 Task: Research Airbnb properties in Srono, Indonesia from 2nd December, 2023 to 10th December, 2023 for 1 adult. Place can be private room with 1  bedroom having 1 bed and 1 bathroom. Property type can be hotel.
Action: Mouse moved to (440, 119)
Screenshot: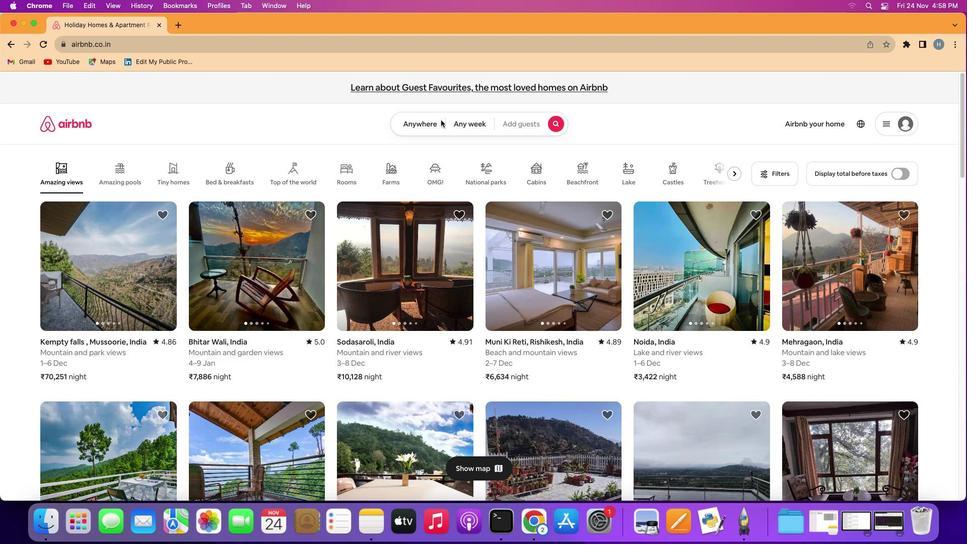 
Action: Mouse pressed left at (440, 119)
Screenshot: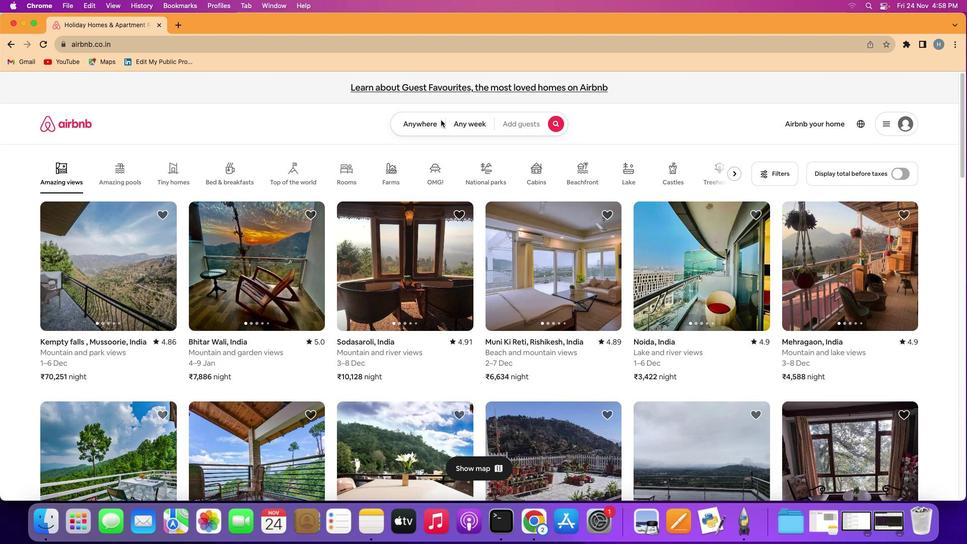 
Action: Mouse moved to (437, 121)
Screenshot: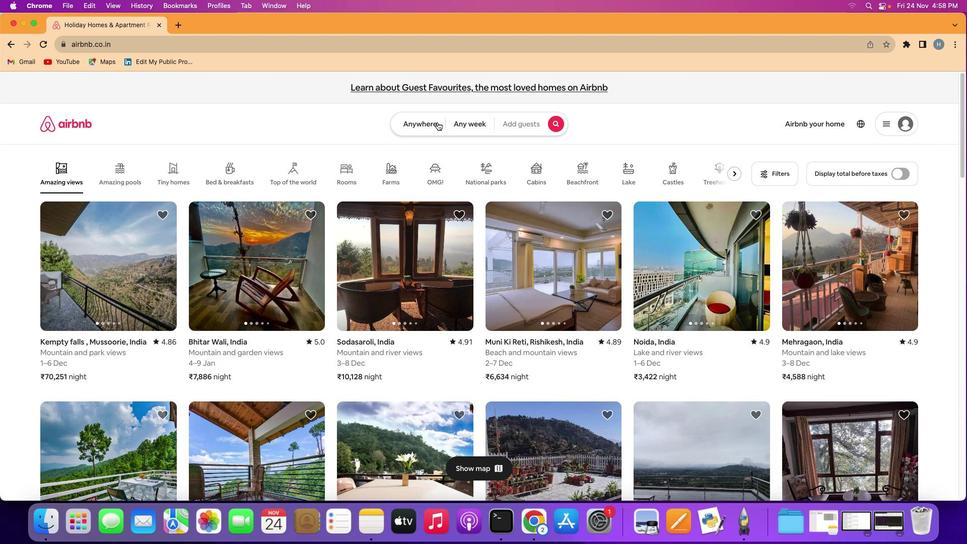 
Action: Mouse pressed left at (437, 121)
Screenshot: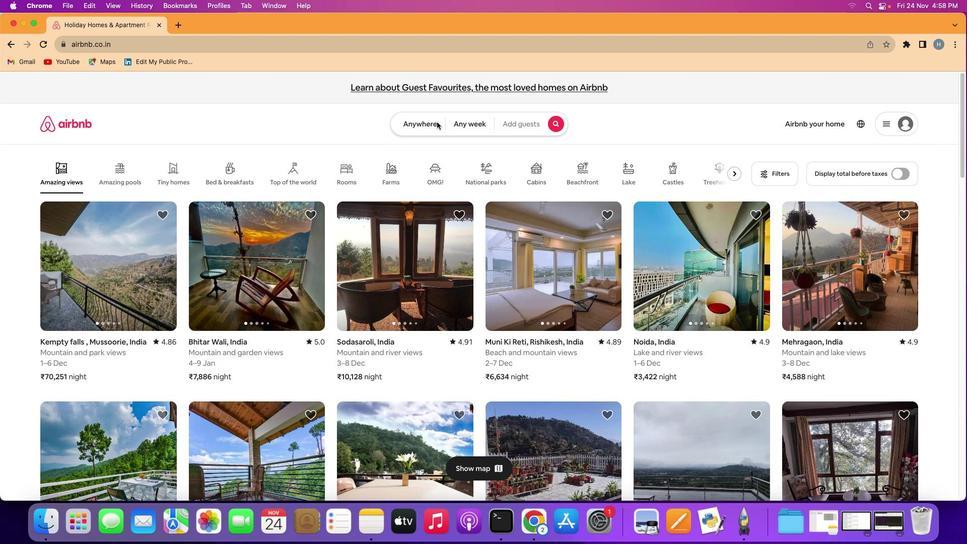 
Action: Mouse moved to (373, 164)
Screenshot: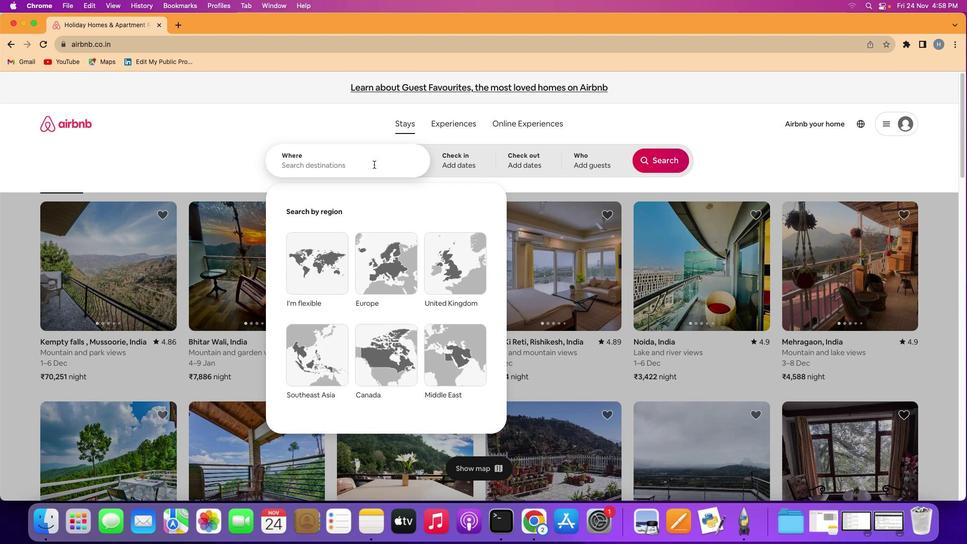 
Action: Mouse pressed left at (373, 164)
Screenshot: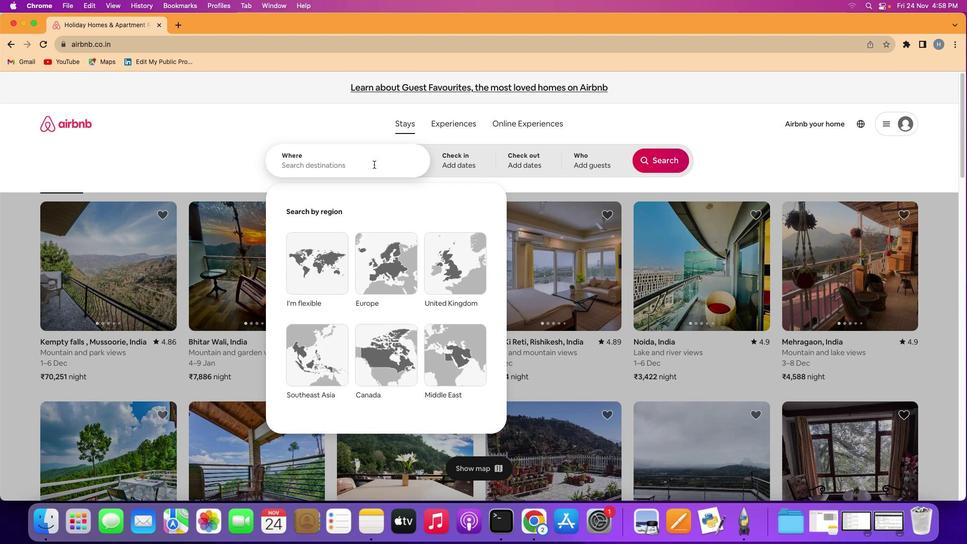 
Action: Mouse moved to (374, 164)
Screenshot: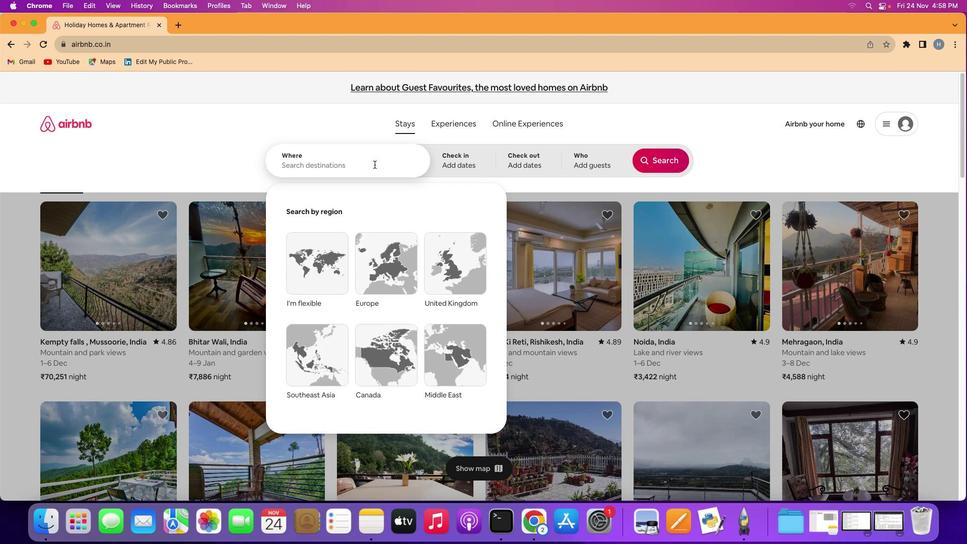 
Action: Key pressed Key.shift'S''r''o''n''o'','Key.spaceKey.shift'I''n''d''o''n''e''s''i''a'
Screenshot: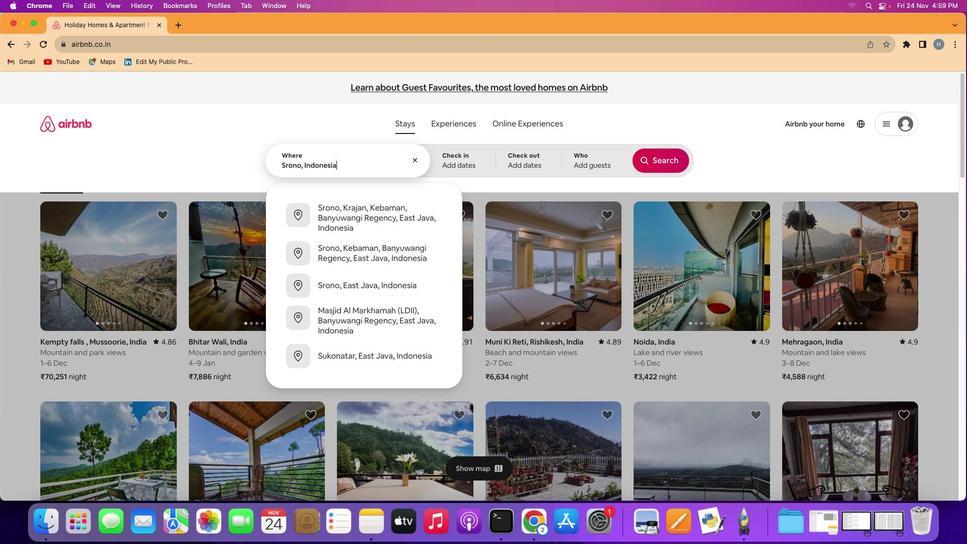 
Action: Mouse moved to (461, 159)
Screenshot: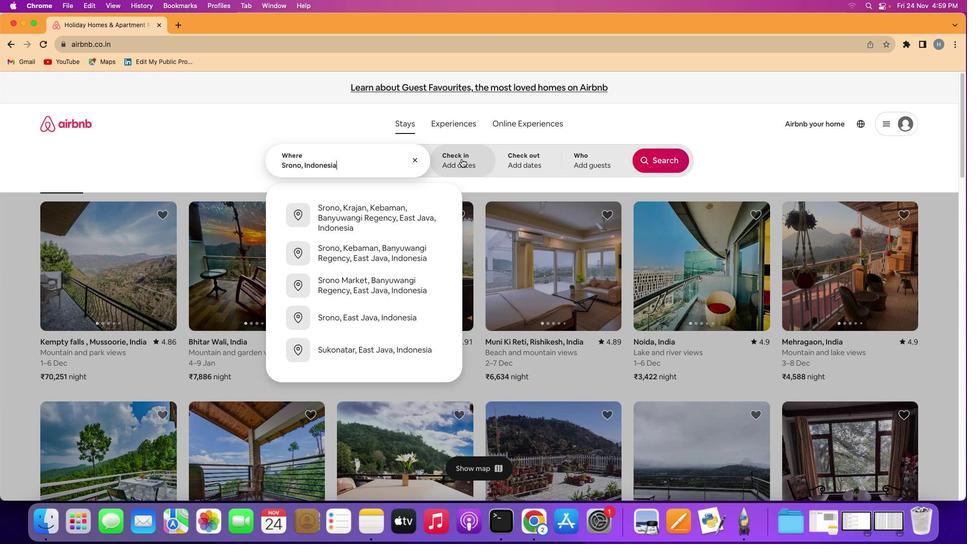 
Action: Mouse pressed left at (461, 159)
Screenshot: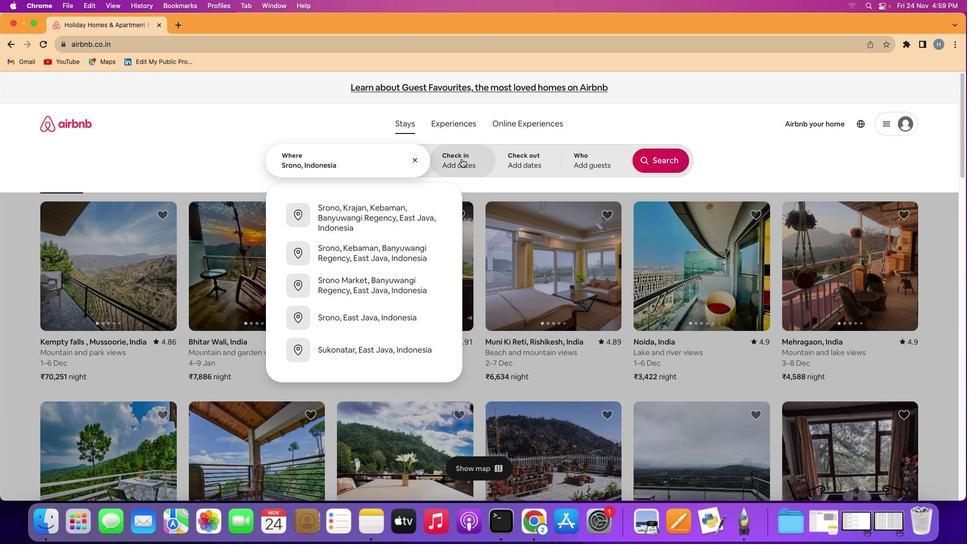 
Action: Mouse moved to (646, 282)
Screenshot: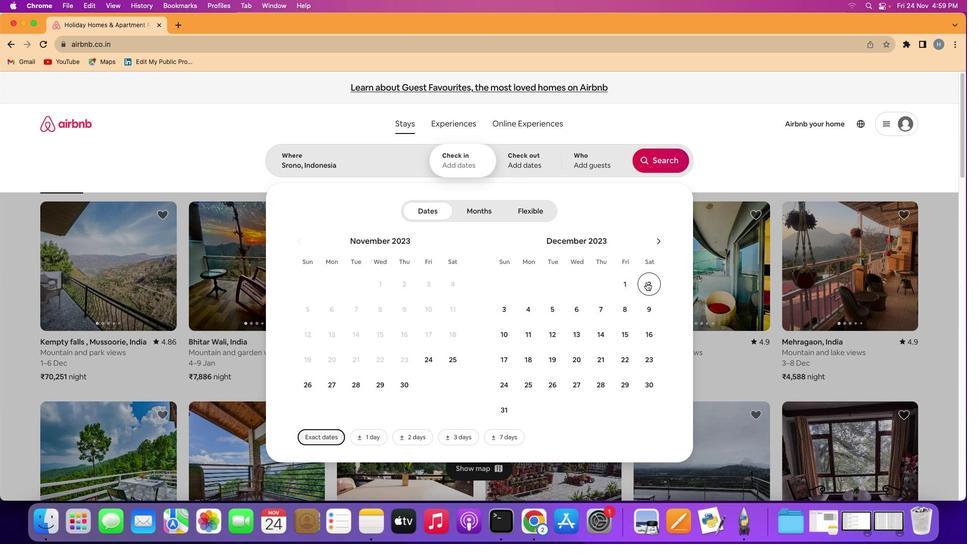 
Action: Mouse pressed left at (646, 282)
Screenshot: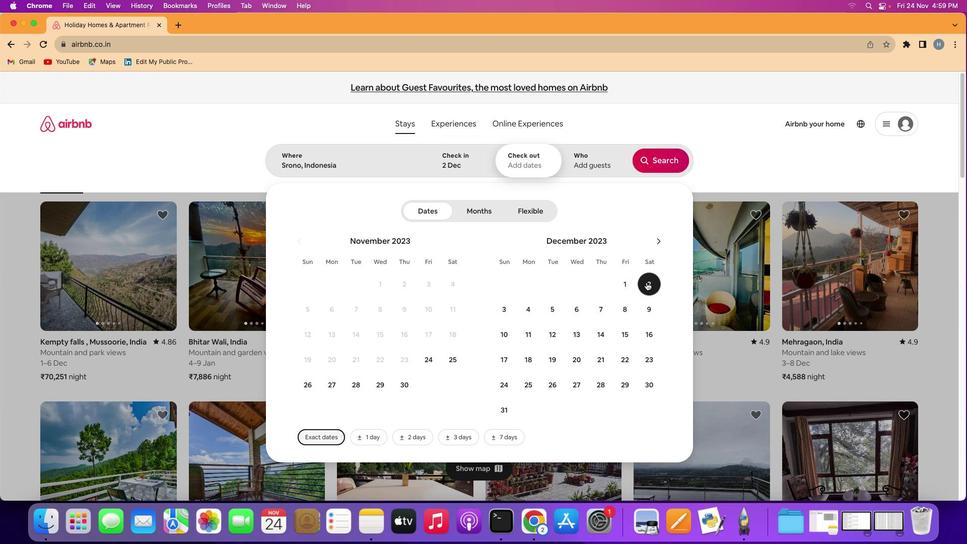 
Action: Mouse moved to (512, 333)
Screenshot: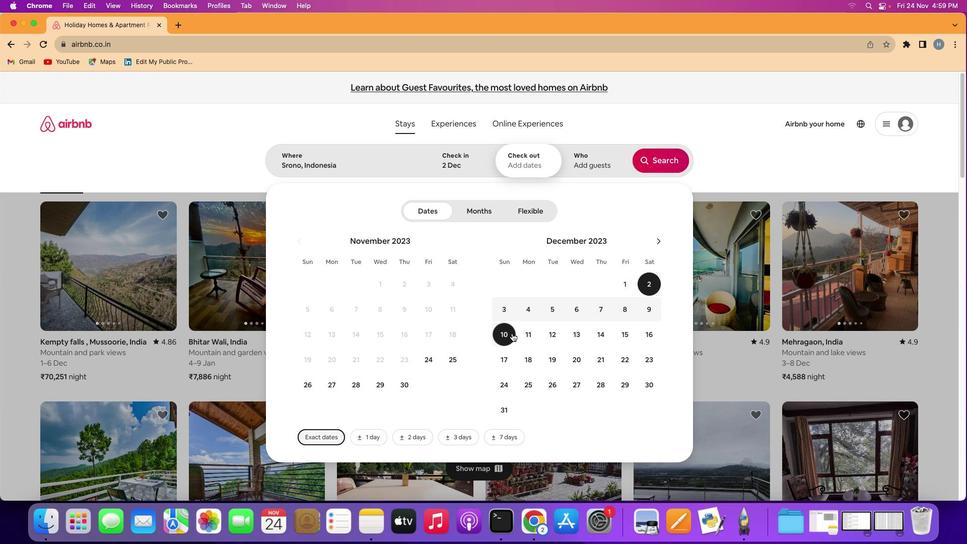 
Action: Mouse pressed left at (512, 333)
Screenshot: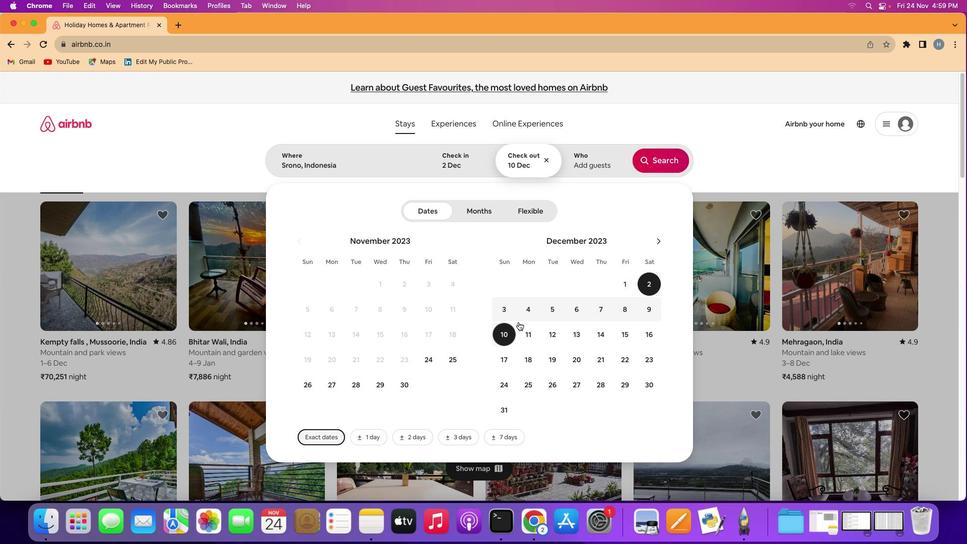 
Action: Mouse moved to (601, 167)
Screenshot: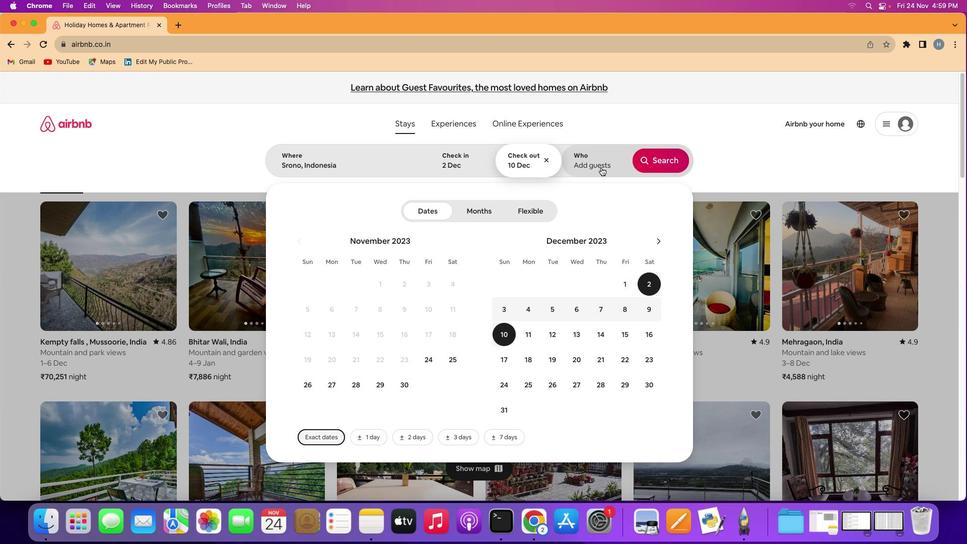 
Action: Mouse pressed left at (601, 167)
Screenshot: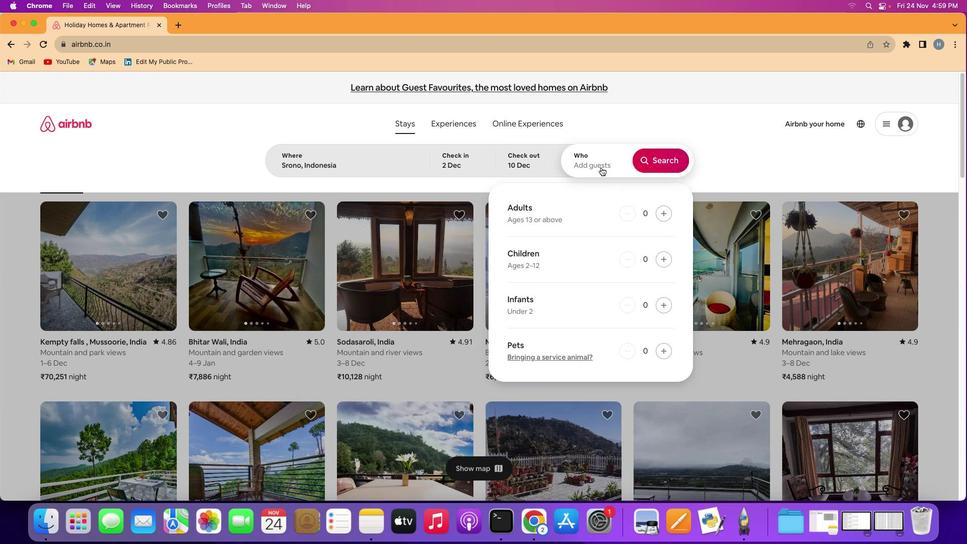 
Action: Mouse moved to (663, 210)
Screenshot: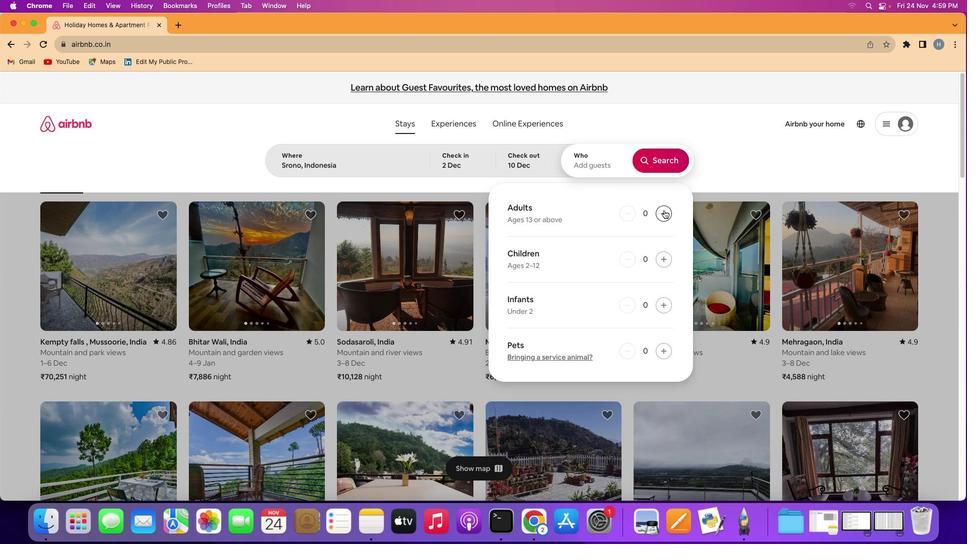 
Action: Mouse pressed left at (663, 210)
Screenshot: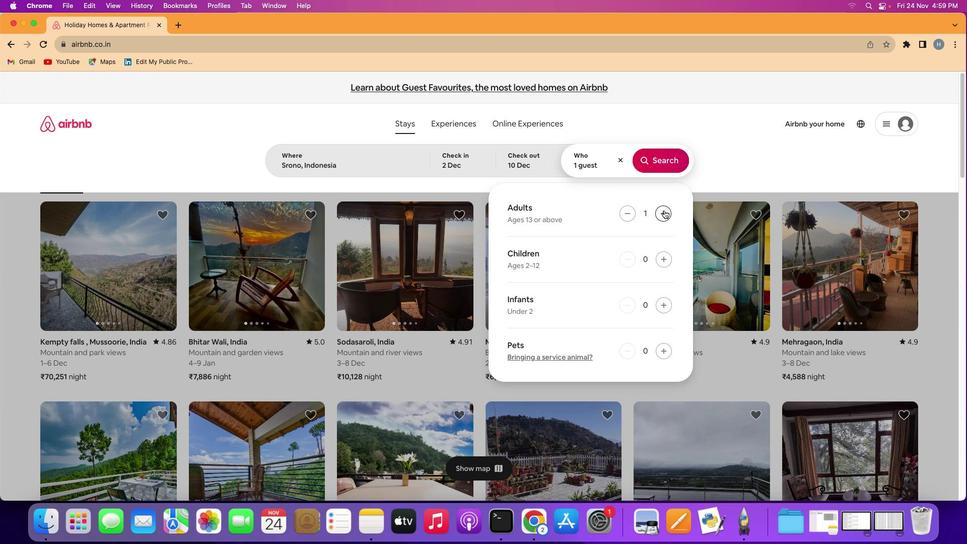 
Action: Mouse moved to (674, 159)
Screenshot: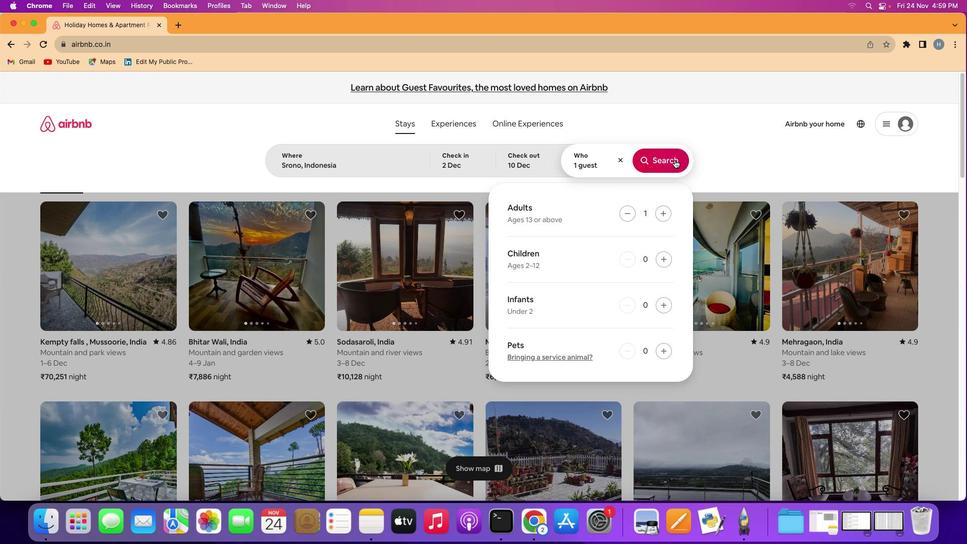 
Action: Mouse pressed left at (674, 159)
Screenshot: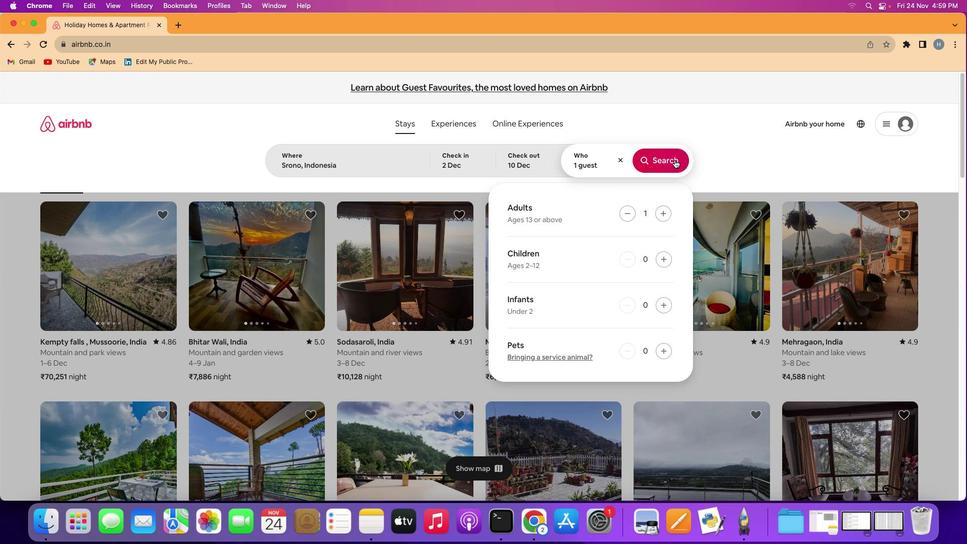 
Action: Mouse moved to (818, 130)
Screenshot: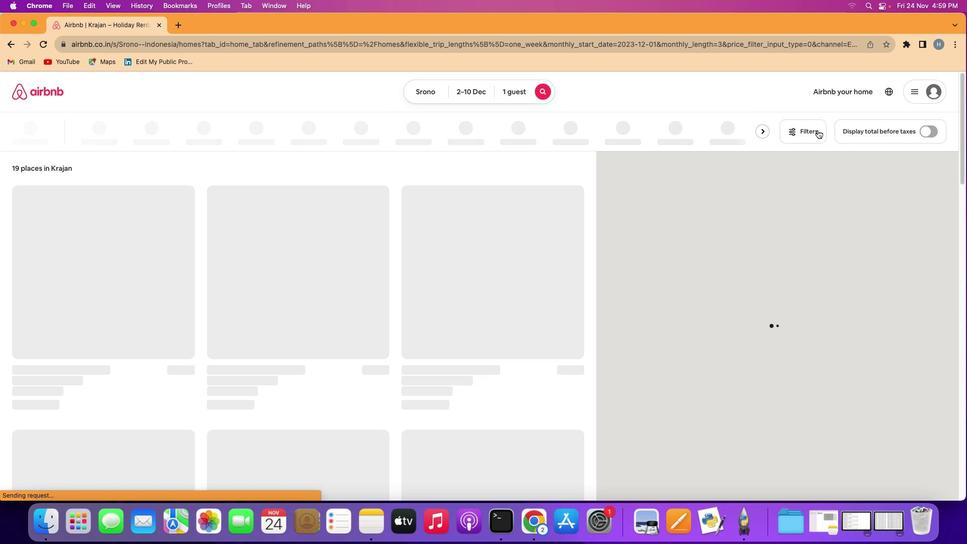 
Action: Mouse pressed left at (818, 130)
Screenshot: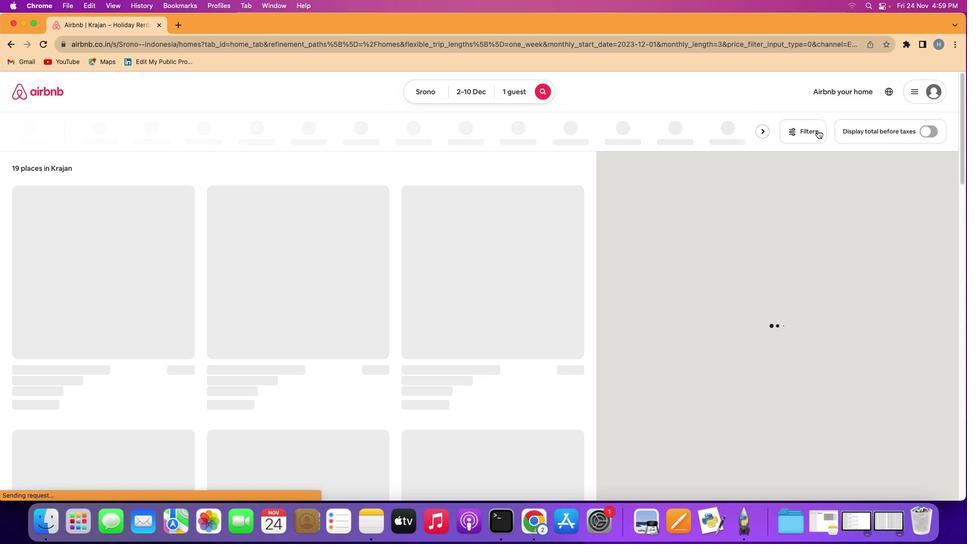 
Action: Mouse moved to (545, 269)
Screenshot: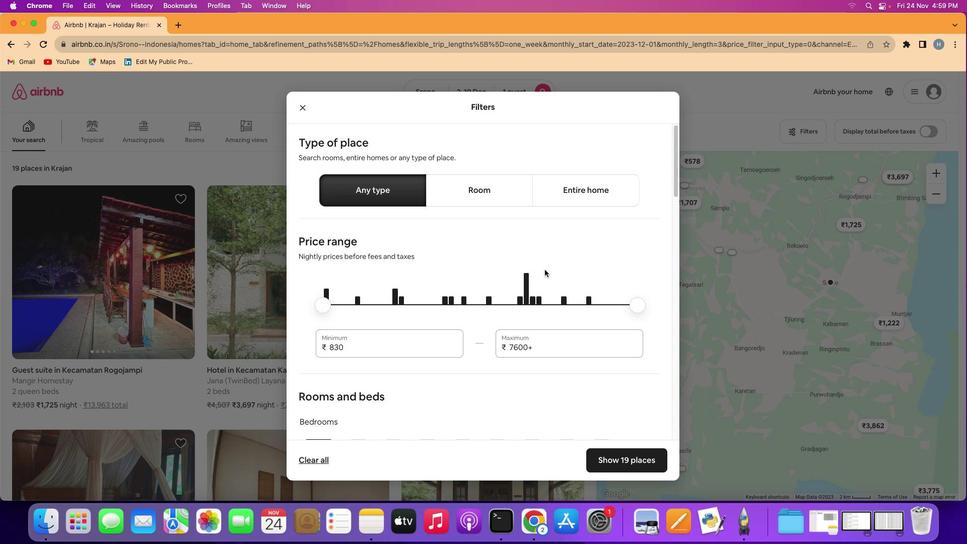 
Action: Mouse scrolled (545, 269) with delta (0, 0)
Screenshot: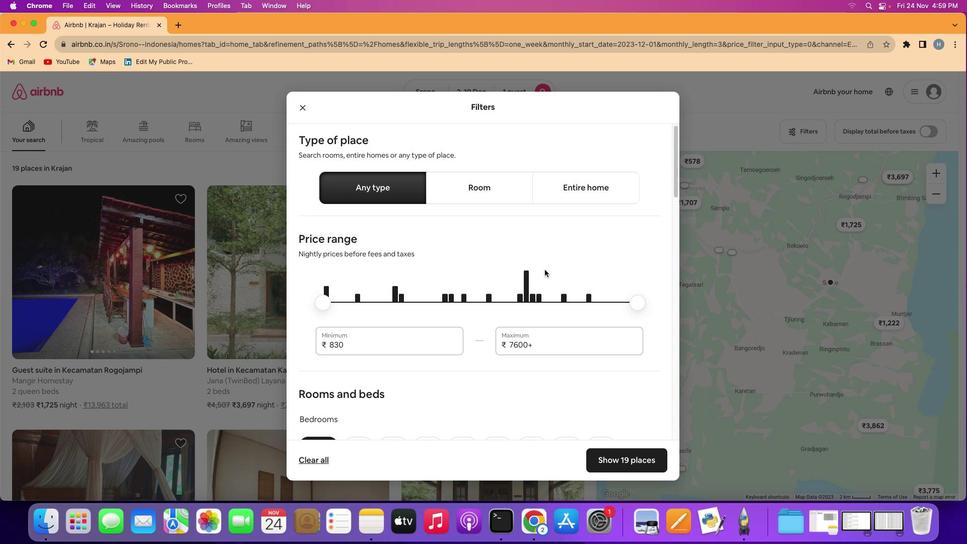 
Action: Mouse scrolled (545, 269) with delta (0, 0)
Screenshot: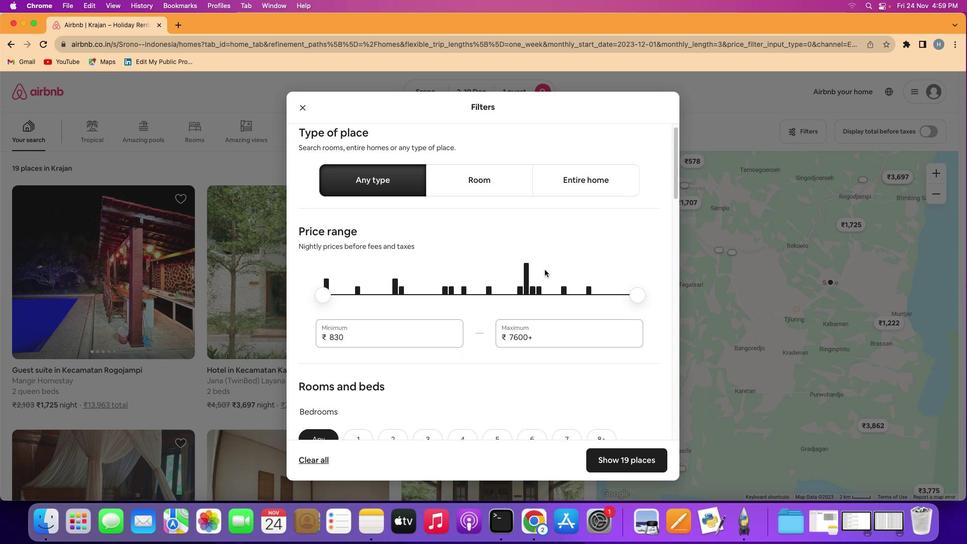 
Action: Mouse scrolled (545, 269) with delta (0, 0)
Screenshot: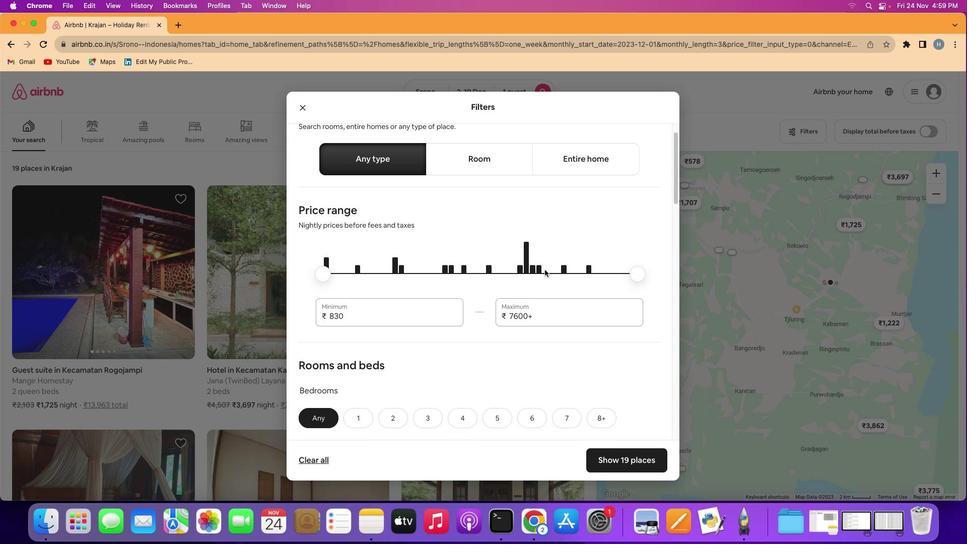 
Action: Mouse scrolled (545, 269) with delta (0, 0)
Screenshot: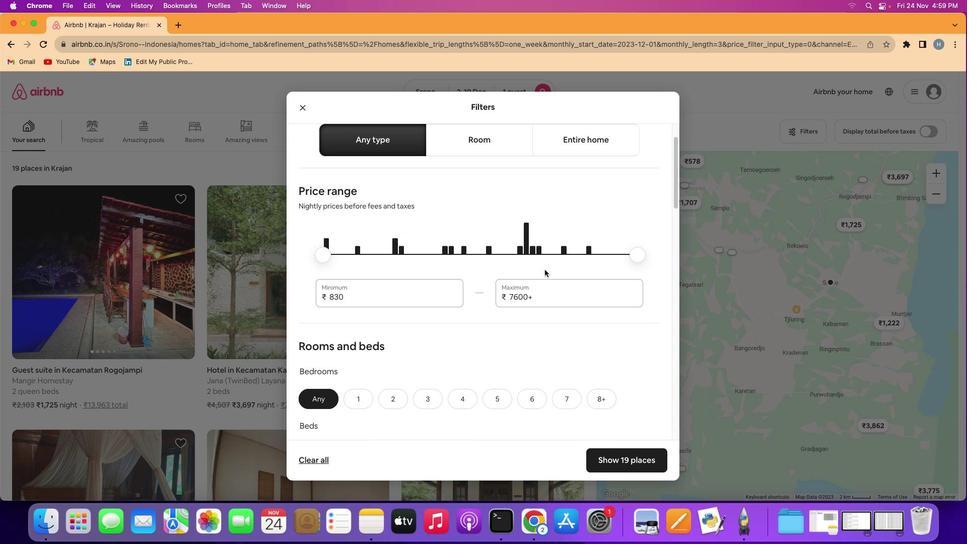 
Action: Mouse scrolled (545, 269) with delta (0, 0)
Screenshot: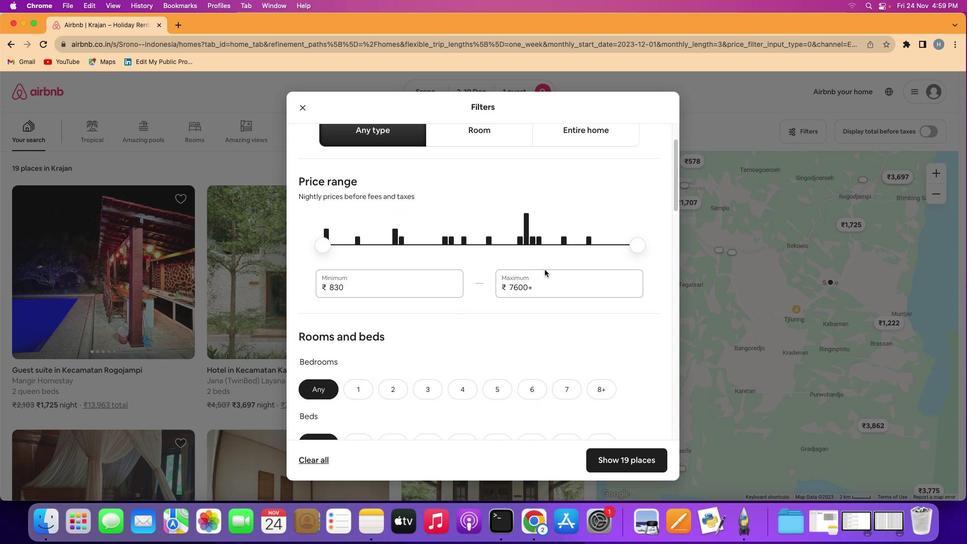 
Action: Mouse scrolled (545, 269) with delta (0, 0)
Screenshot: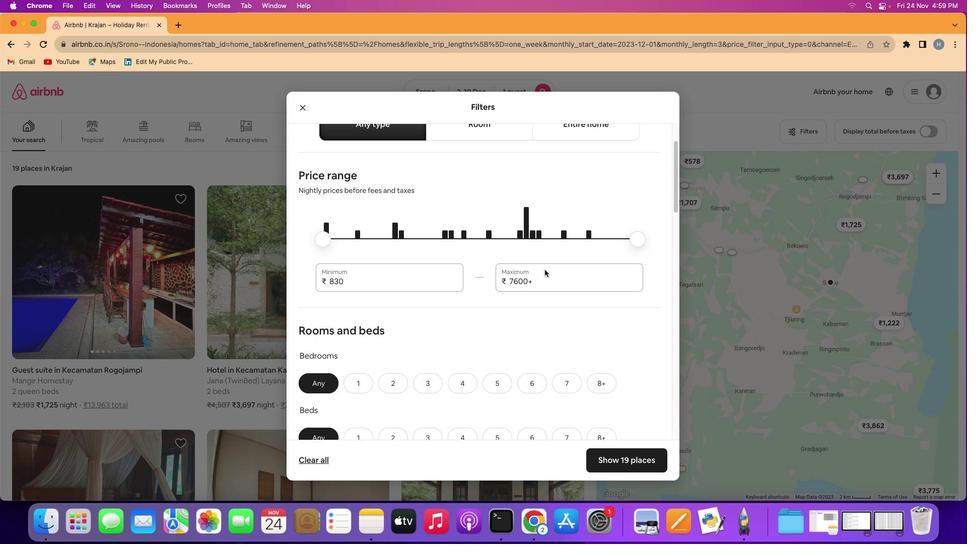 
Action: Mouse scrolled (545, 269) with delta (0, 0)
Screenshot: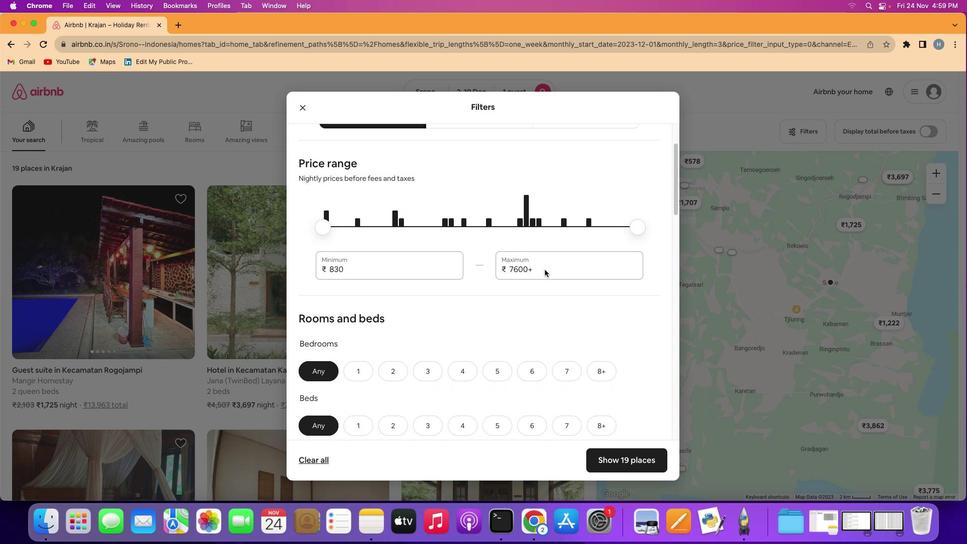 
Action: Mouse scrolled (545, 269) with delta (0, 0)
Screenshot: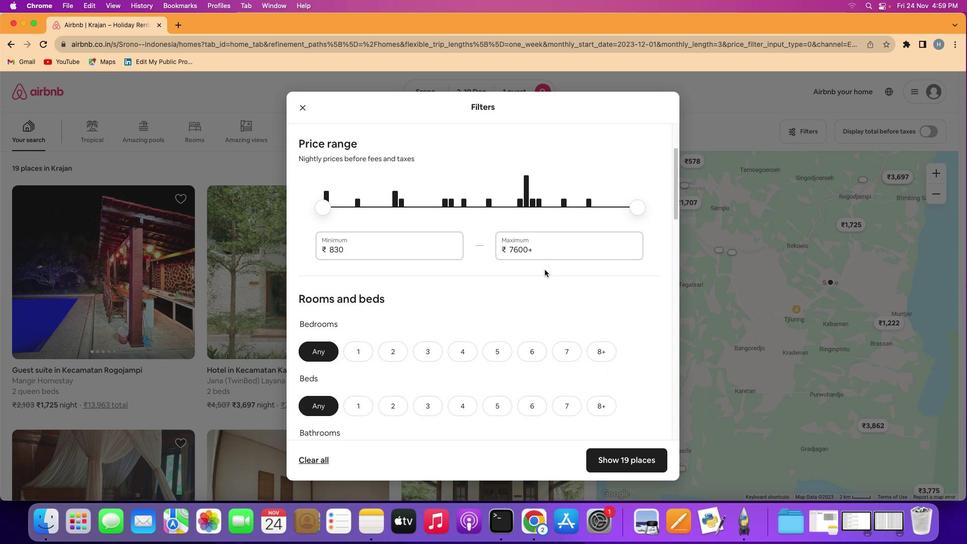 
Action: Mouse scrolled (545, 269) with delta (0, 0)
Screenshot: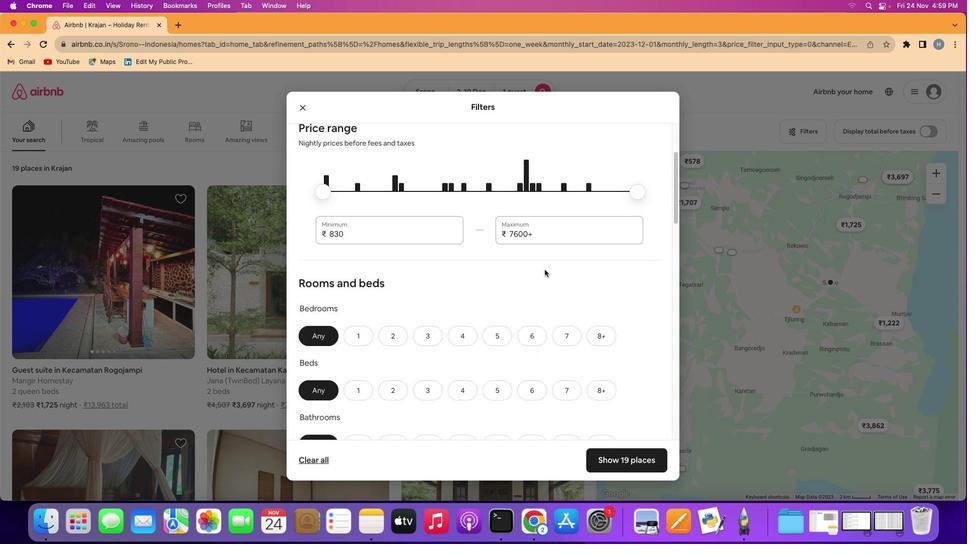
Action: Mouse scrolled (545, 269) with delta (0, -1)
Screenshot: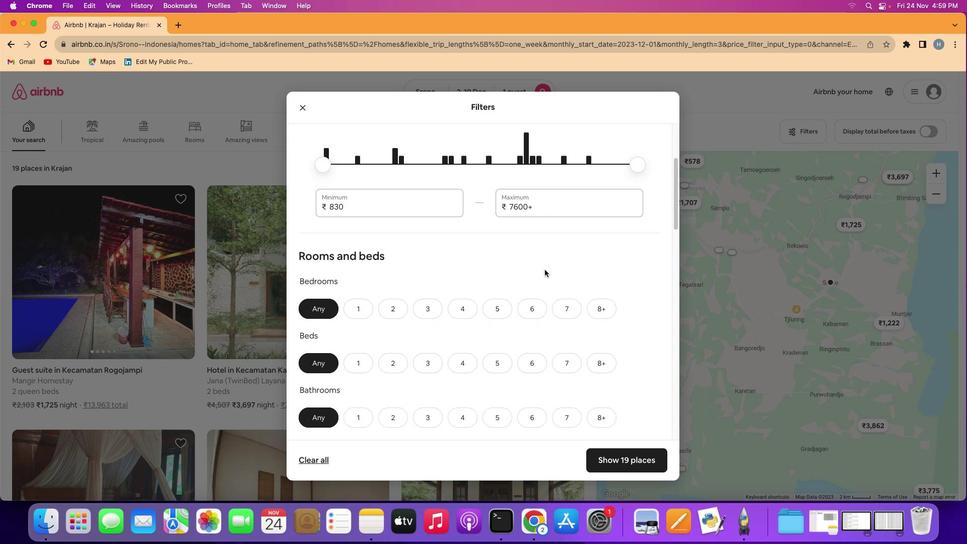 
Action: Mouse moved to (489, 299)
Screenshot: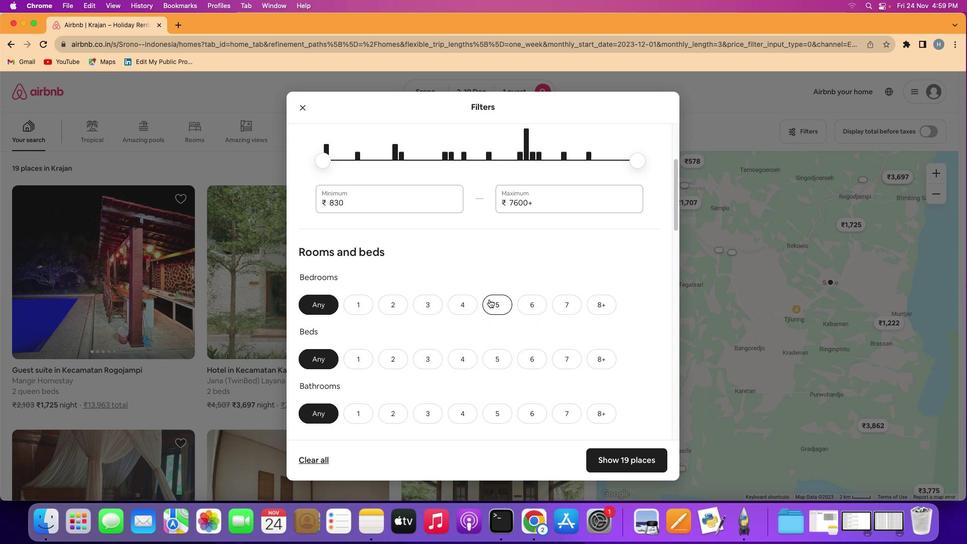 
Action: Mouse scrolled (489, 299) with delta (0, 0)
Screenshot: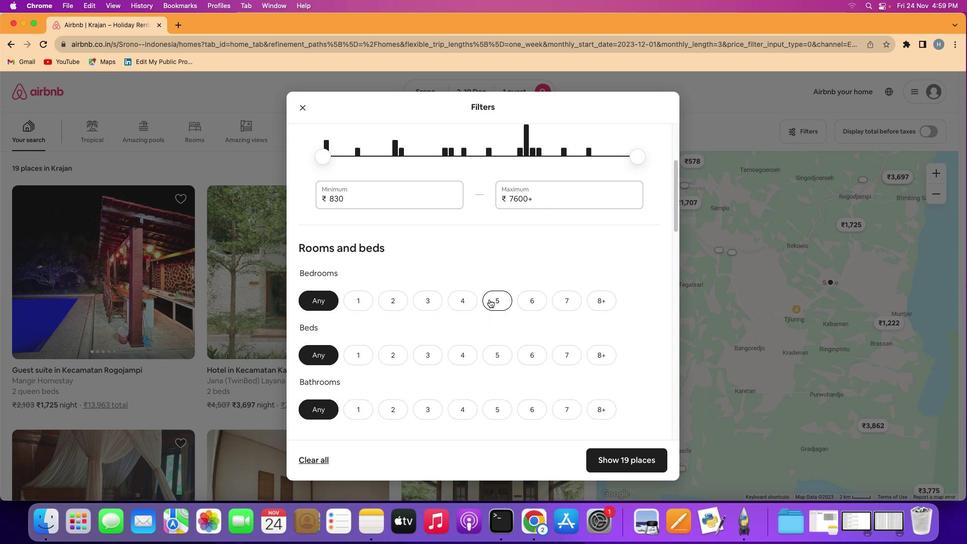 
Action: Mouse scrolled (489, 299) with delta (0, 0)
Screenshot: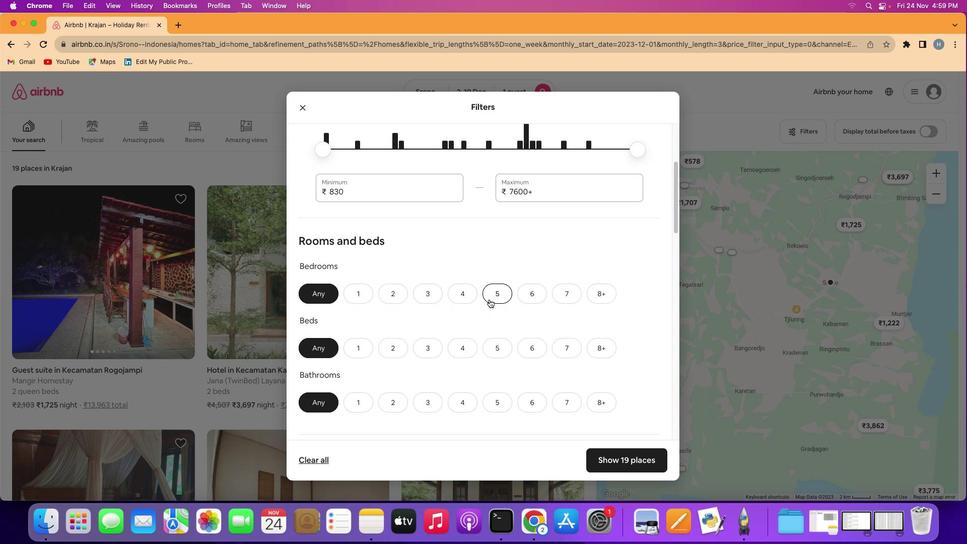 
Action: Mouse scrolled (489, 299) with delta (0, 0)
Screenshot: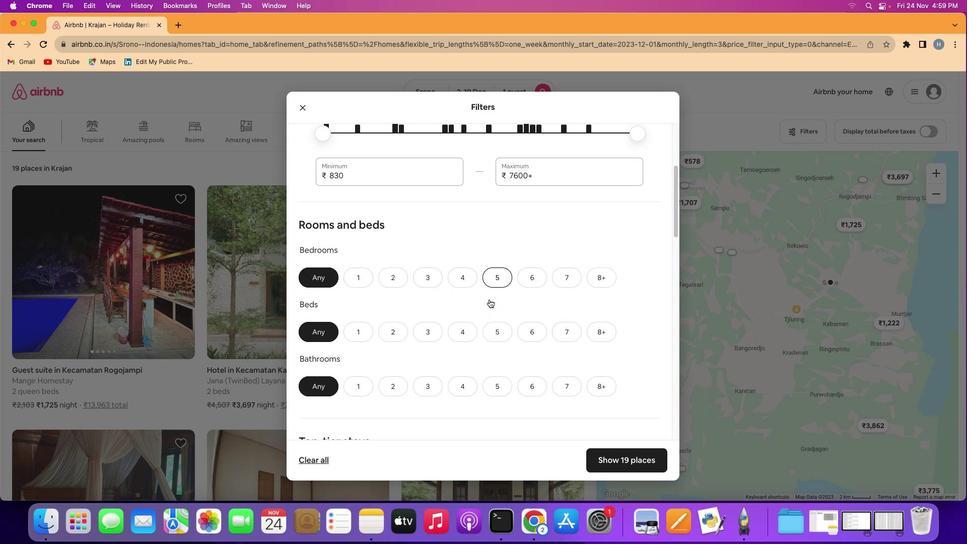 
Action: Mouse scrolled (489, 299) with delta (0, 0)
Screenshot: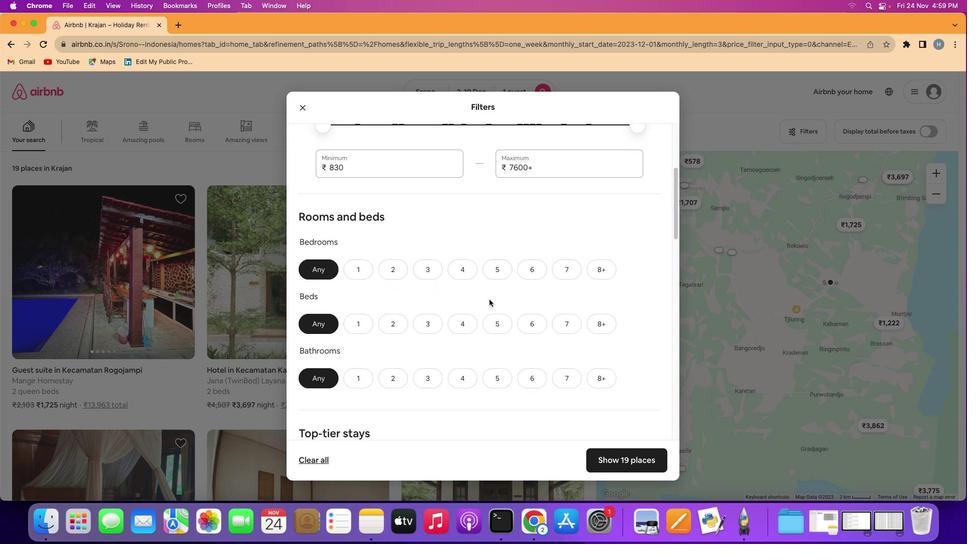 
Action: Mouse scrolled (489, 299) with delta (0, 0)
Screenshot: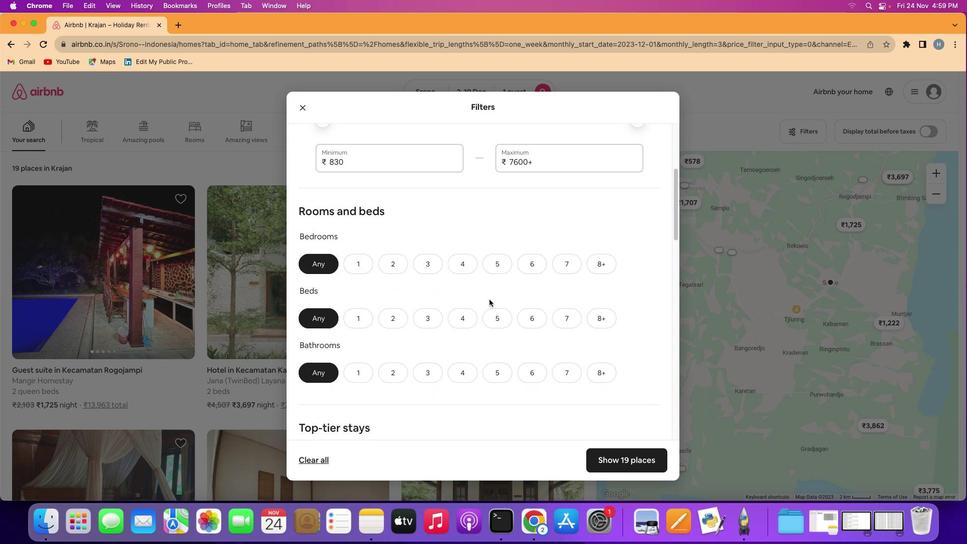 
Action: Mouse scrolled (489, 299) with delta (0, 0)
Screenshot: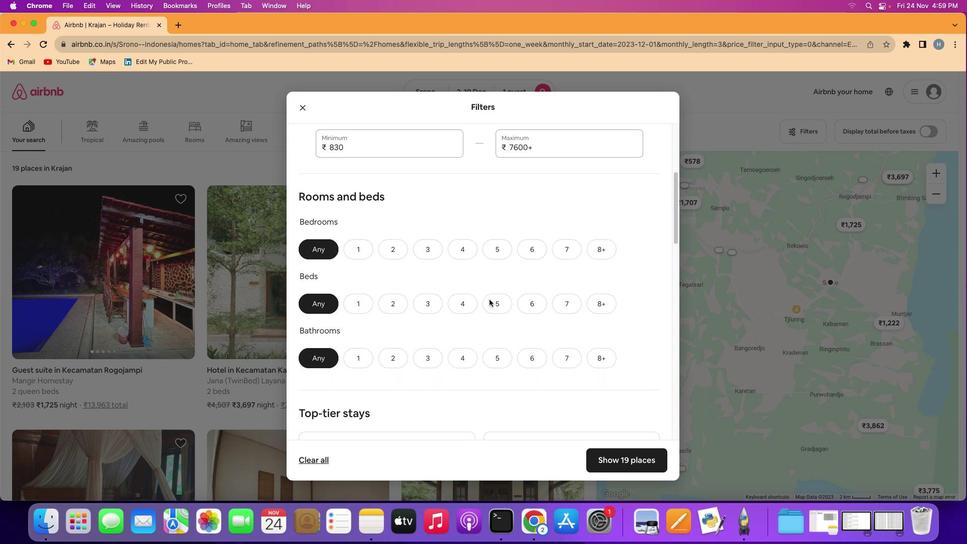 
Action: Mouse moved to (356, 243)
Screenshot: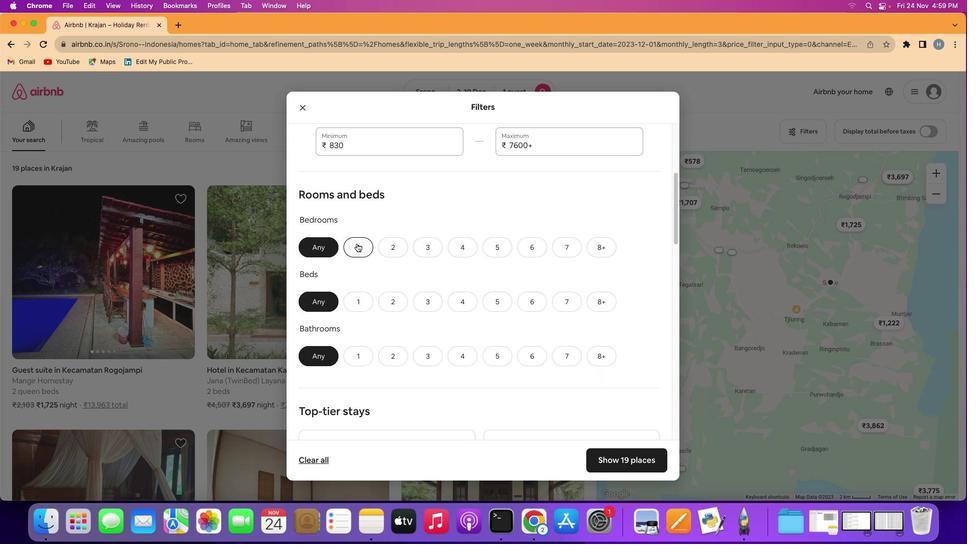 
Action: Mouse pressed left at (356, 243)
Screenshot: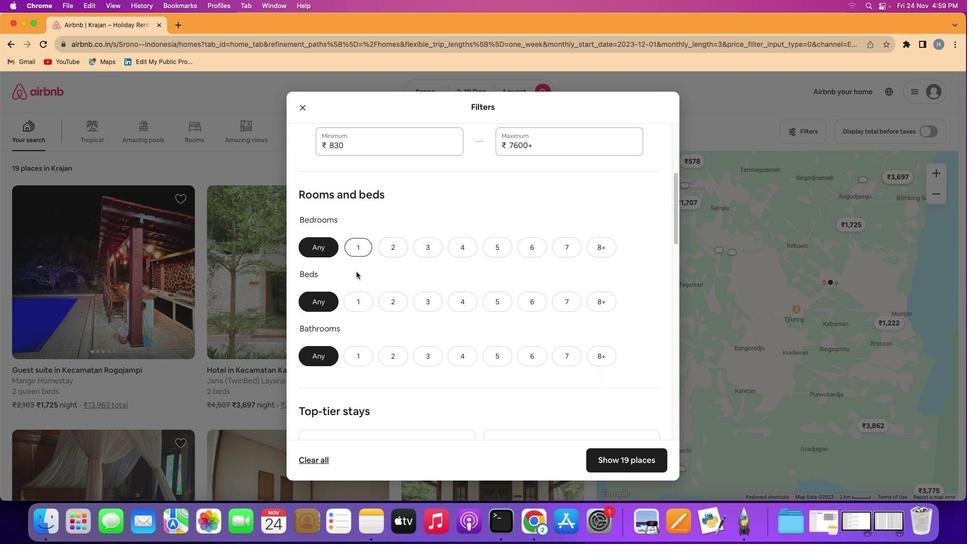 
Action: Mouse moved to (361, 307)
Screenshot: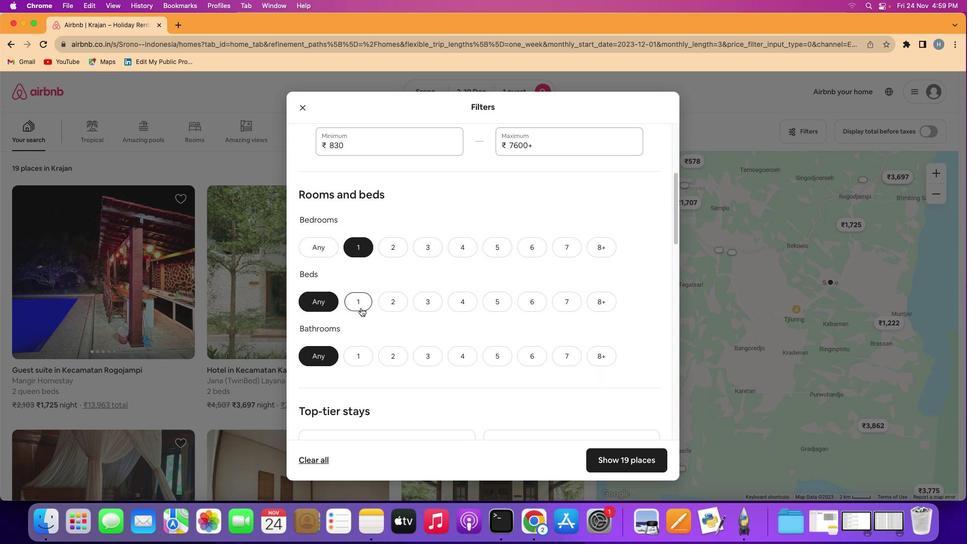 
Action: Mouse pressed left at (361, 307)
Screenshot: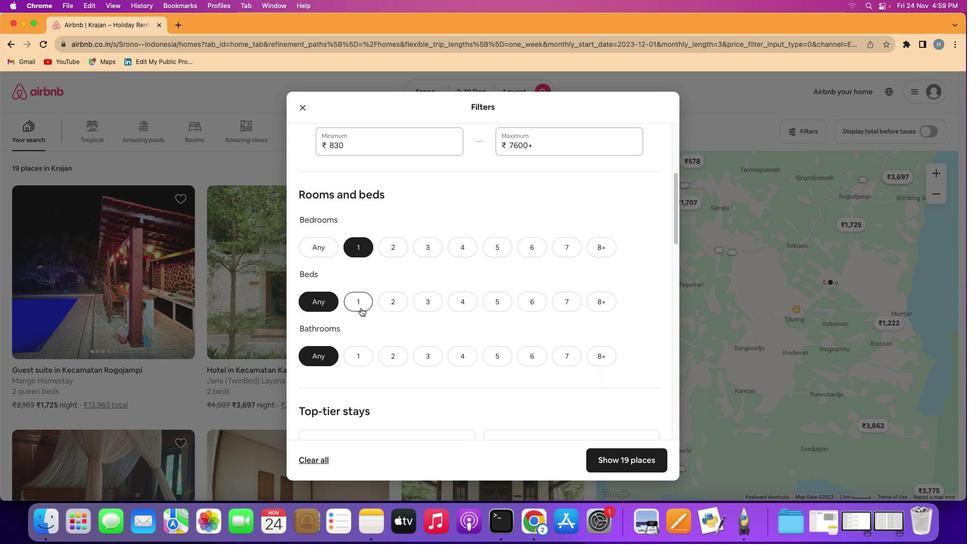 
Action: Mouse moved to (364, 357)
Screenshot: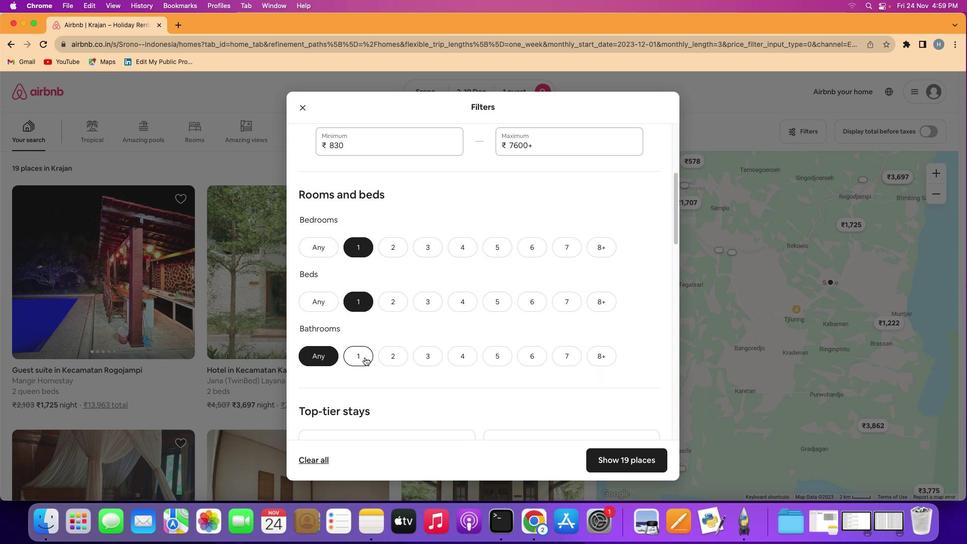 
Action: Mouse pressed left at (364, 357)
Screenshot: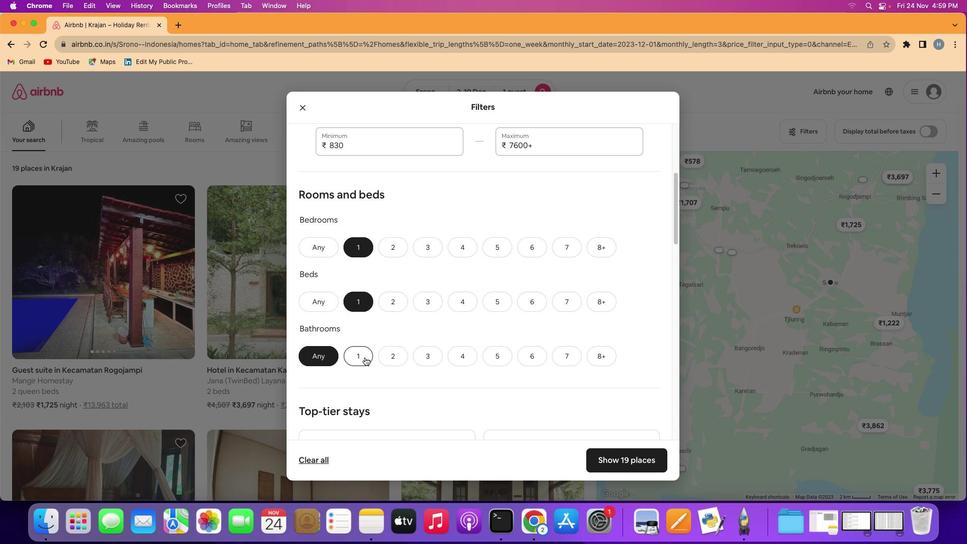 
Action: Mouse moved to (477, 355)
Screenshot: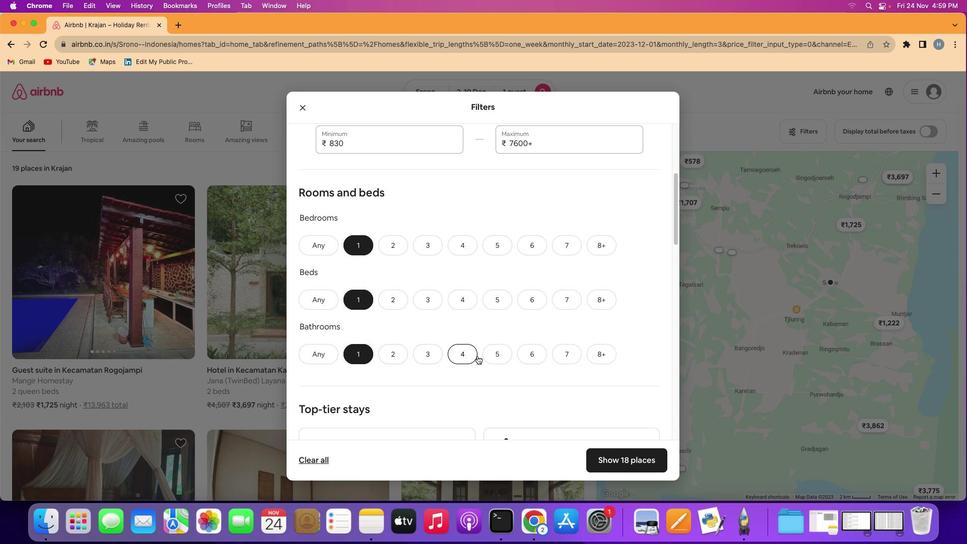 
Action: Mouse scrolled (477, 355) with delta (0, 0)
Screenshot: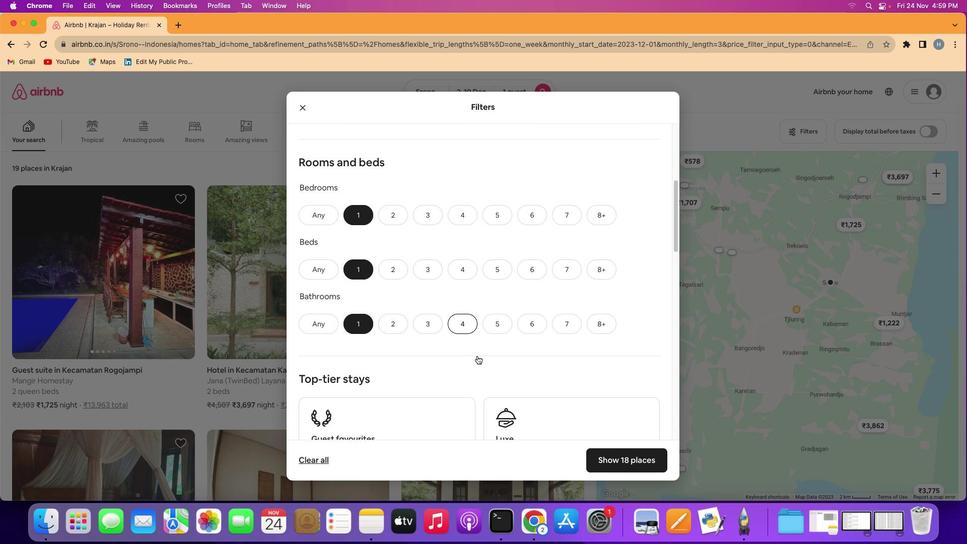 
Action: Mouse scrolled (477, 355) with delta (0, 0)
Screenshot: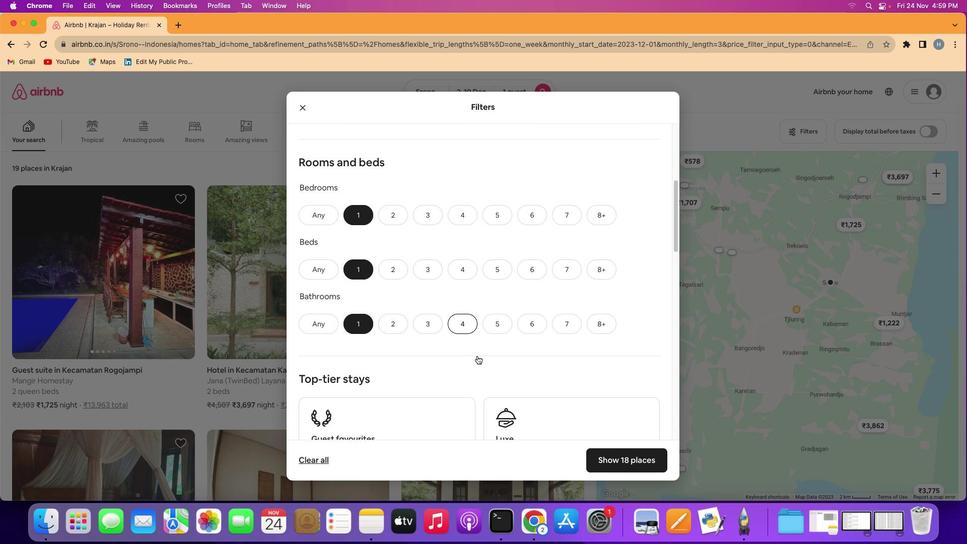 
Action: Mouse scrolled (477, 355) with delta (0, -1)
Screenshot: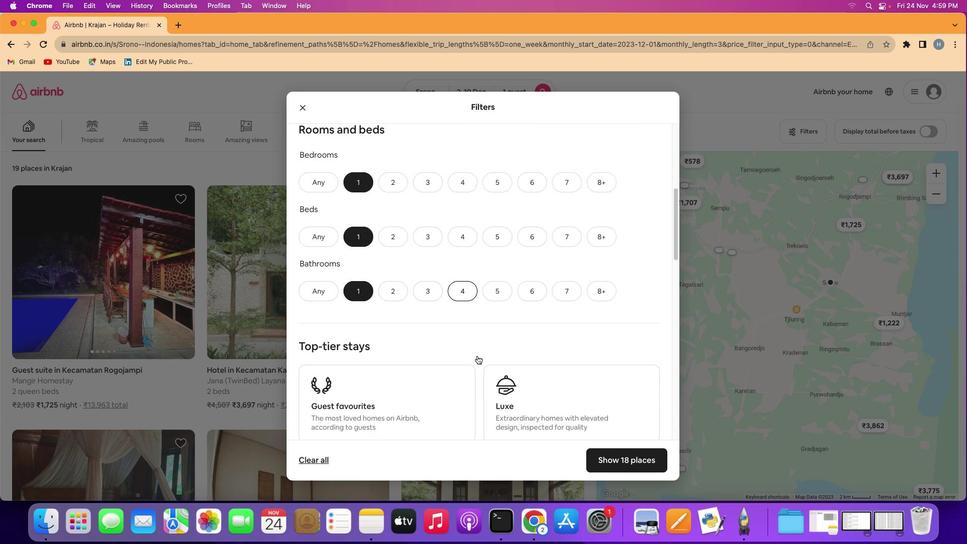 
Action: Mouse scrolled (477, 355) with delta (0, 0)
Screenshot: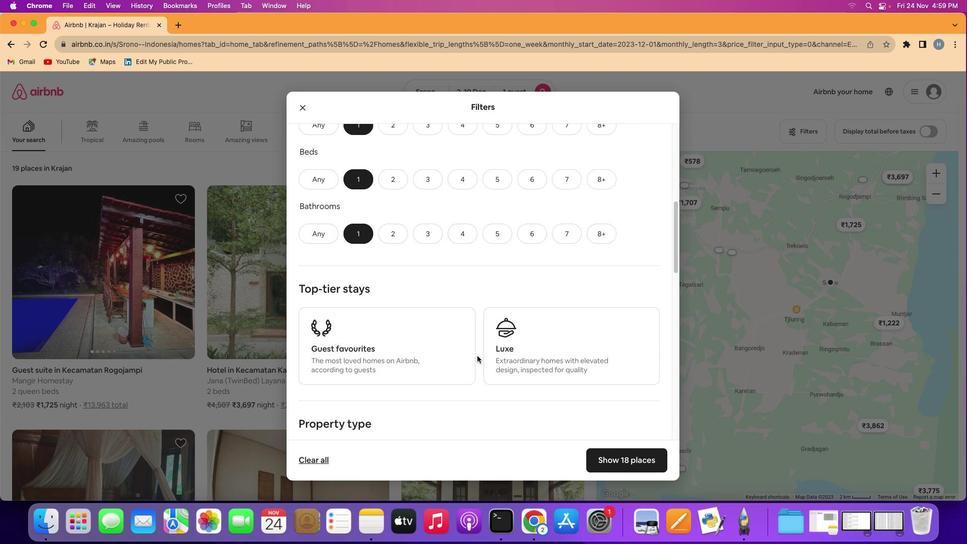 
Action: Mouse scrolled (477, 355) with delta (0, 0)
Screenshot: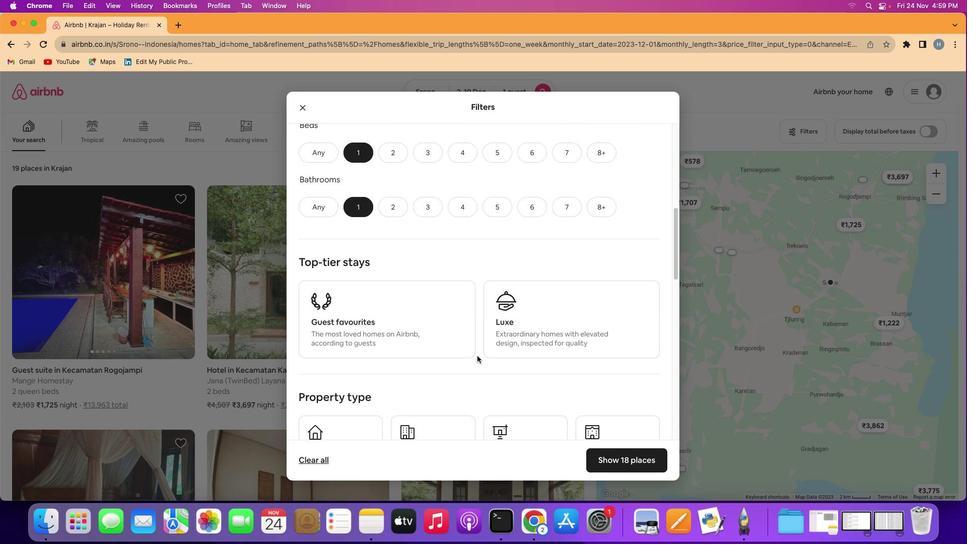 
Action: Mouse scrolled (477, 355) with delta (0, -1)
Screenshot: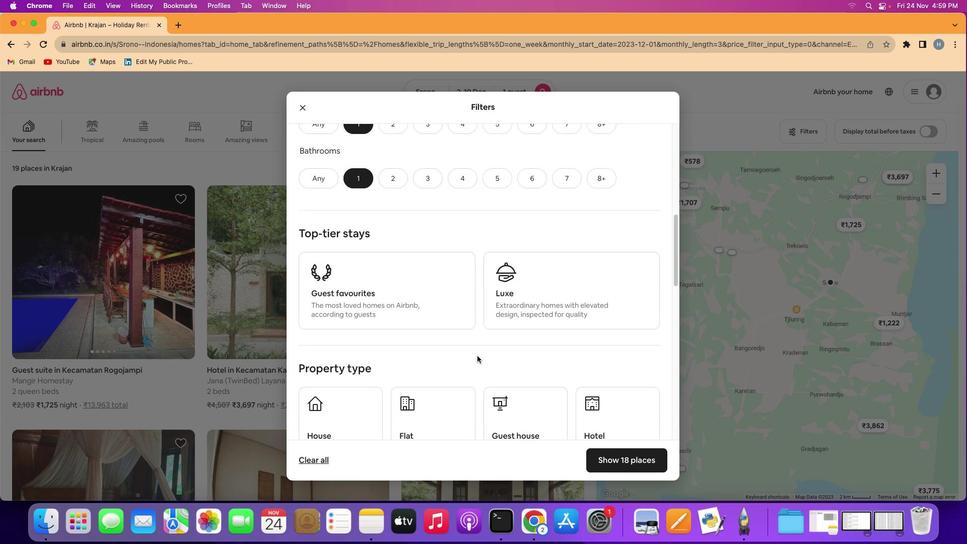 
Action: Mouse scrolled (477, 355) with delta (0, -1)
Screenshot: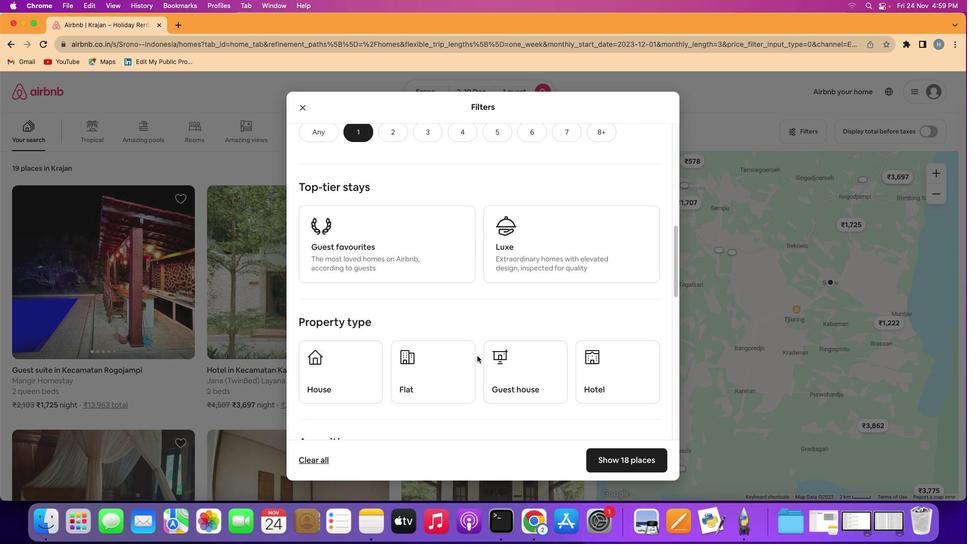 
Action: Mouse scrolled (477, 355) with delta (0, 0)
Screenshot: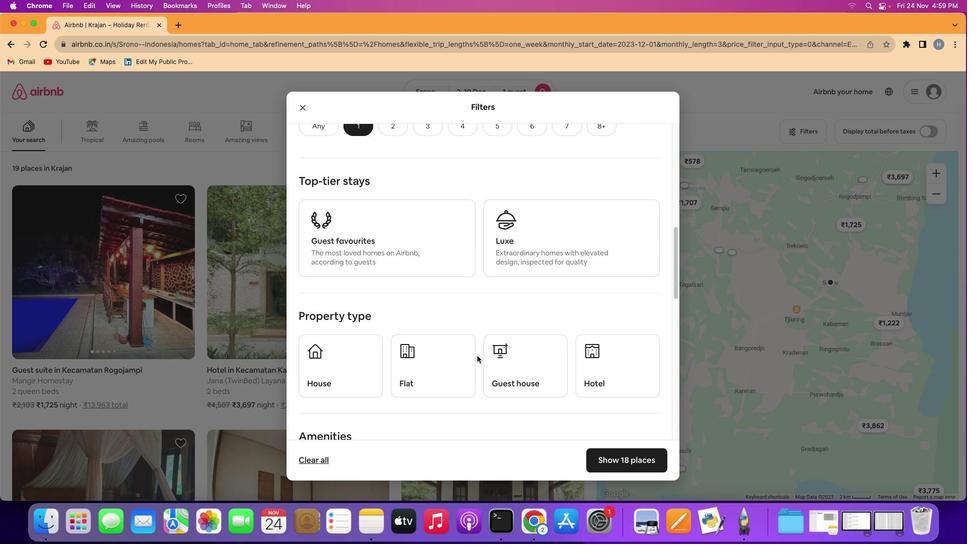 
Action: Mouse scrolled (477, 355) with delta (0, 0)
Screenshot: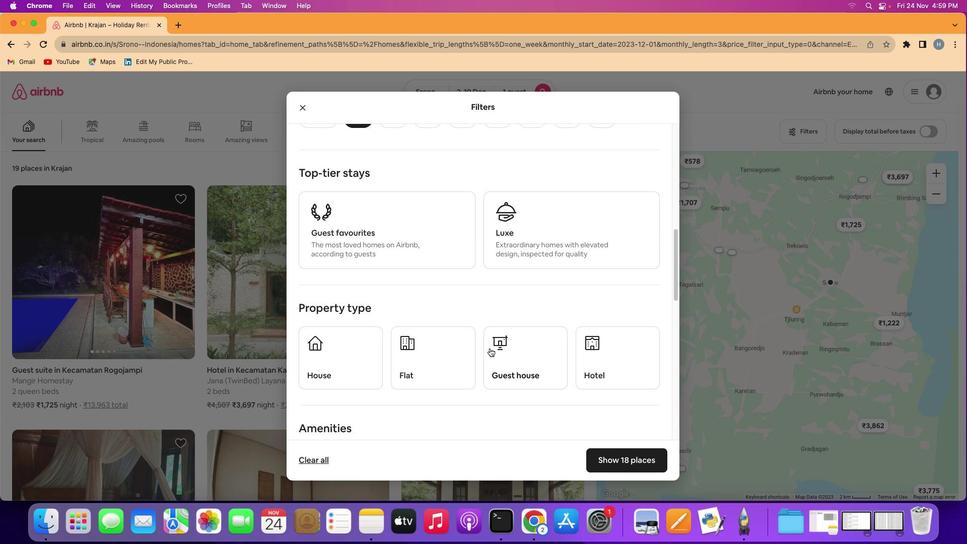 
Action: Mouse moved to (609, 350)
Screenshot: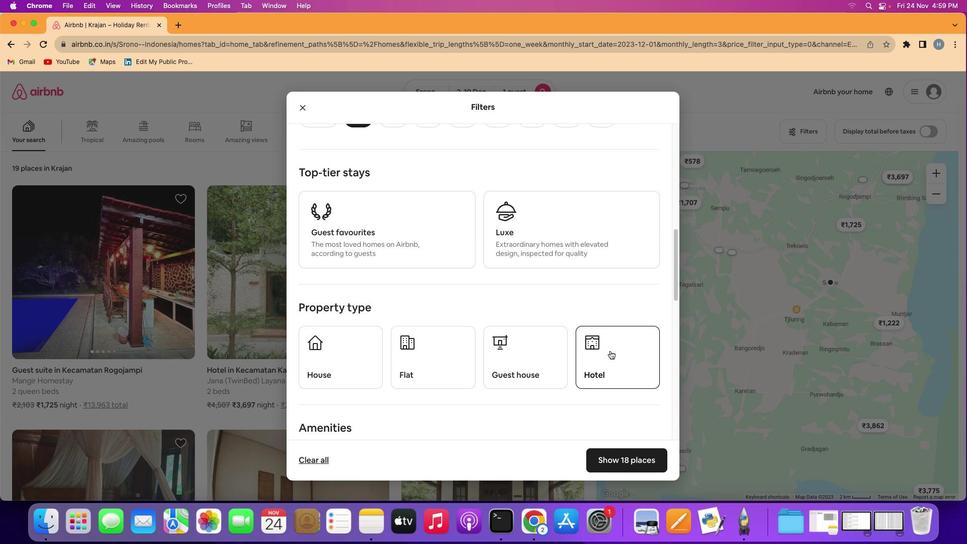 
Action: Mouse pressed left at (609, 350)
Screenshot: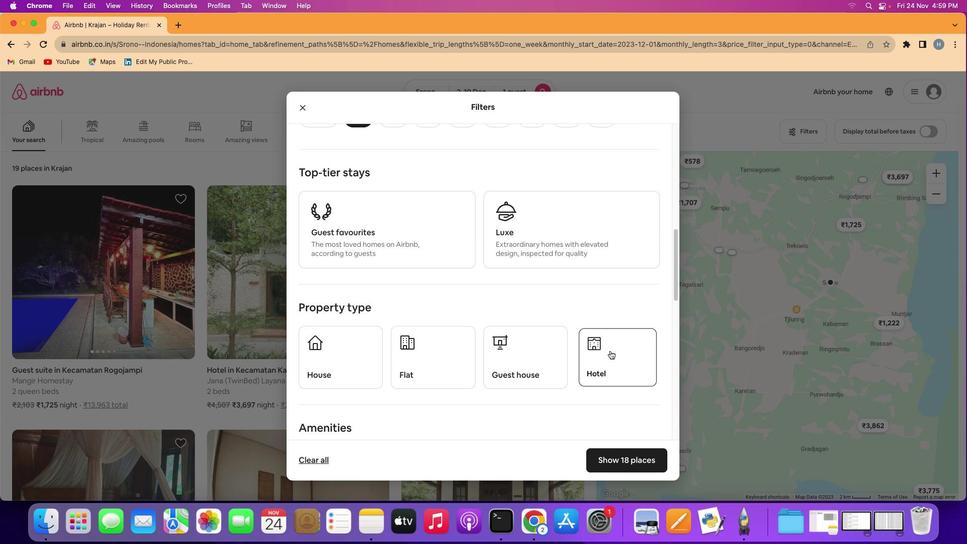 
Action: Mouse moved to (601, 413)
Screenshot: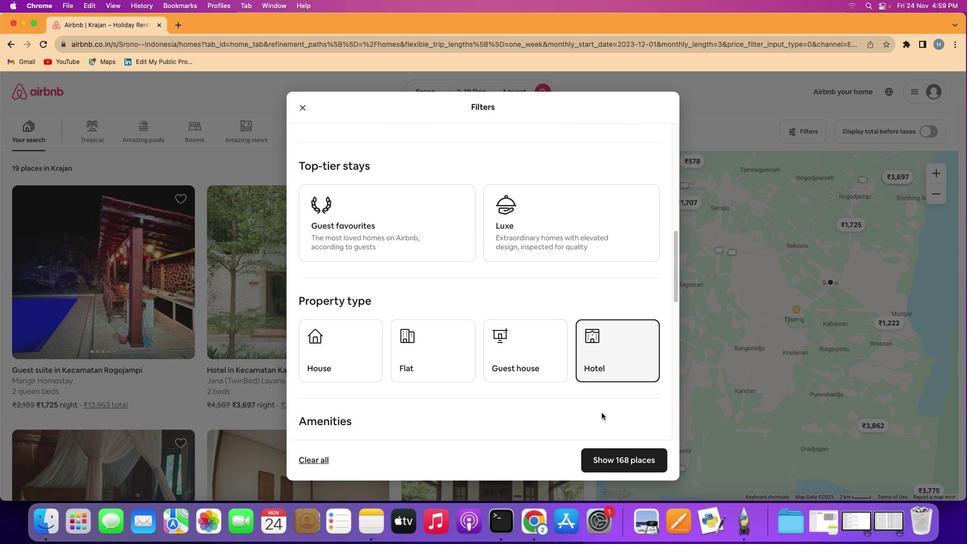 
Action: Mouse scrolled (601, 413) with delta (0, 0)
Screenshot: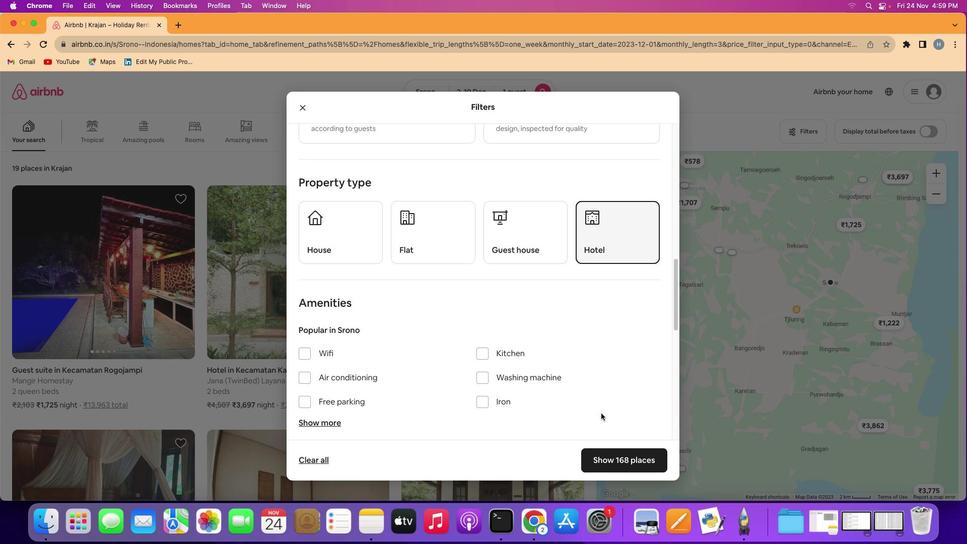
Action: Mouse scrolled (601, 413) with delta (0, 0)
Screenshot: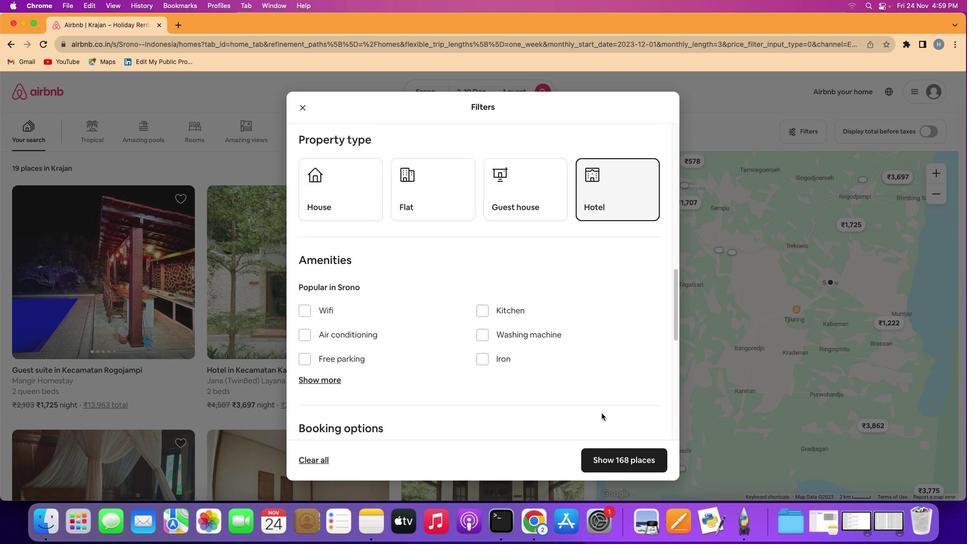 
Action: Mouse scrolled (601, 413) with delta (0, -1)
Screenshot: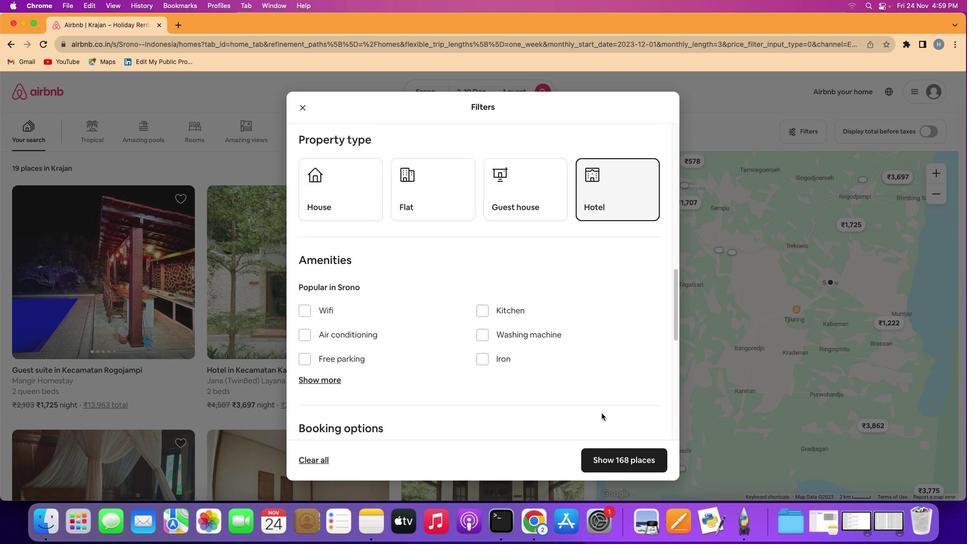 
Action: Mouse scrolled (601, 413) with delta (0, -2)
Screenshot: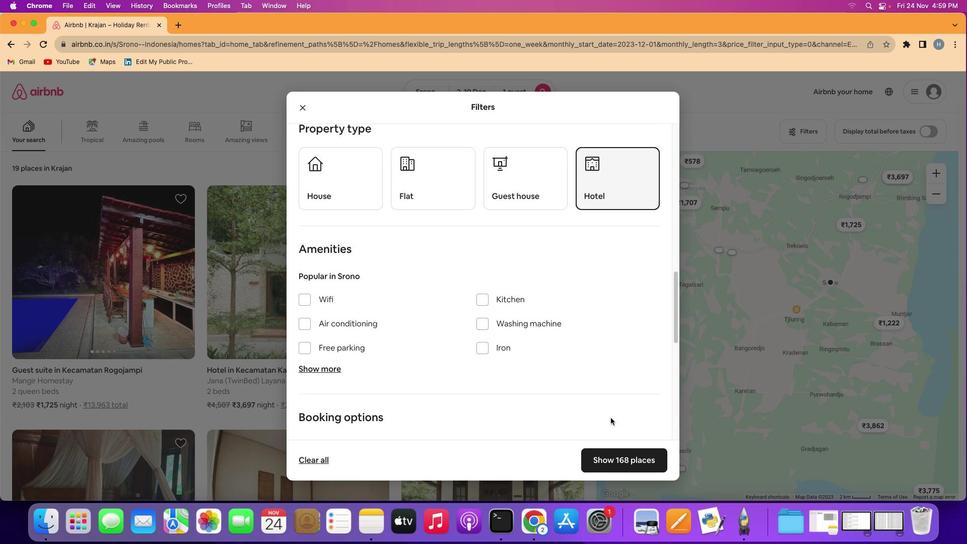 
Action: Mouse moved to (628, 436)
Screenshot: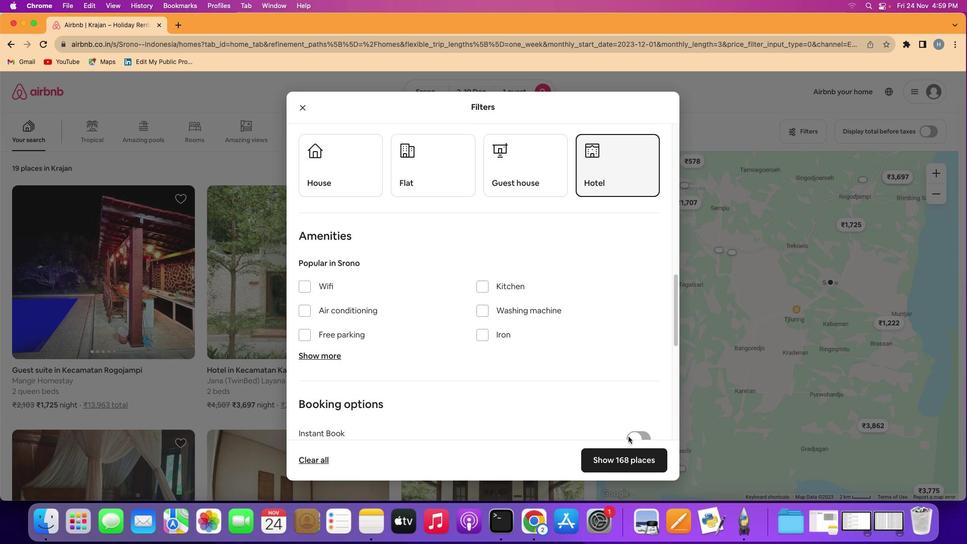 
Action: Mouse scrolled (628, 436) with delta (0, 0)
Screenshot: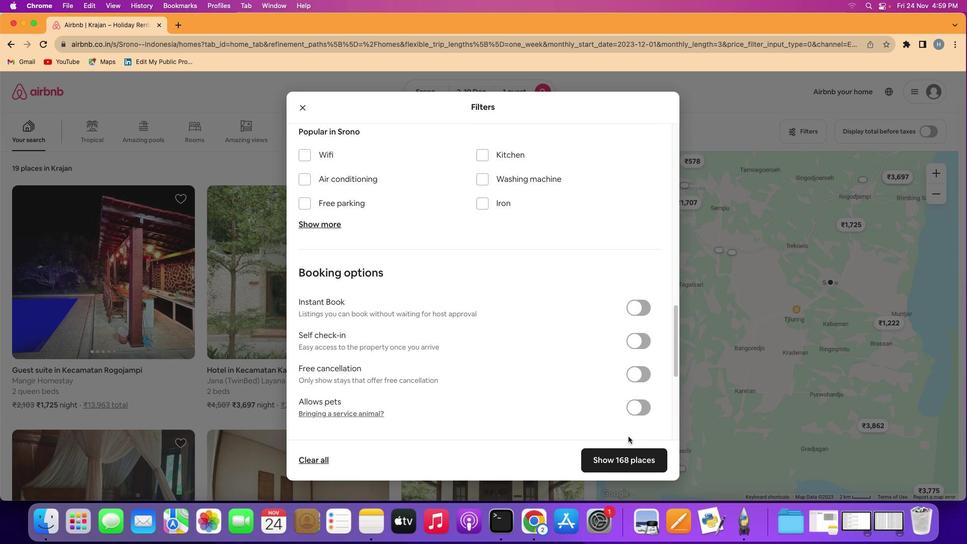 
Action: Mouse scrolled (628, 436) with delta (0, 0)
Screenshot: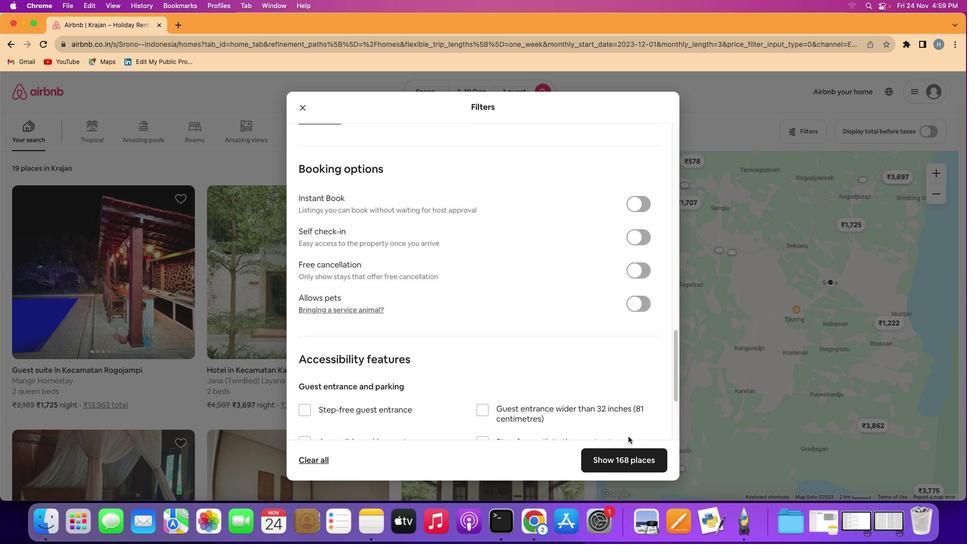 
Action: Mouse scrolled (628, 436) with delta (0, -1)
Screenshot: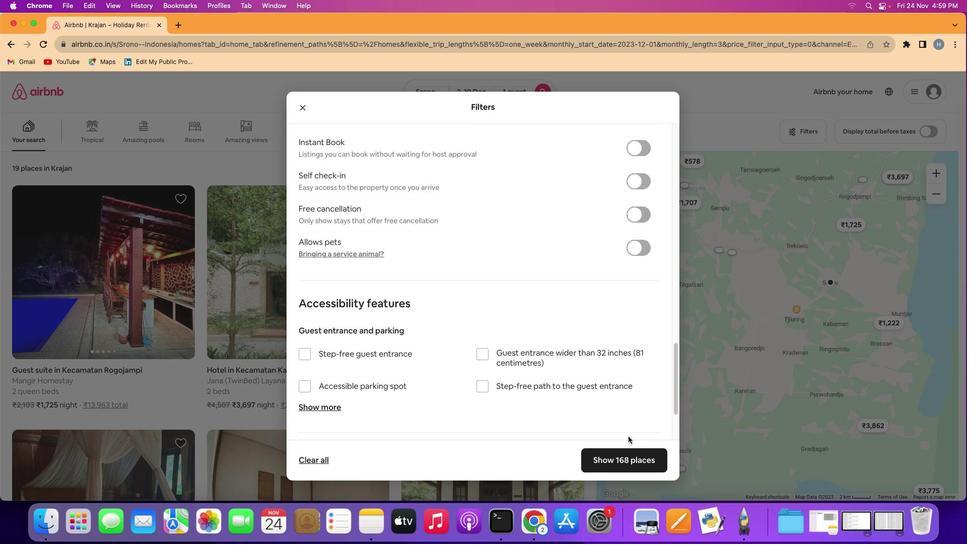 
Action: Mouse scrolled (628, 436) with delta (0, -2)
Screenshot: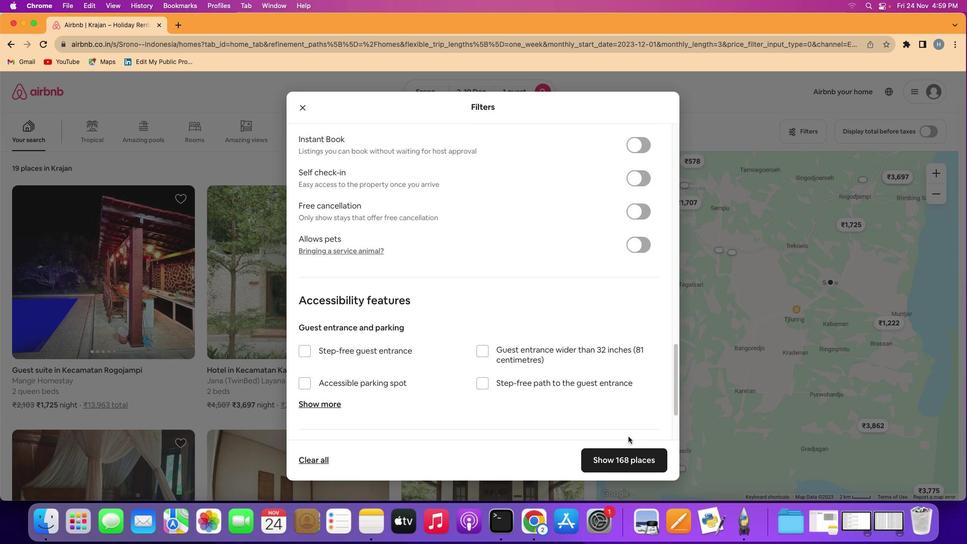 
Action: Mouse scrolled (628, 436) with delta (0, -2)
Screenshot: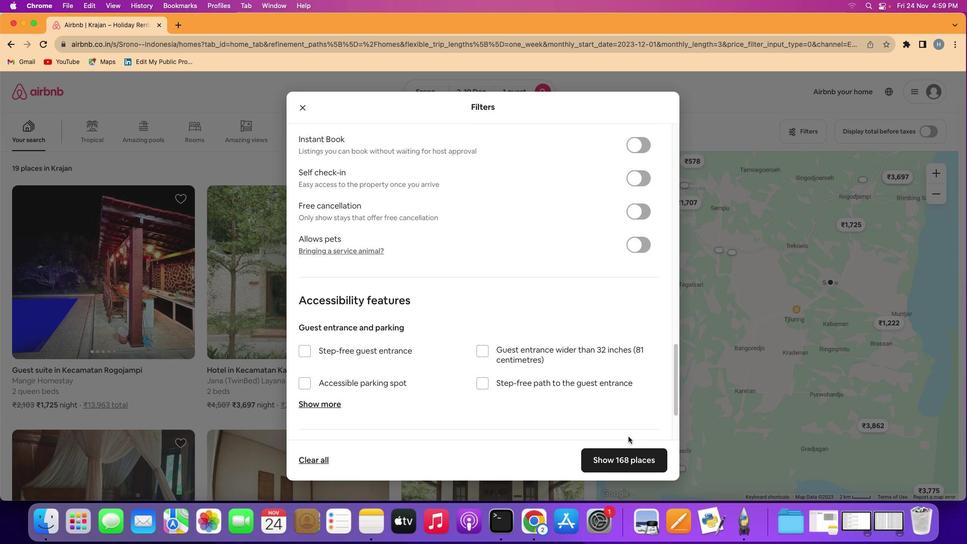 
Action: Mouse scrolled (628, 436) with delta (0, 0)
Screenshot: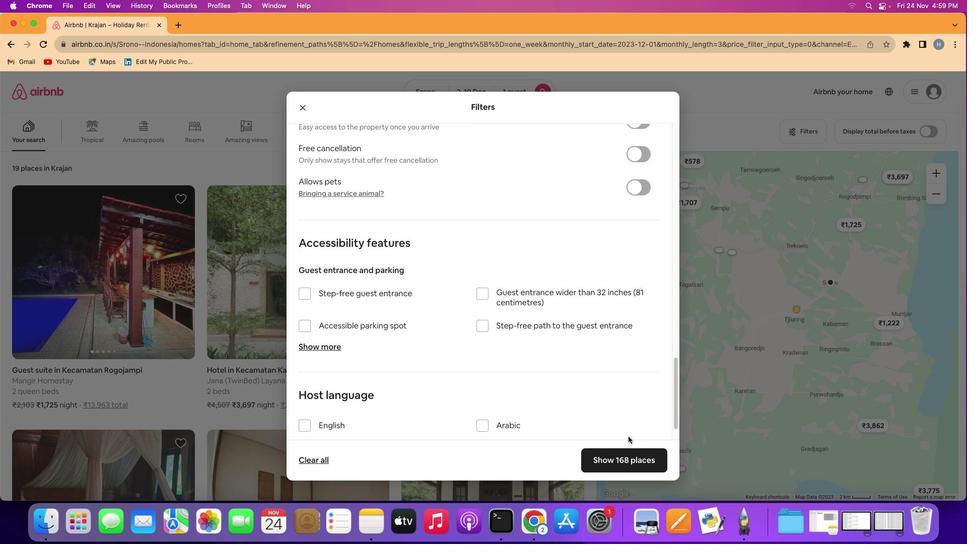 
Action: Mouse scrolled (628, 436) with delta (0, -2)
Screenshot: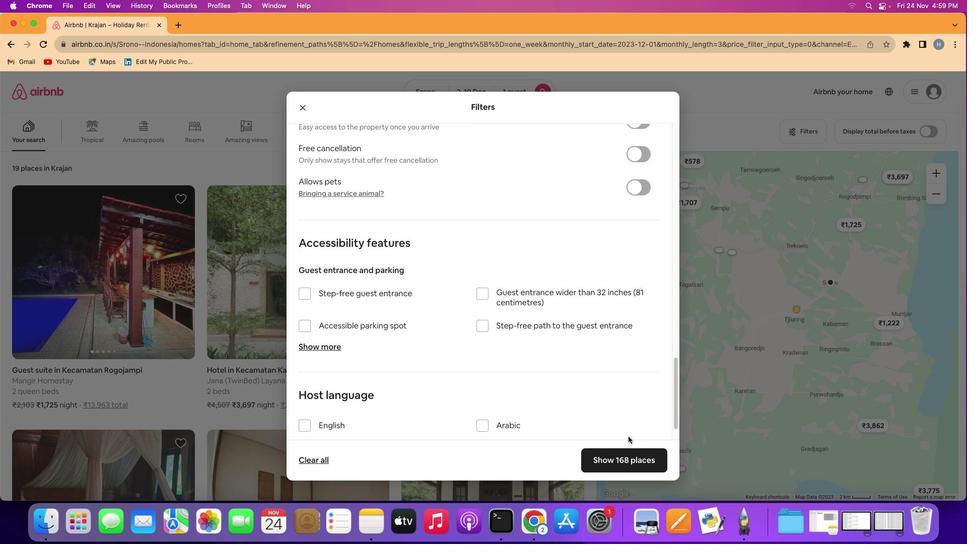 
Action: Mouse scrolled (628, 436) with delta (0, 1)
Screenshot: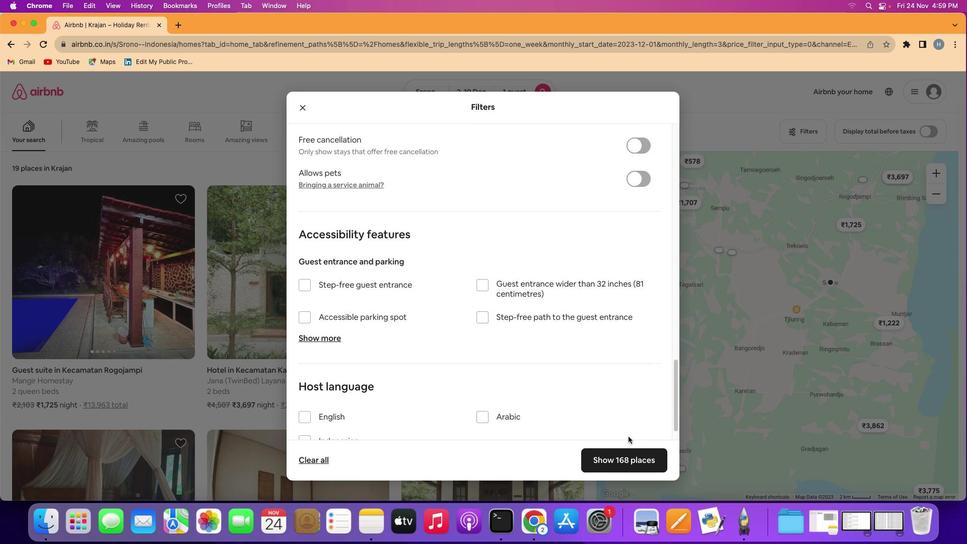 
Action: Mouse scrolled (628, 436) with delta (0, -1)
Screenshot: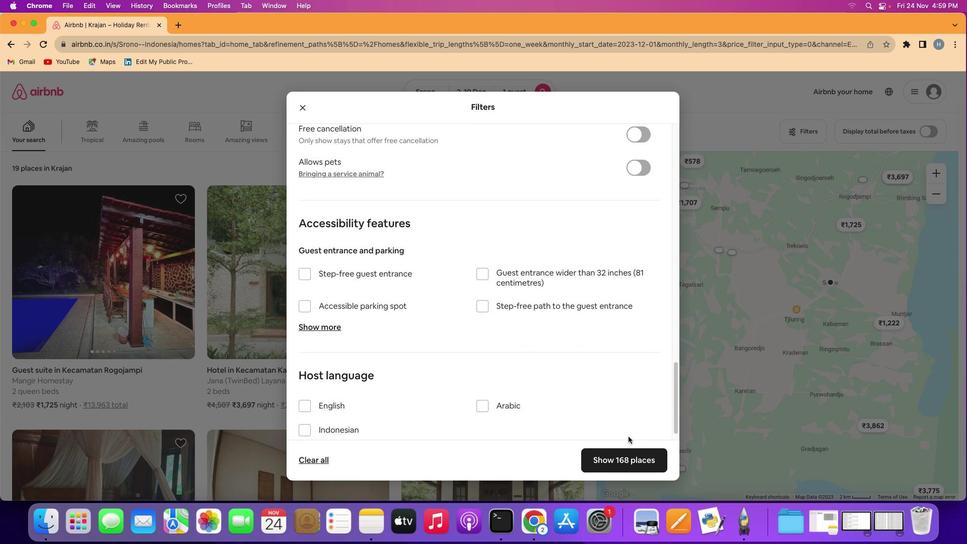 
Action: Mouse scrolled (628, 436) with delta (0, 0)
Screenshot: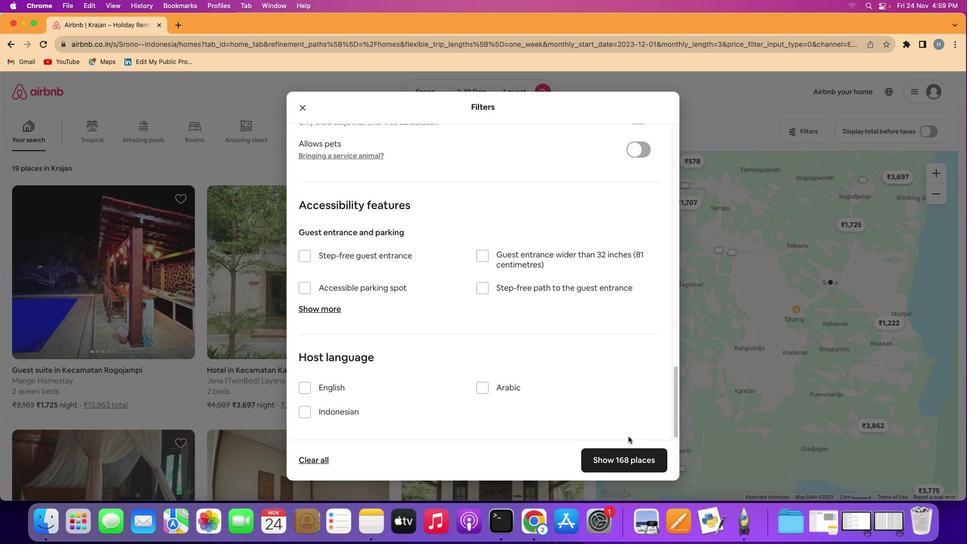 
Action: Mouse scrolled (628, 436) with delta (0, 0)
Screenshot: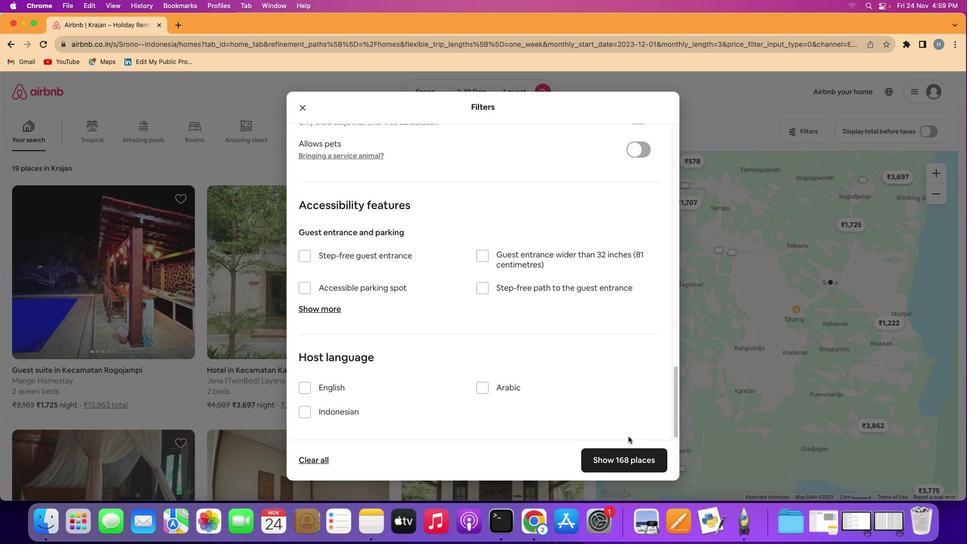 
Action: Mouse scrolled (628, 436) with delta (0, -1)
Screenshot: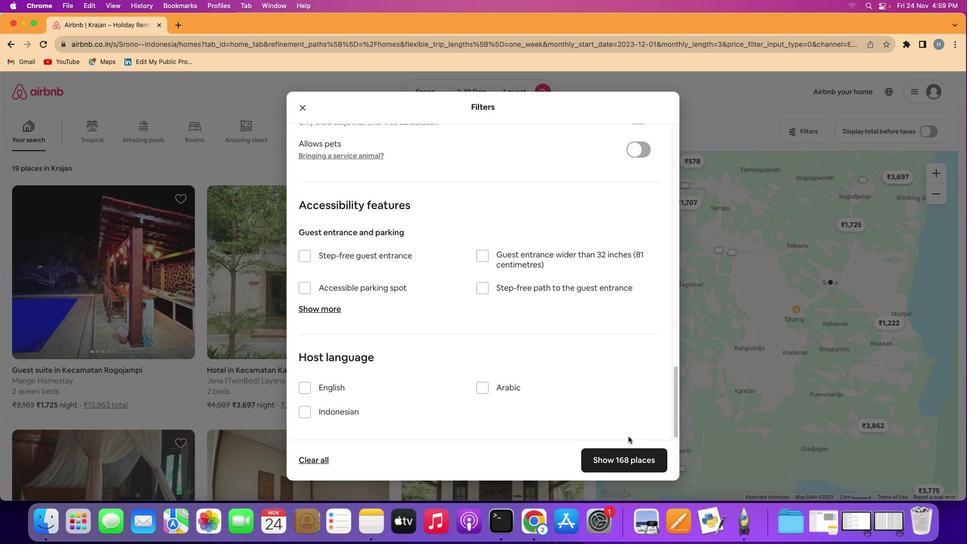 
Action: Mouse scrolled (628, 436) with delta (0, -2)
Screenshot: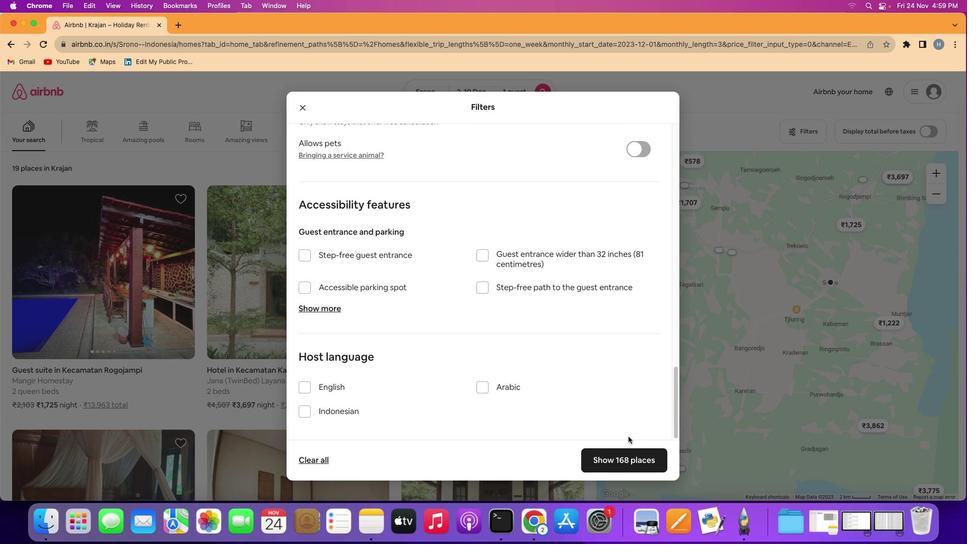 
Action: Mouse scrolled (628, 436) with delta (0, -2)
Screenshot: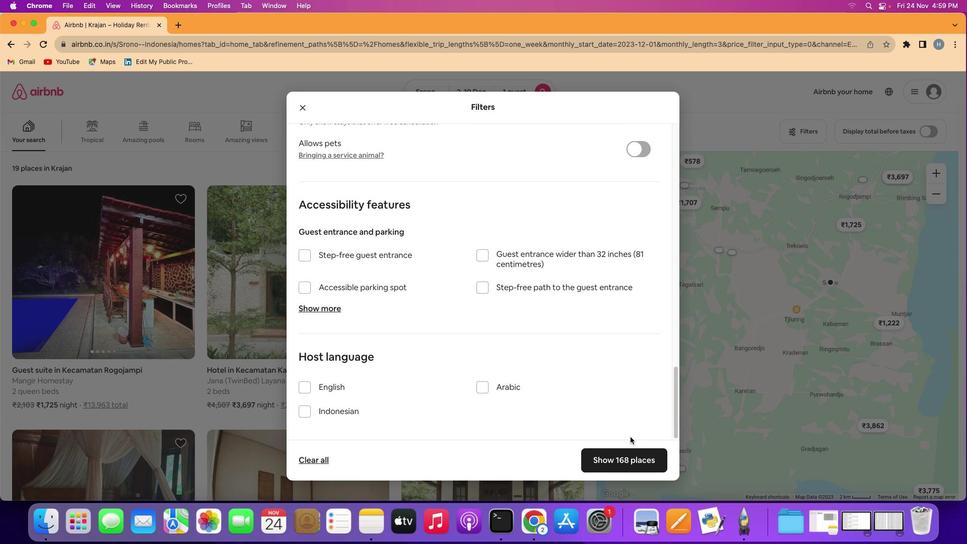 
Action: Mouse moved to (643, 460)
Screenshot: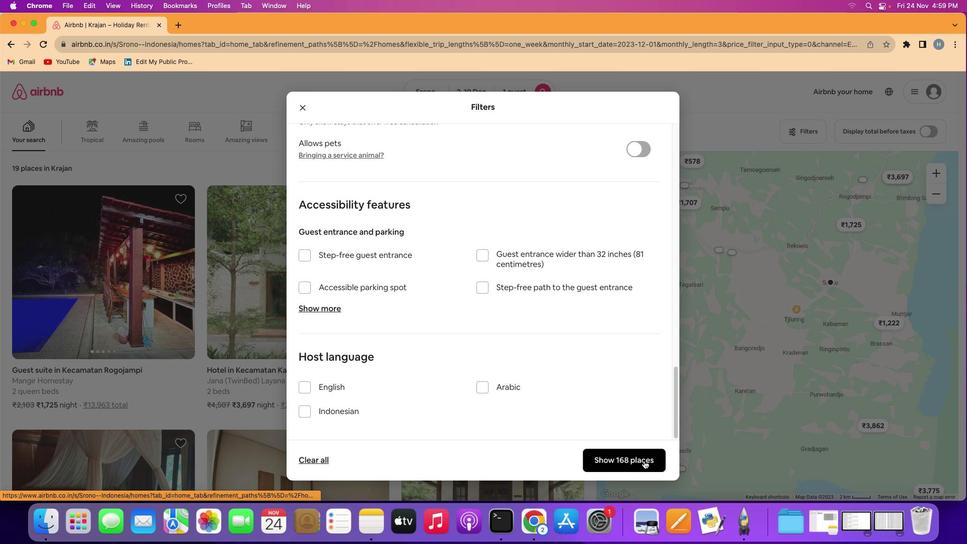
Action: Mouse pressed left at (643, 460)
Screenshot: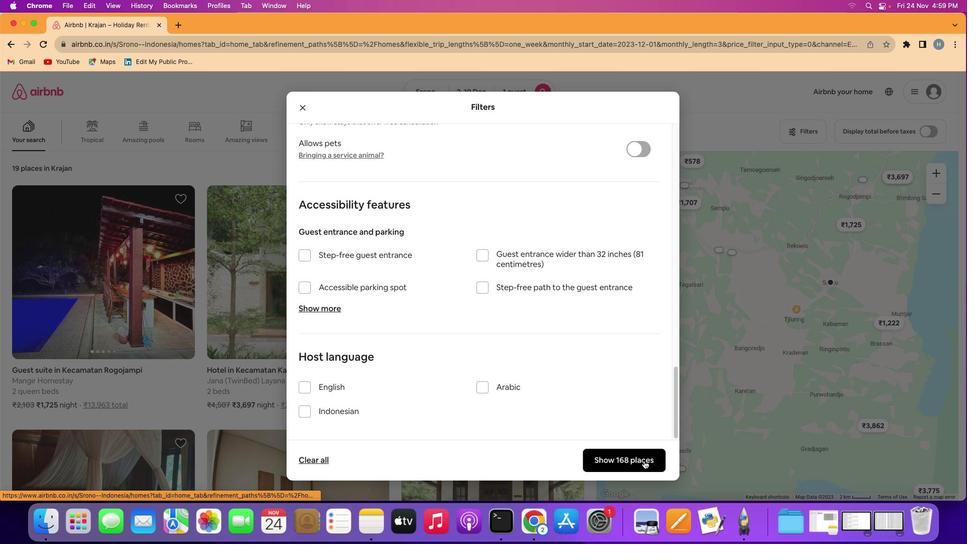 
Action: Mouse moved to (251, 313)
Screenshot: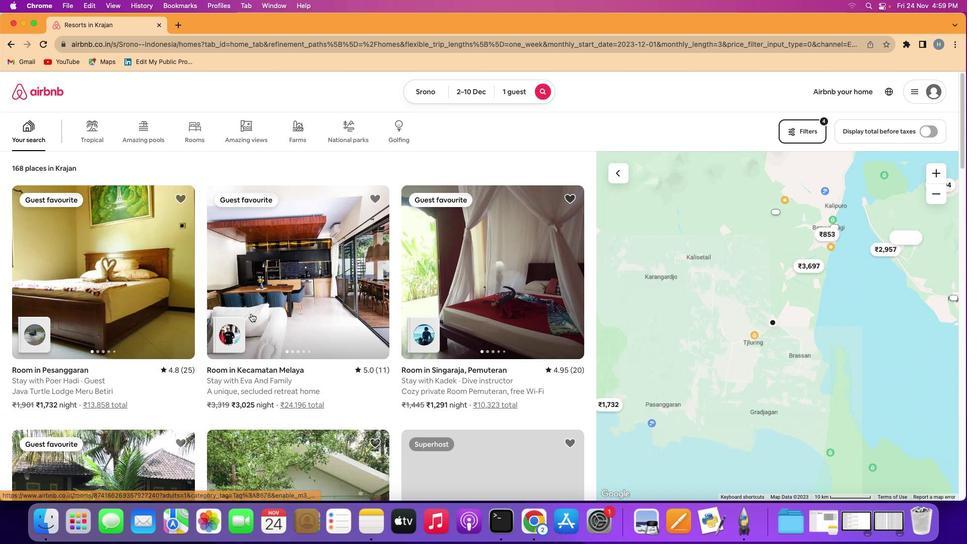 
Action: Mouse scrolled (251, 313) with delta (0, 0)
Screenshot: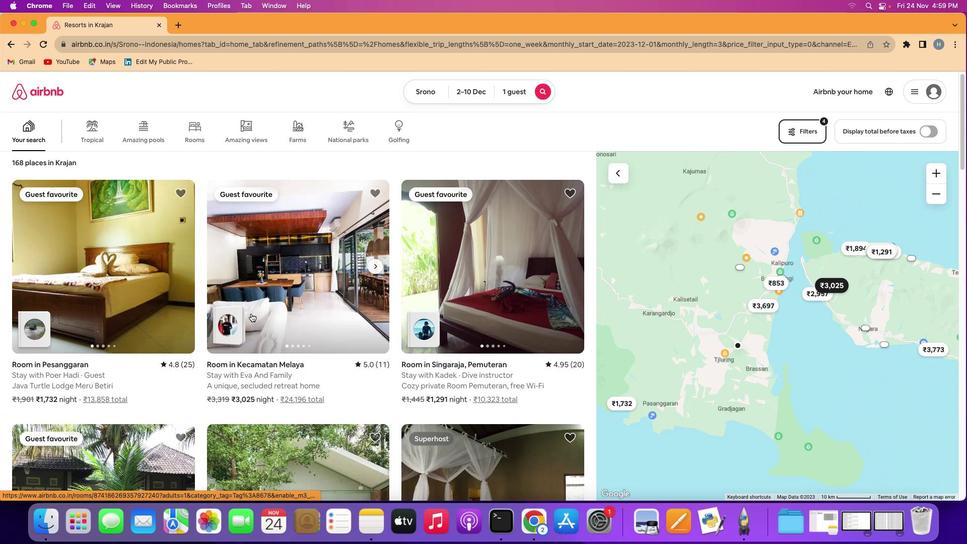 
Action: Mouse scrolled (251, 313) with delta (0, 0)
Screenshot: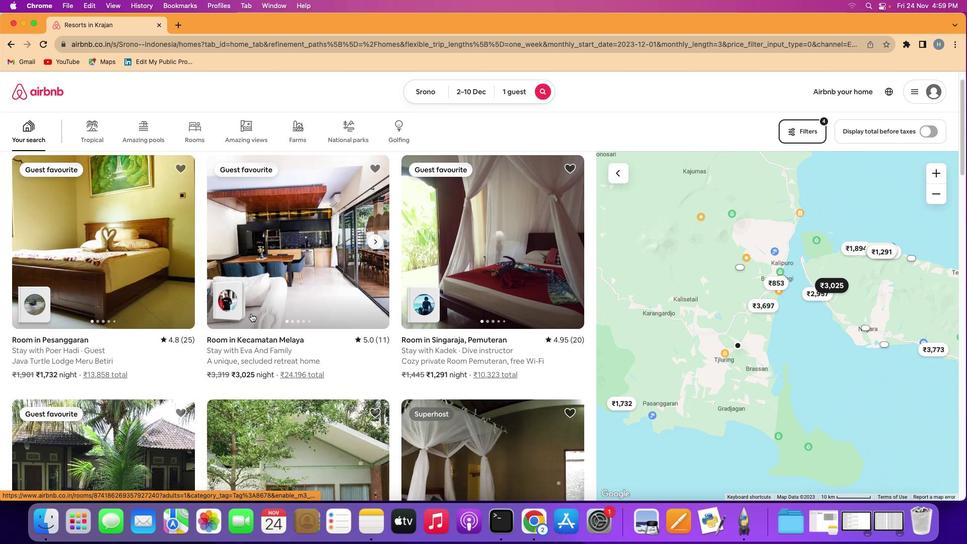 
Action: Mouse scrolled (251, 313) with delta (0, 0)
Screenshot: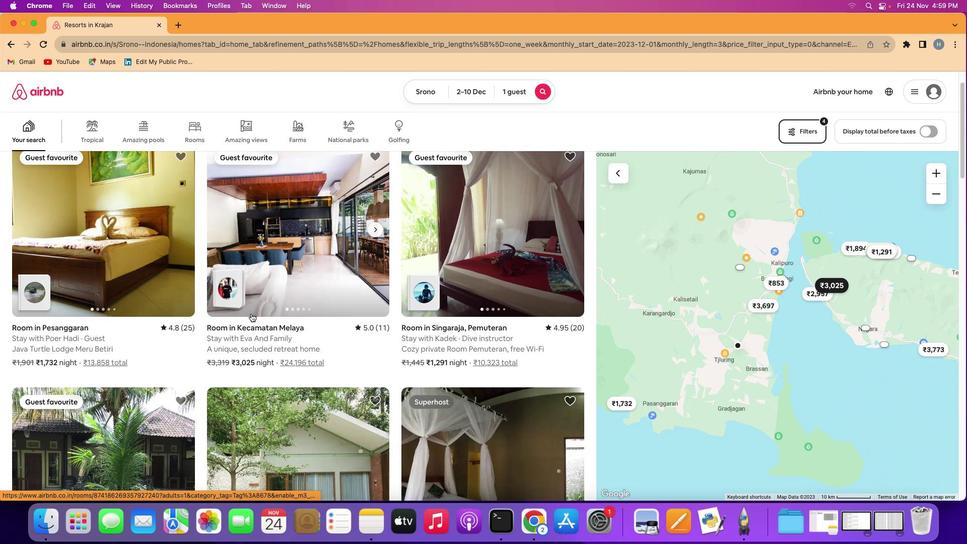 
Action: Mouse scrolled (251, 313) with delta (0, 0)
Screenshot: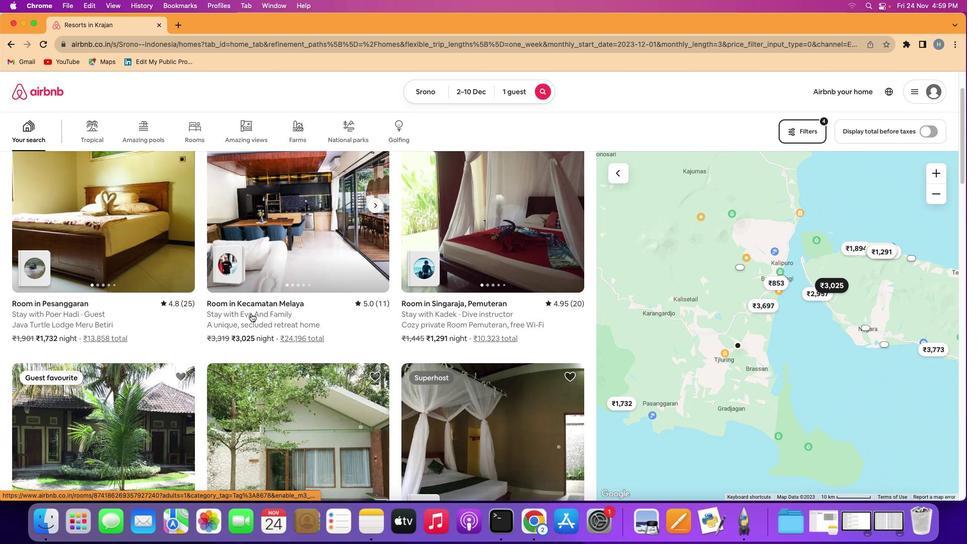 
Action: Mouse moved to (138, 245)
Screenshot: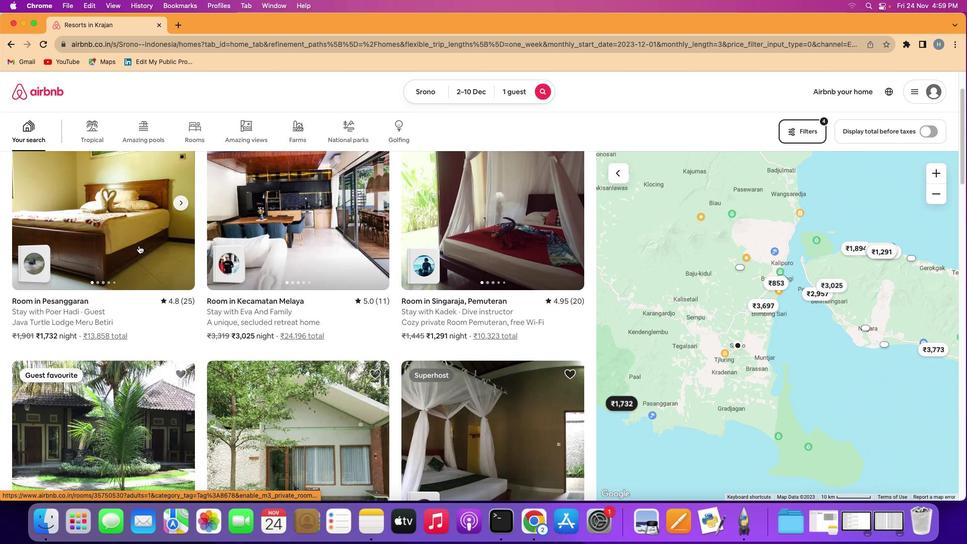 
Action: Mouse pressed left at (138, 245)
Screenshot: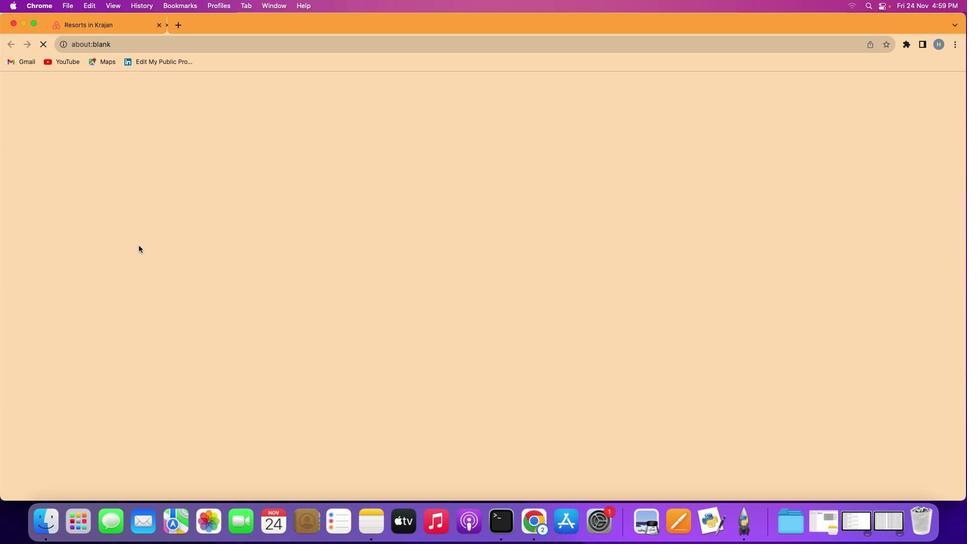 
Action: Mouse moved to (691, 355)
Screenshot: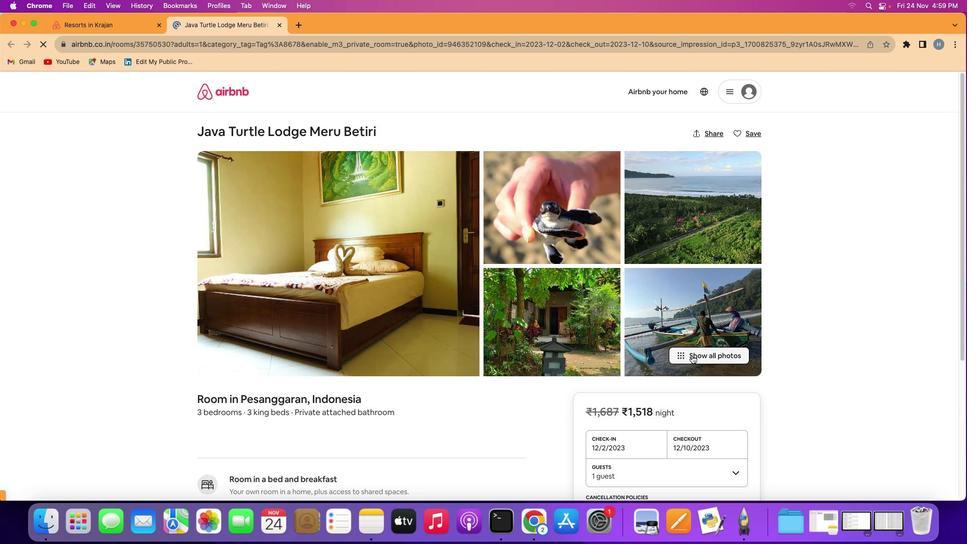 
Action: Mouse pressed left at (691, 355)
Screenshot: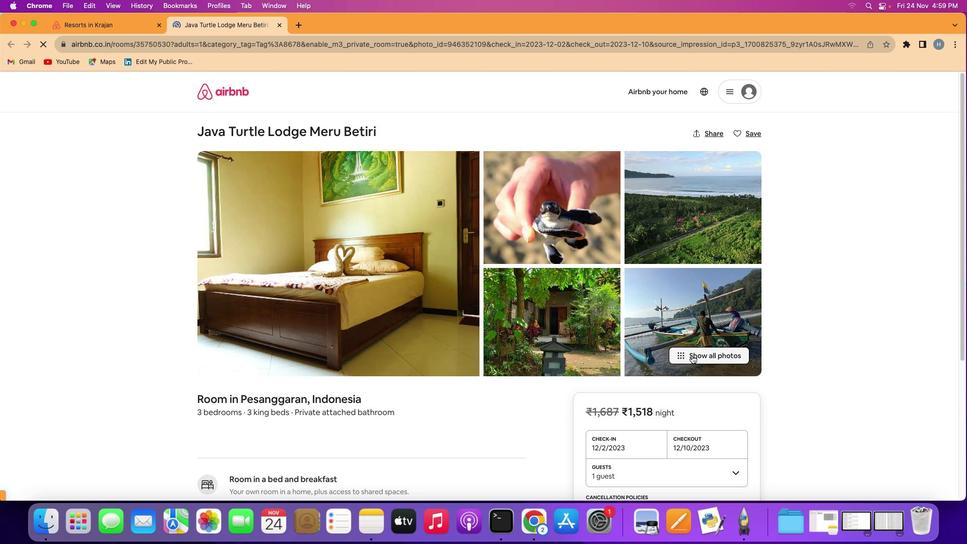 
Action: Mouse moved to (514, 417)
Screenshot: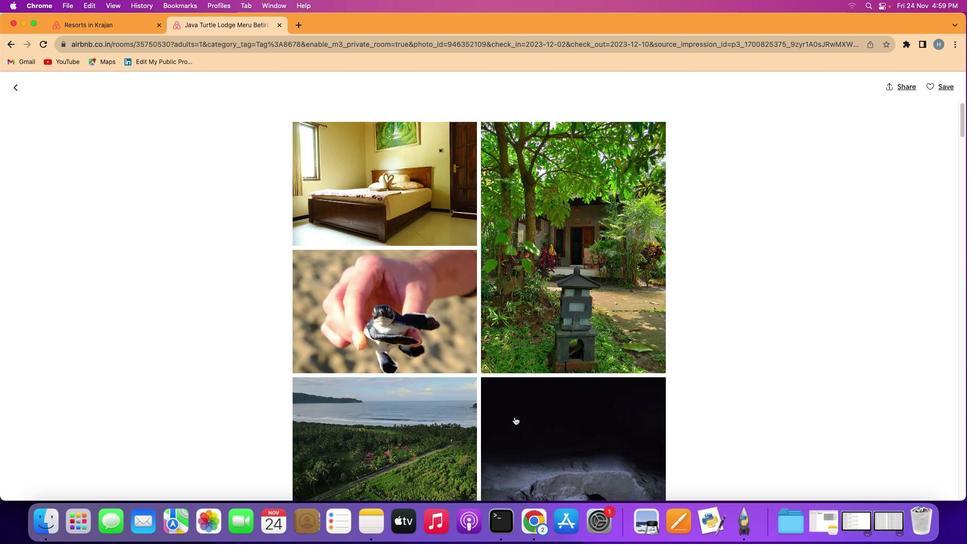 
Action: Mouse scrolled (514, 417) with delta (0, 0)
Screenshot: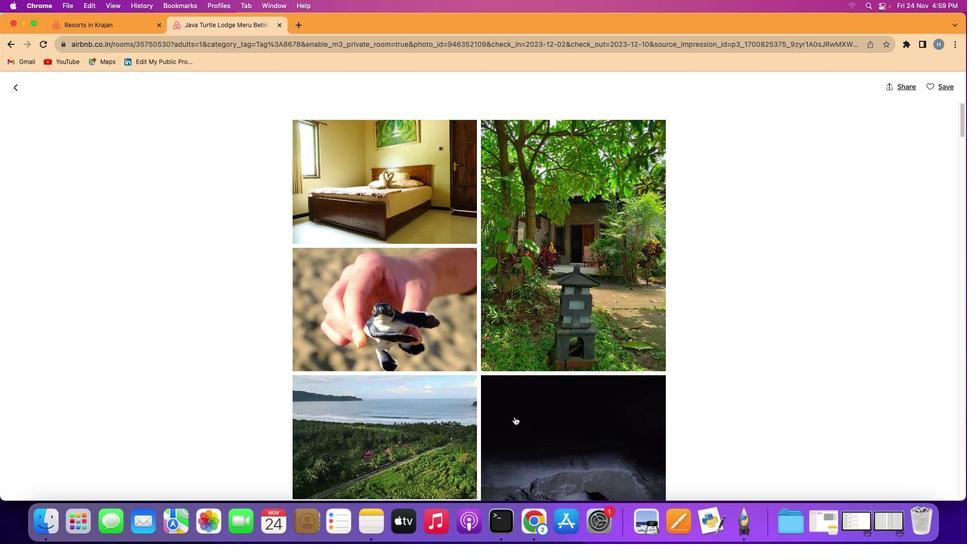 
Action: Mouse scrolled (514, 417) with delta (0, 0)
Screenshot: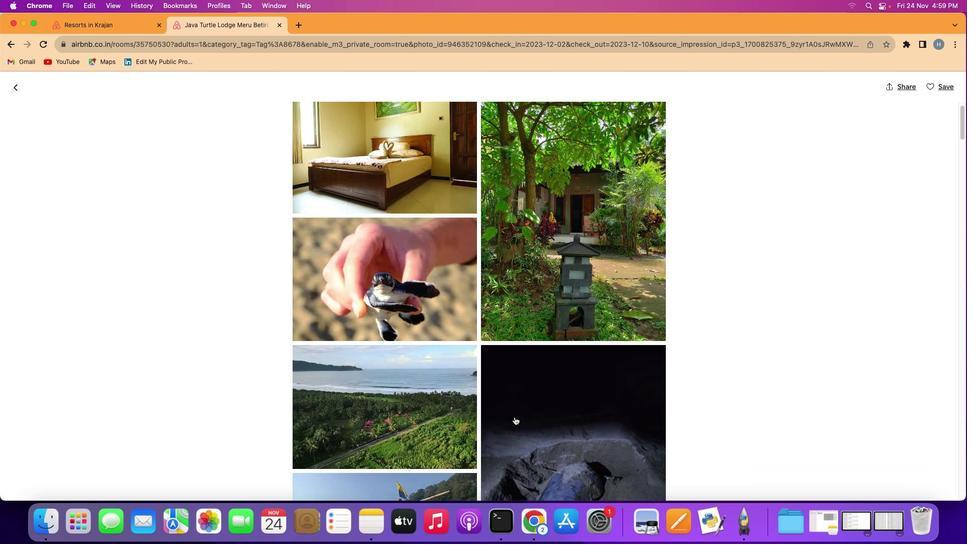 
Action: Mouse scrolled (514, 417) with delta (0, -1)
Screenshot: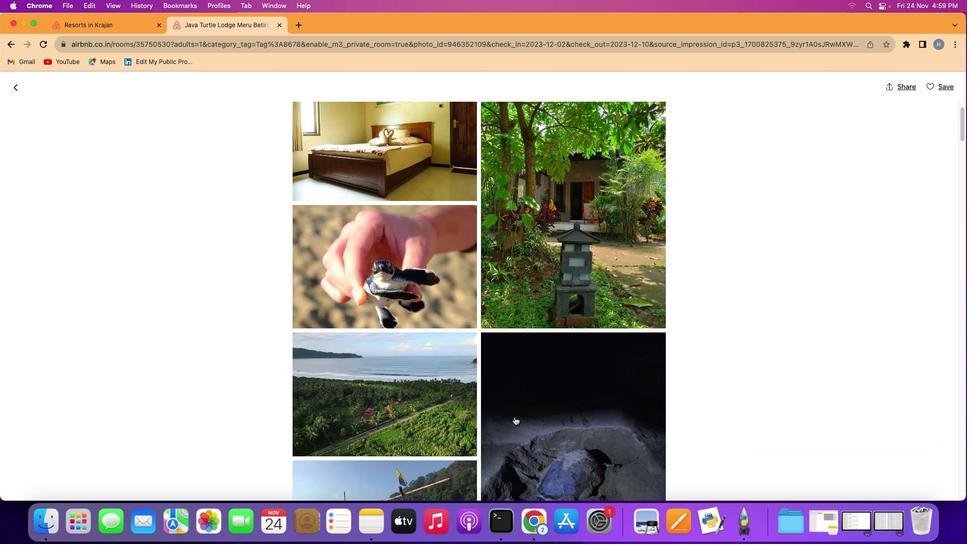 
Action: Mouse scrolled (514, 417) with delta (0, -1)
Screenshot: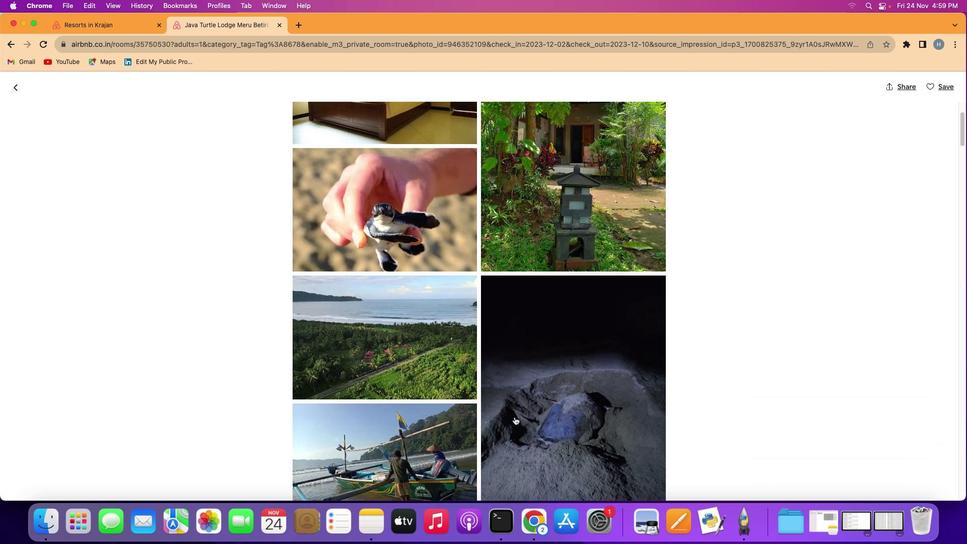 
Action: Mouse scrolled (514, 417) with delta (0, -1)
Screenshot: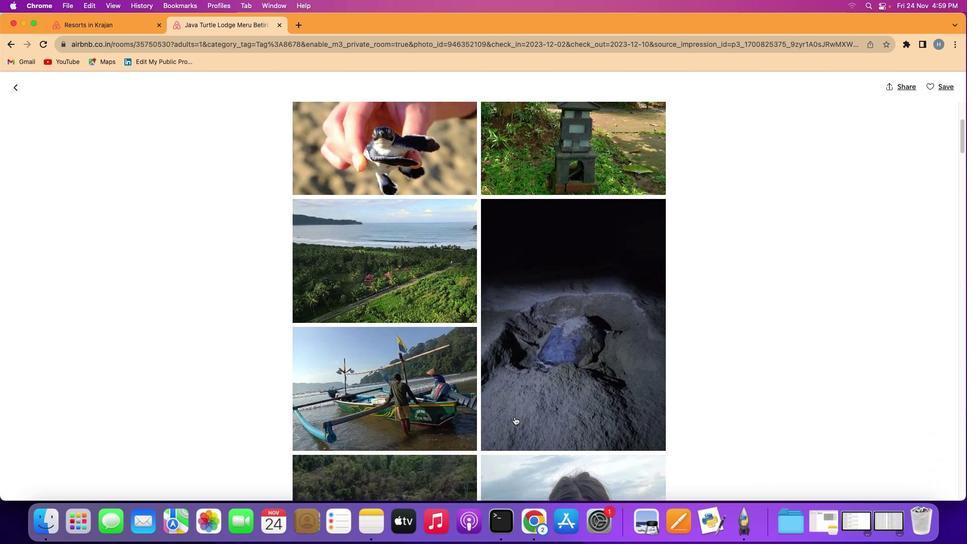 
Action: Mouse scrolled (514, 417) with delta (0, 0)
Screenshot: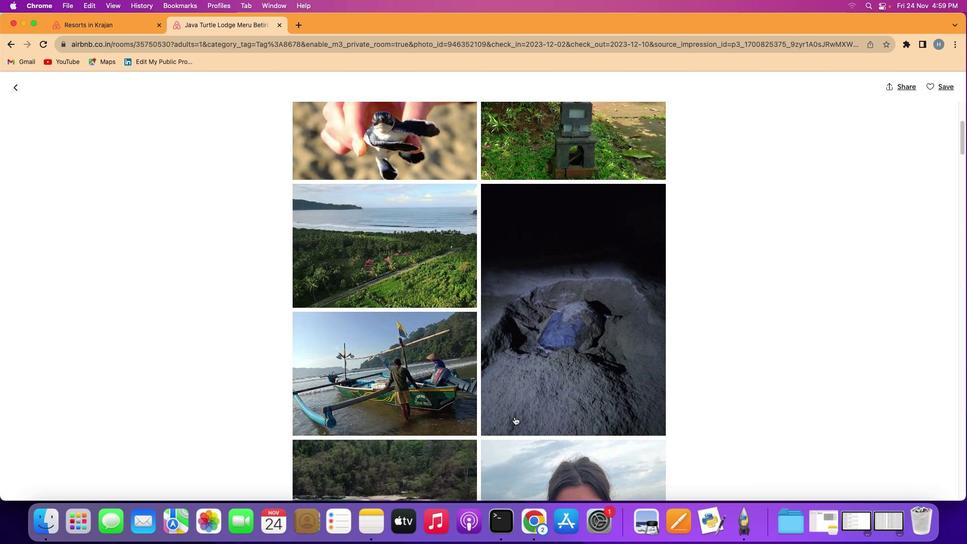 
Action: Mouse scrolled (514, 417) with delta (0, 0)
Screenshot: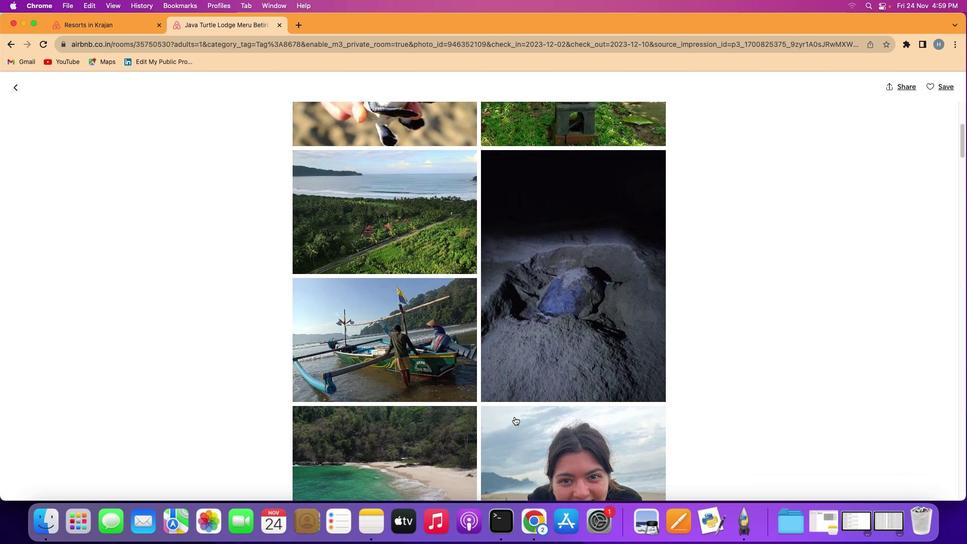 
Action: Mouse scrolled (514, 417) with delta (0, -1)
Screenshot: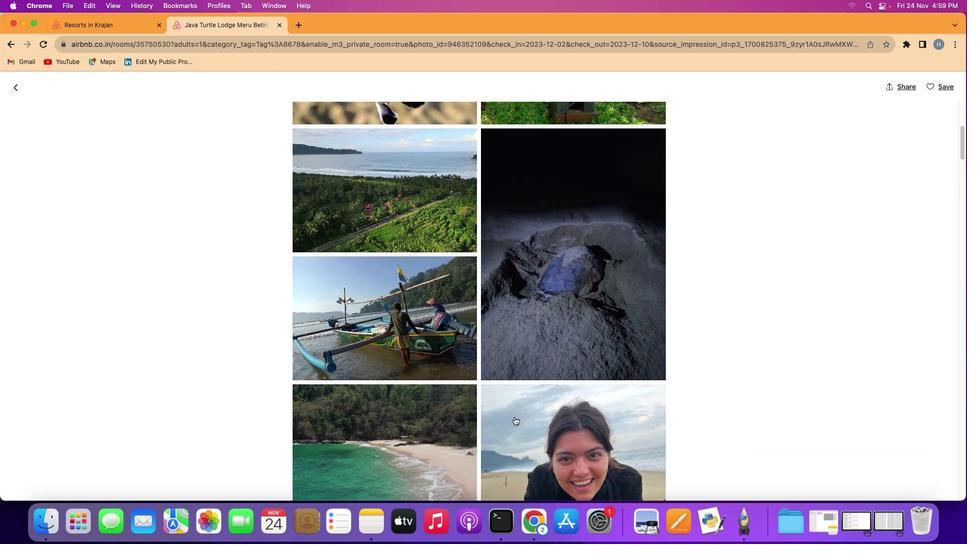 
Action: Mouse scrolled (514, 417) with delta (0, -1)
Screenshot: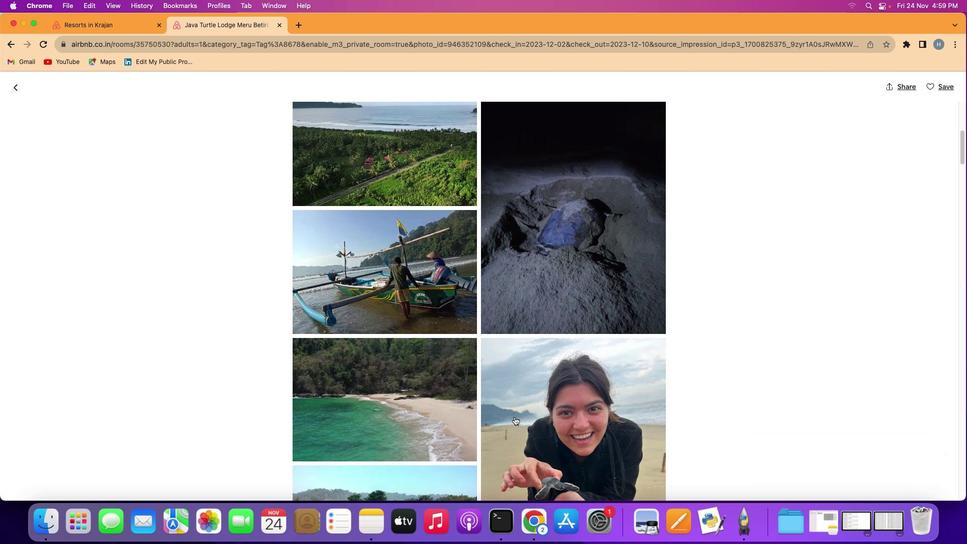 
Action: Mouse scrolled (514, 417) with delta (0, 0)
Screenshot: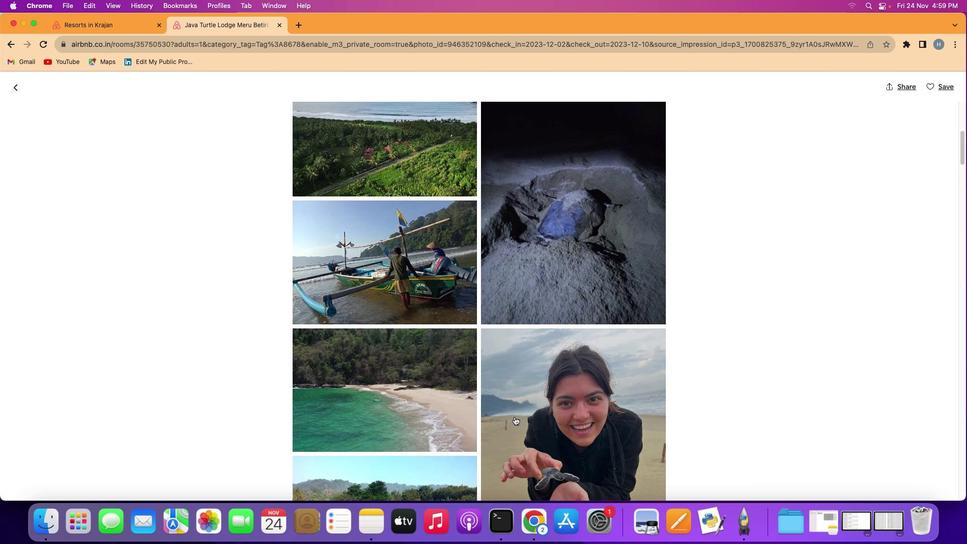 
Action: Mouse scrolled (514, 417) with delta (0, 0)
Screenshot: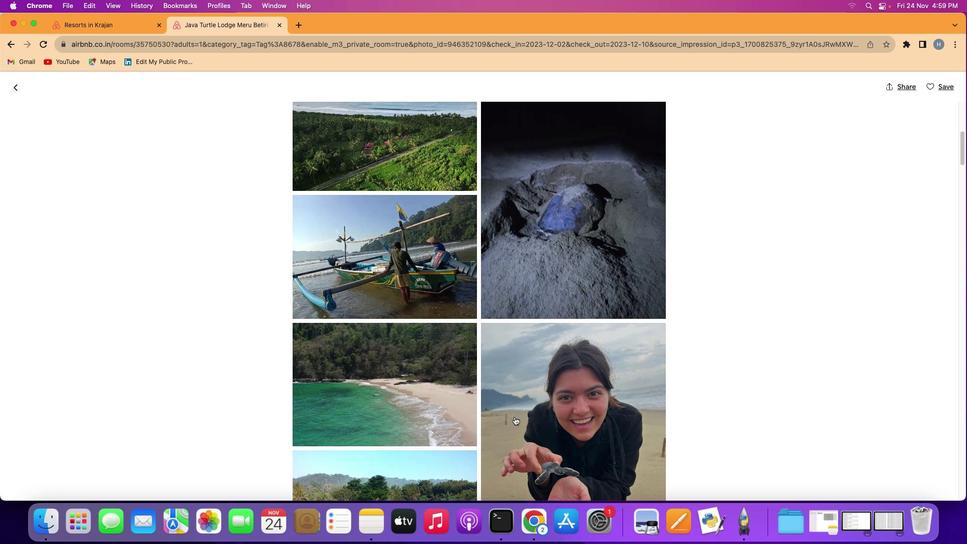 
Action: Mouse scrolled (514, 417) with delta (0, -1)
Screenshot: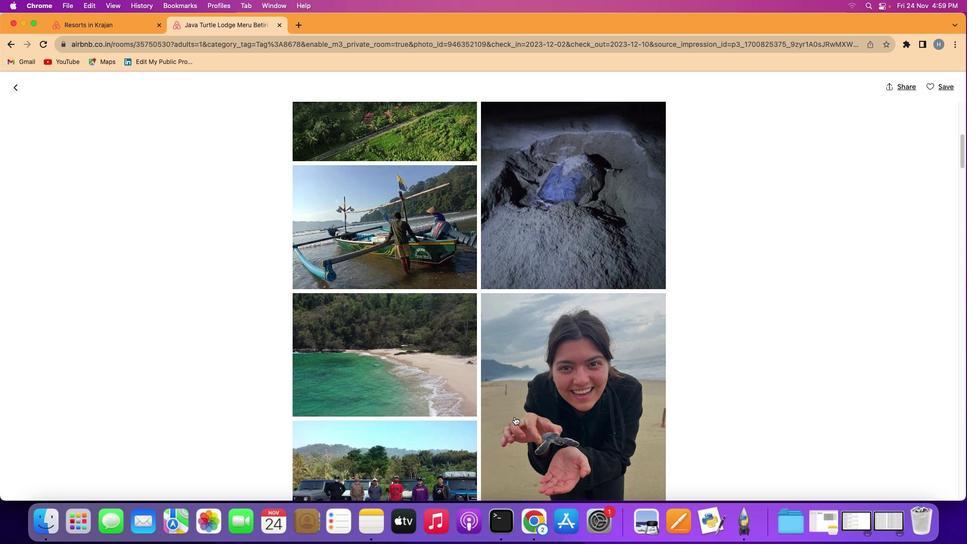 
Action: Mouse scrolled (514, 417) with delta (0, 0)
Screenshot: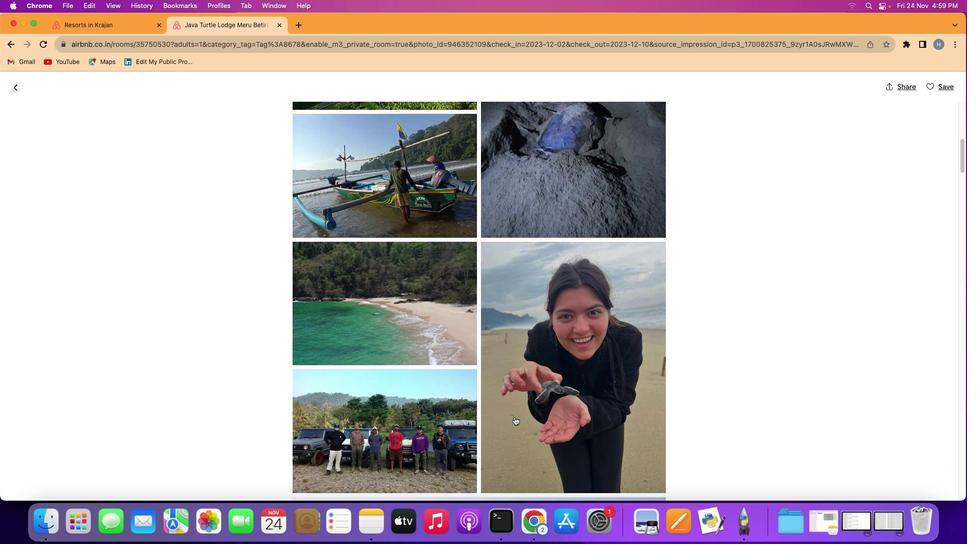 
Action: Mouse scrolled (514, 417) with delta (0, 0)
Screenshot: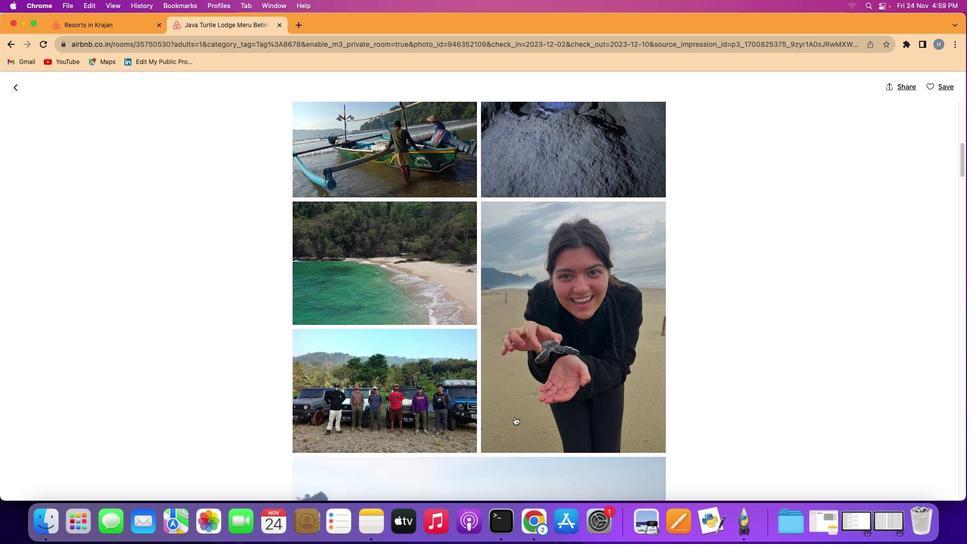 
Action: Mouse scrolled (514, 417) with delta (0, -1)
Screenshot: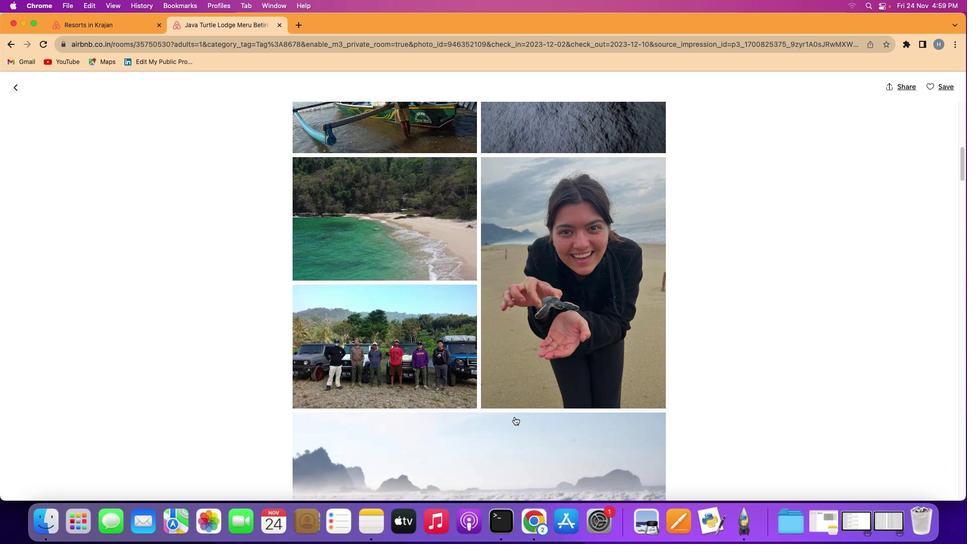 
Action: Mouse scrolled (514, 417) with delta (0, -2)
Screenshot: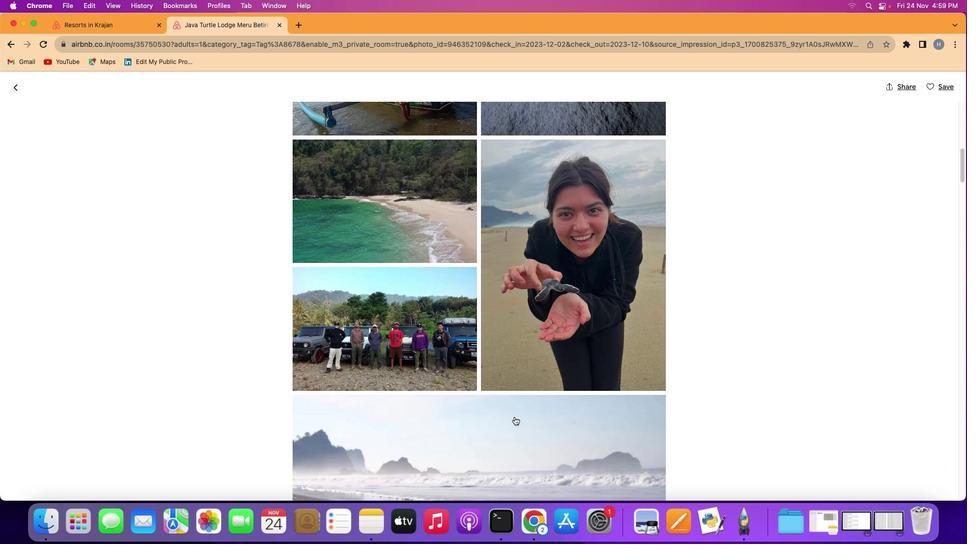
Action: Mouse scrolled (514, 417) with delta (0, -1)
Screenshot: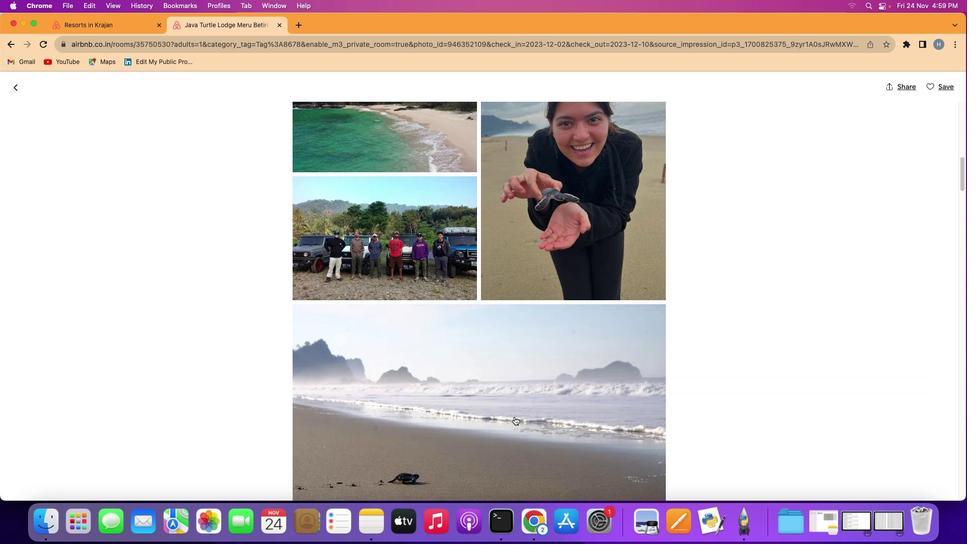 
Action: Mouse scrolled (514, 417) with delta (0, 0)
Screenshot: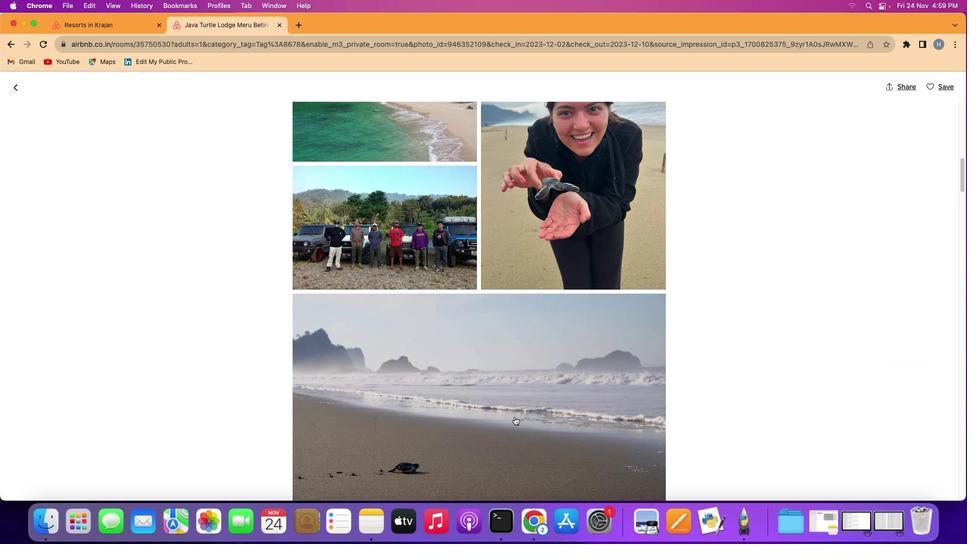 
Action: Mouse scrolled (514, 417) with delta (0, 0)
Screenshot: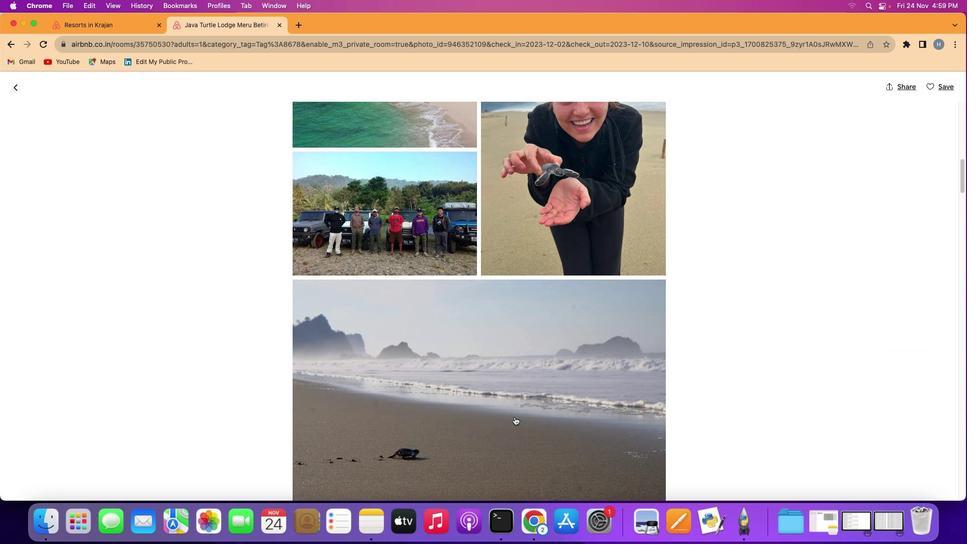 
Action: Mouse scrolled (514, 417) with delta (0, -1)
Screenshot: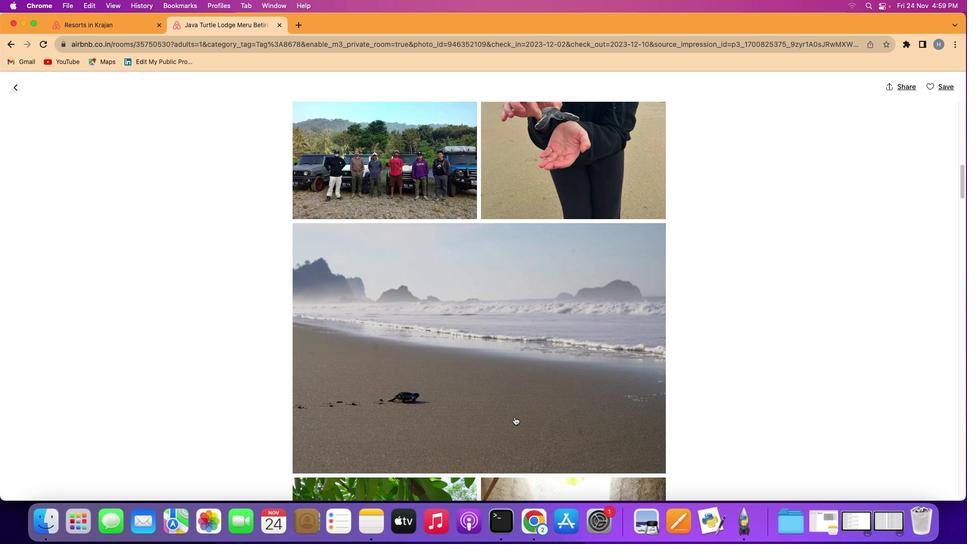 
Action: Mouse scrolled (514, 417) with delta (0, -1)
Screenshot: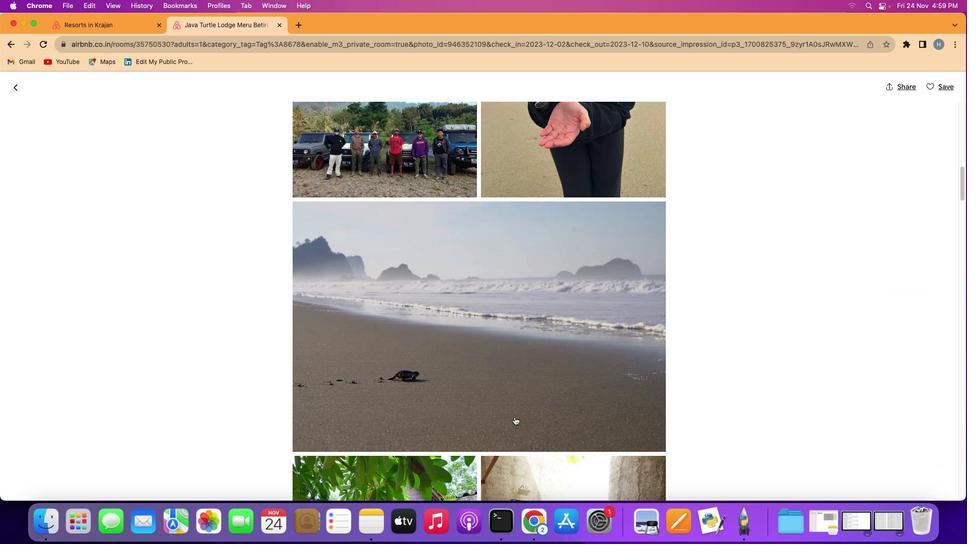 
Action: Mouse scrolled (514, 417) with delta (0, 0)
Screenshot: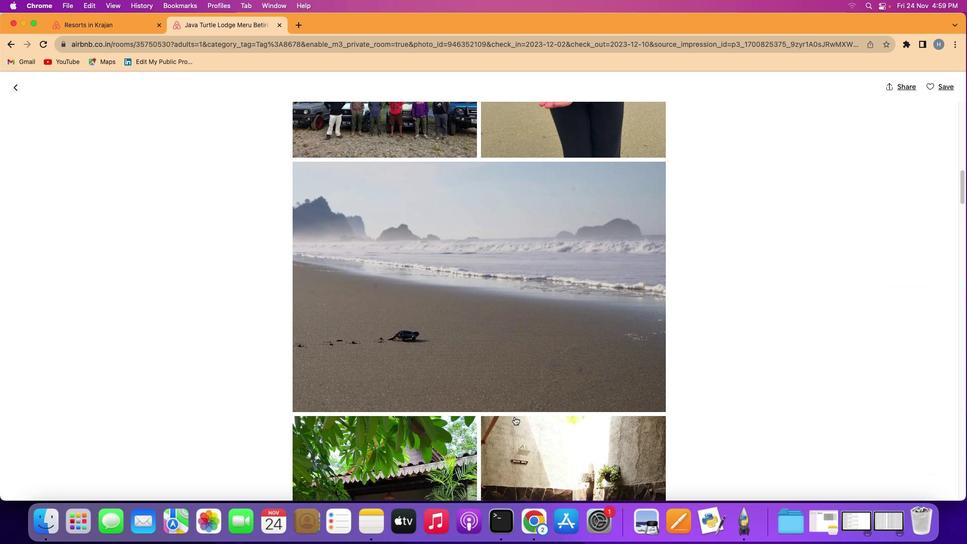 
Action: Mouse scrolled (514, 417) with delta (0, 0)
Screenshot: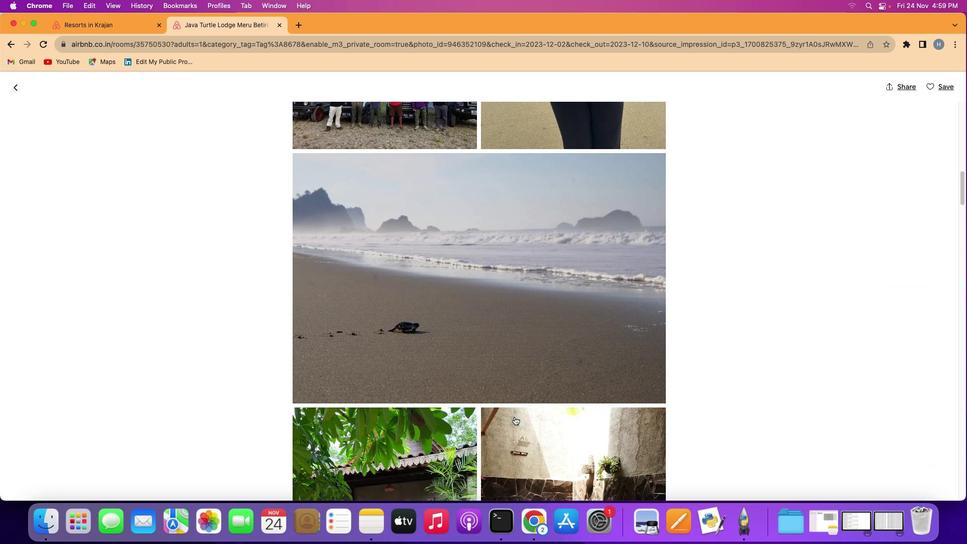 
Action: Mouse scrolled (514, 417) with delta (0, -1)
Screenshot: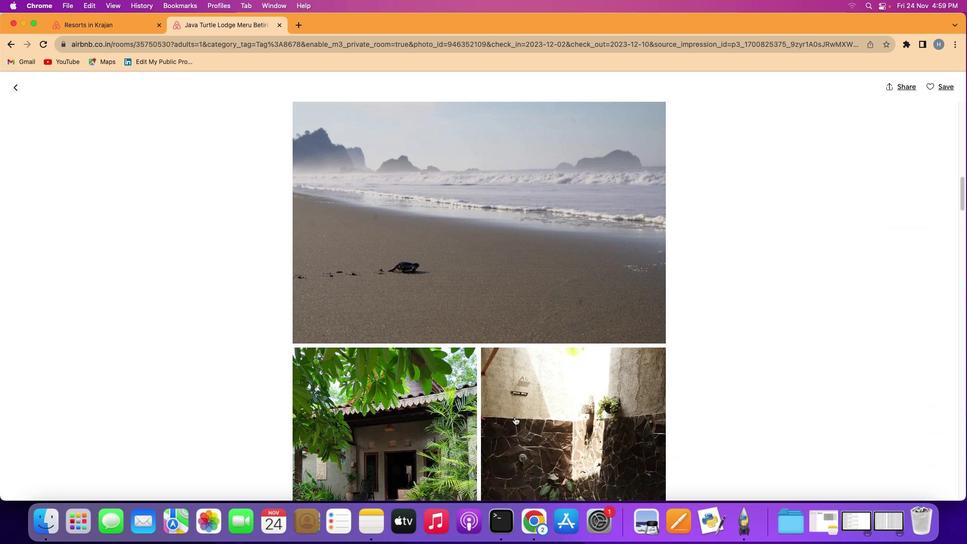 
Action: Mouse scrolled (514, 417) with delta (0, -1)
Screenshot: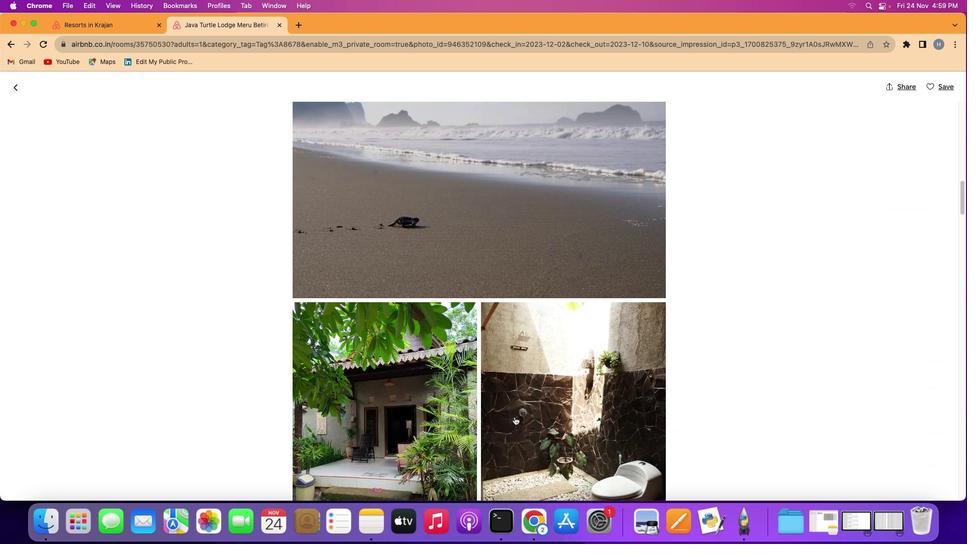 
Action: Mouse scrolled (514, 417) with delta (0, 0)
Screenshot: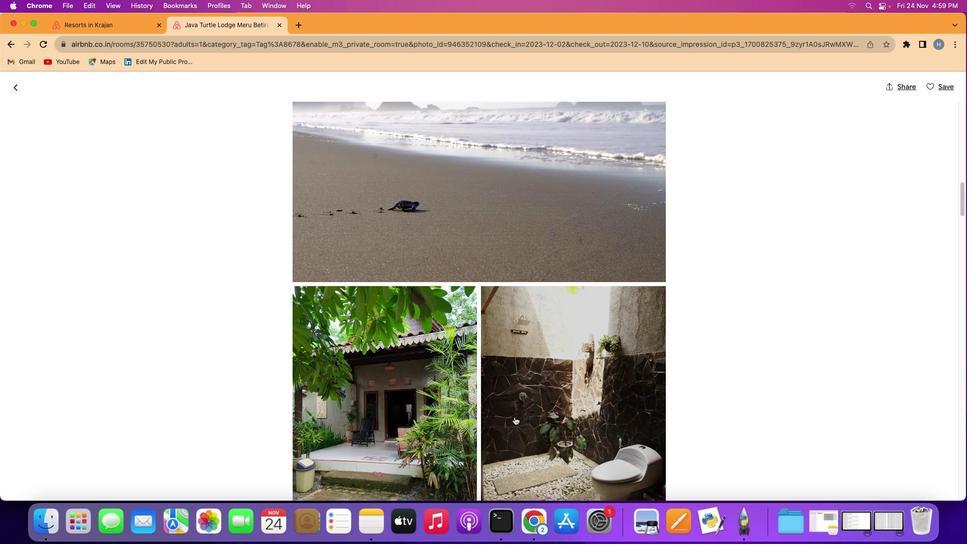 
Action: Mouse scrolled (514, 417) with delta (0, 0)
Screenshot: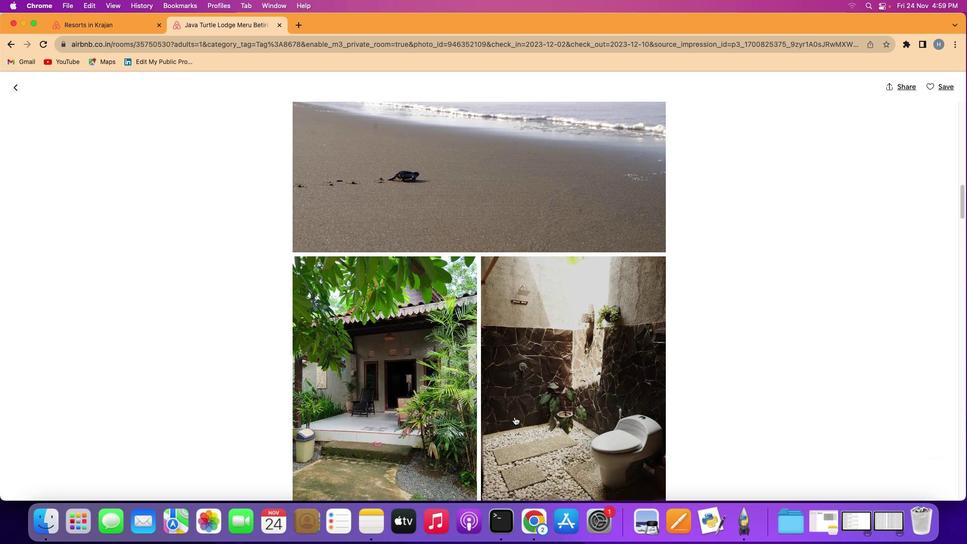 
Action: Mouse scrolled (514, 417) with delta (0, -1)
Screenshot: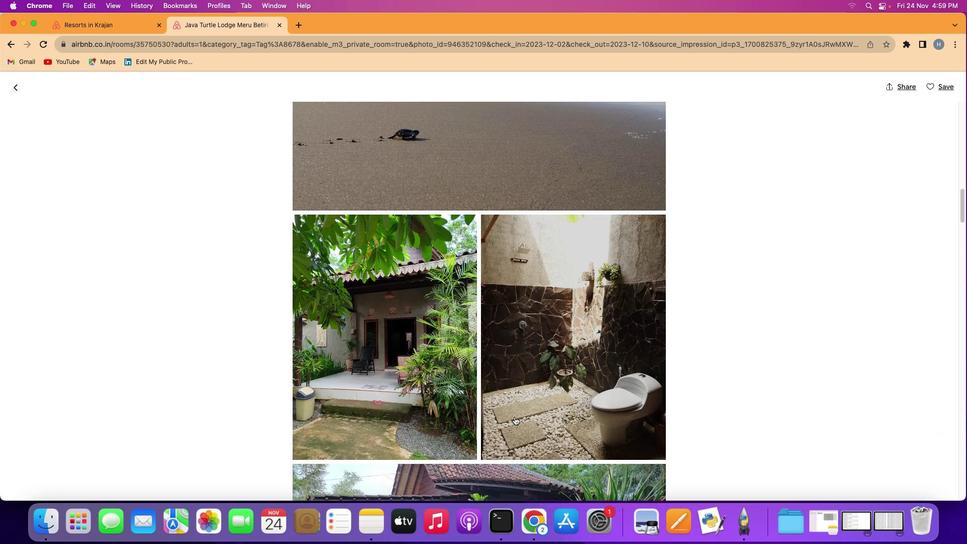 
Action: Mouse scrolled (514, 417) with delta (0, -1)
Screenshot: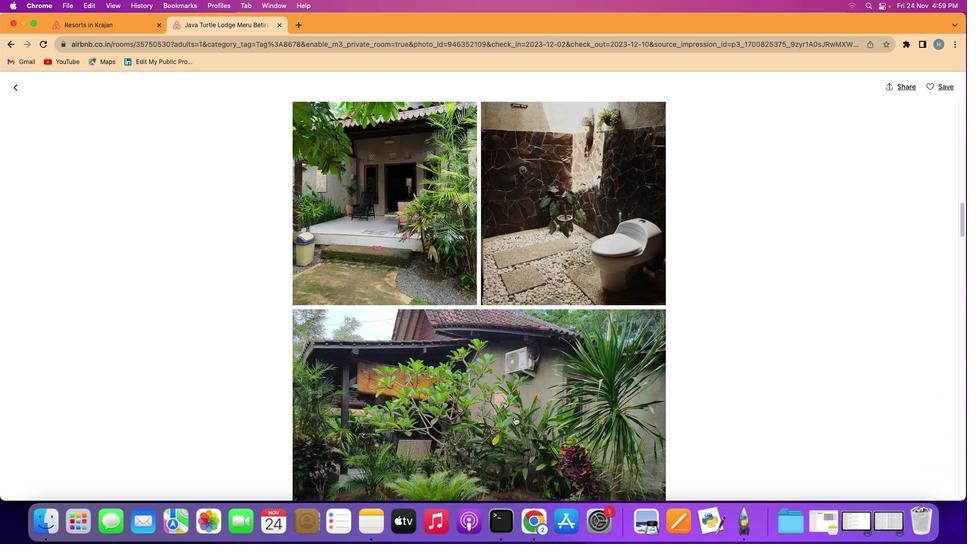 
Action: Mouse scrolled (514, 417) with delta (0, -2)
Screenshot: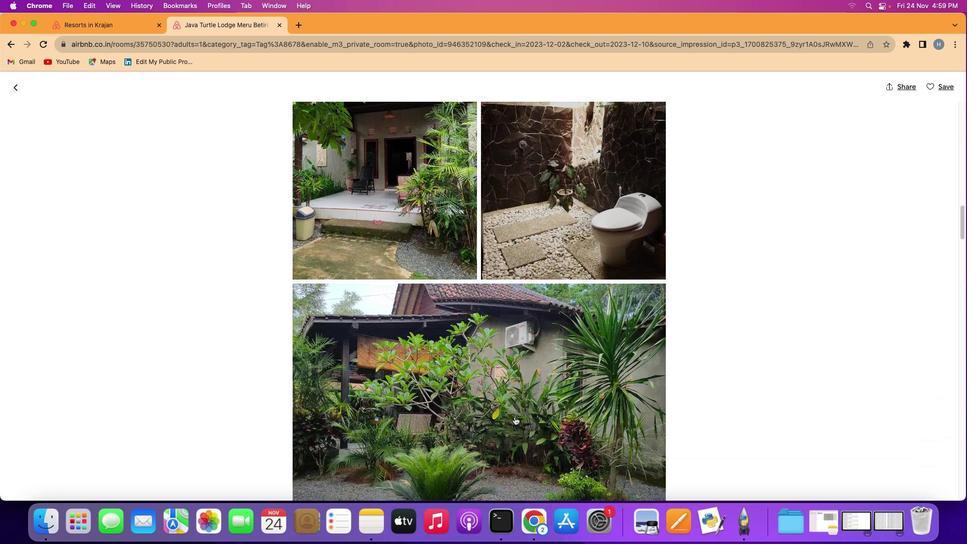 
Action: Mouse scrolled (514, 417) with delta (0, 0)
Screenshot: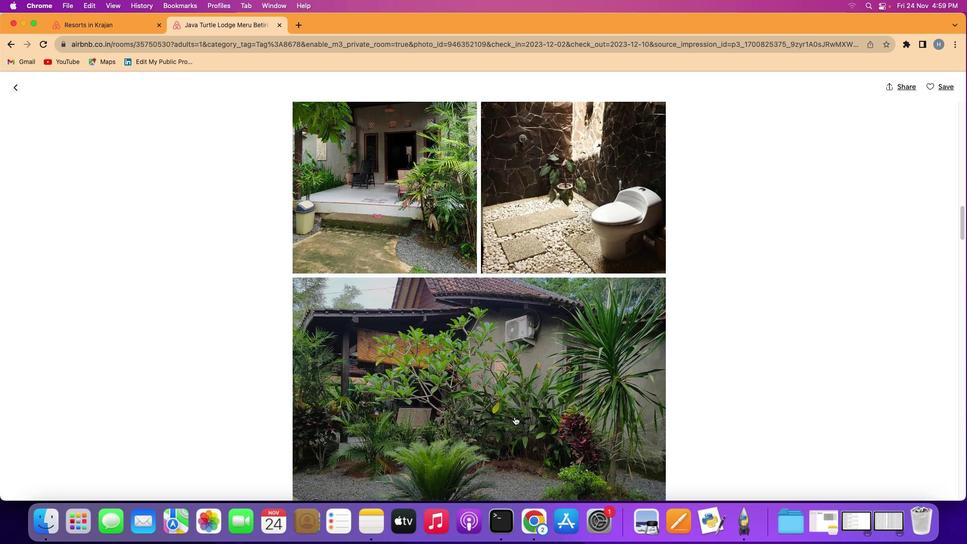 
Action: Mouse scrolled (514, 417) with delta (0, 0)
Screenshot: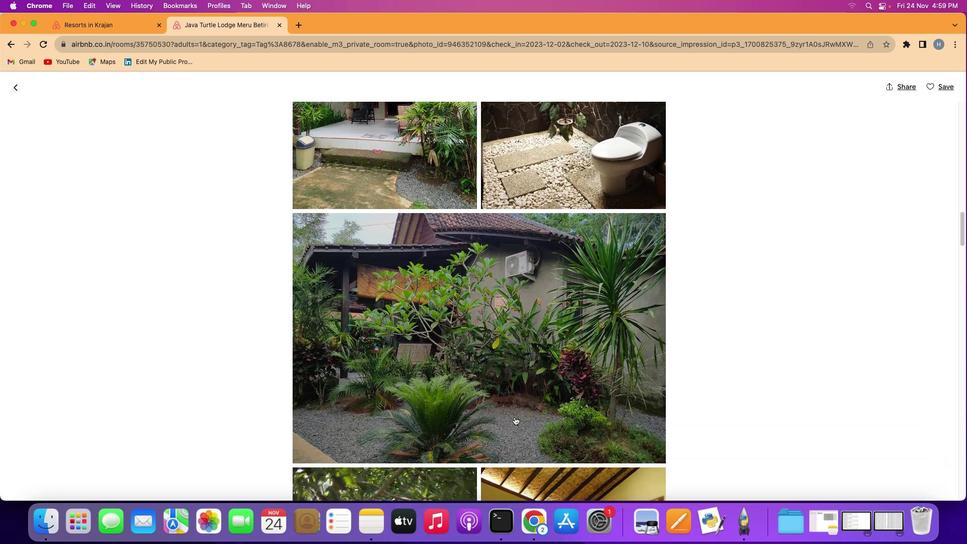 
Action: Mouse scrolled (514, 417) with delta (0, 0)
Screenshot: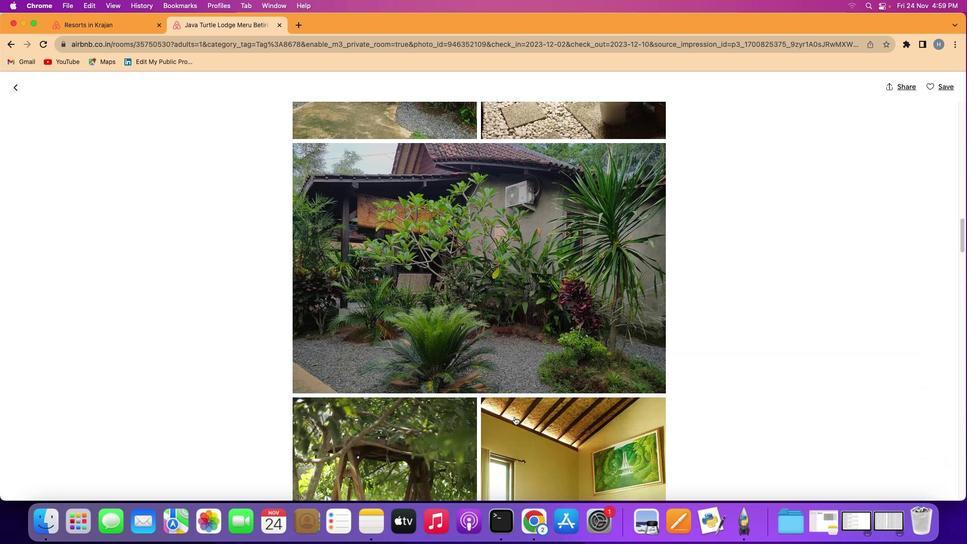 
Action: Mouse scrolled (514, 417) with delta (0, -1)
Screenshot: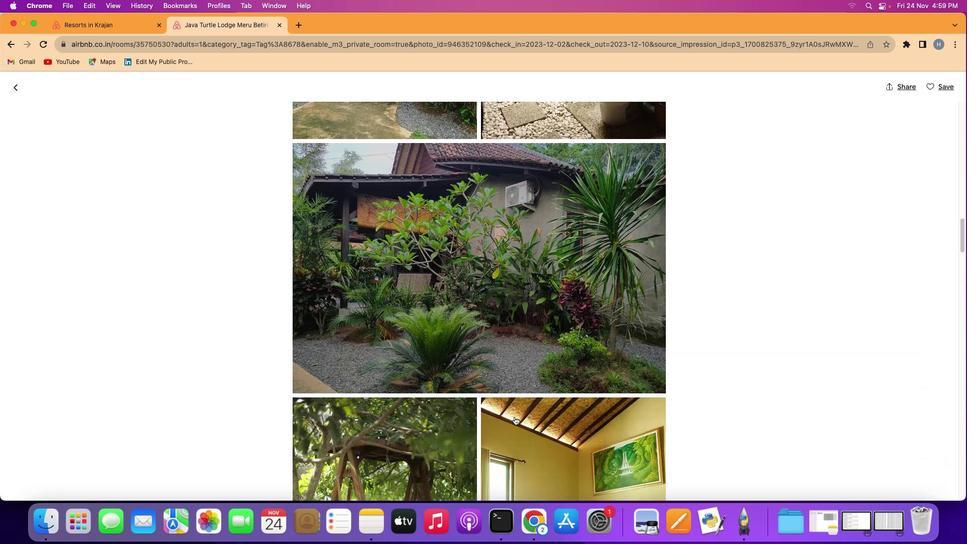 
Action: Mouse scrolled (514, 417) with delta (0, -2)
Screenshot: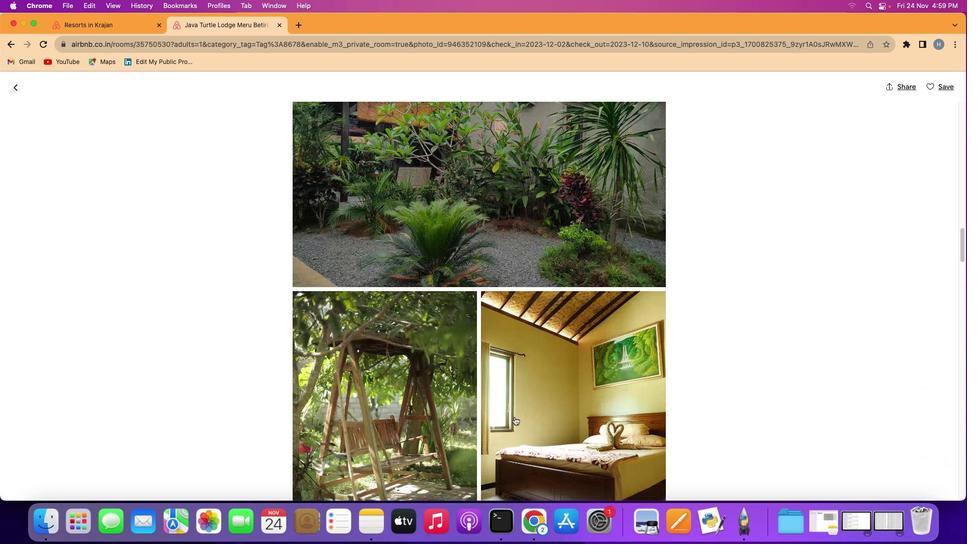 
Action: Mouse scrolled (514, 417) with delta (0, -2)
Screenshot: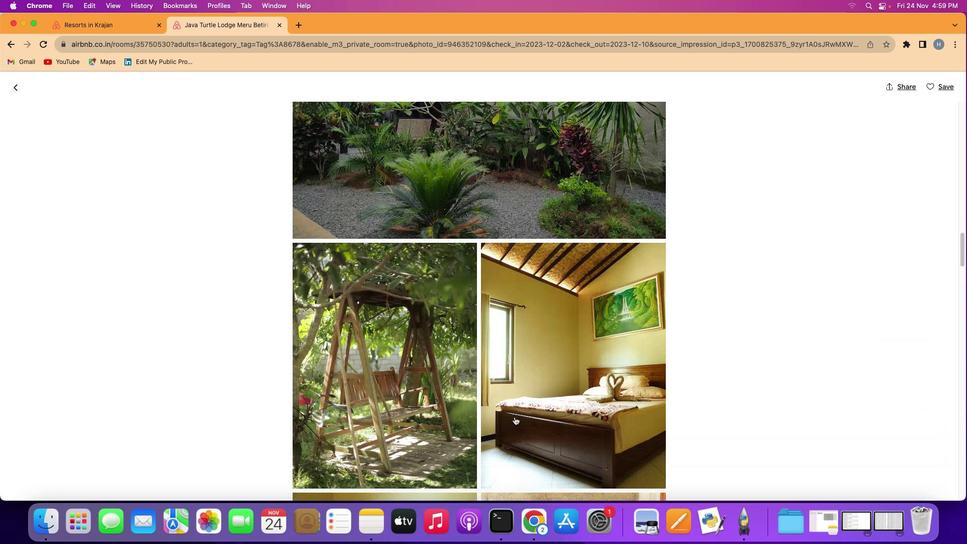 
Action: Mouse moved to (514, 417)
Screenshot: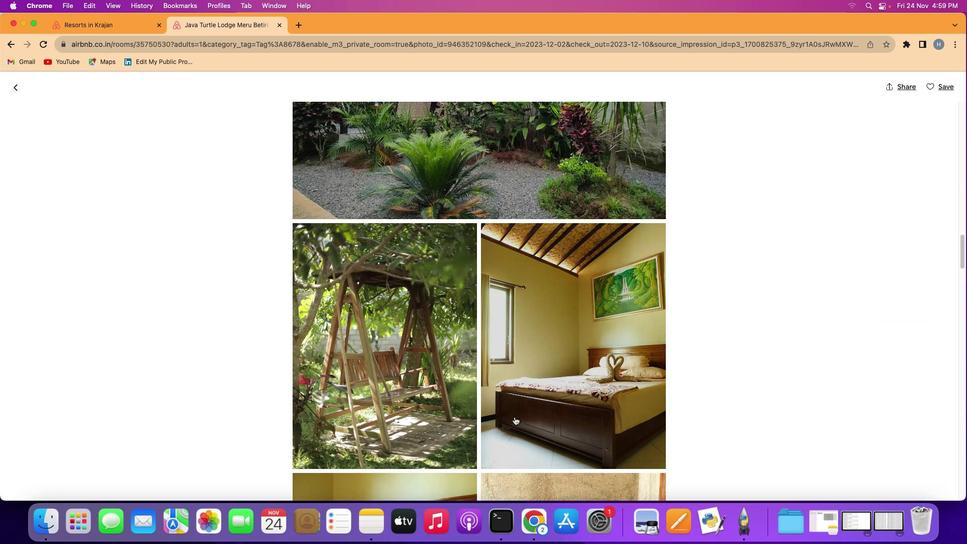 
Action: Mouse scrolled (514, 417) with delta (0, 0)
Screenshot: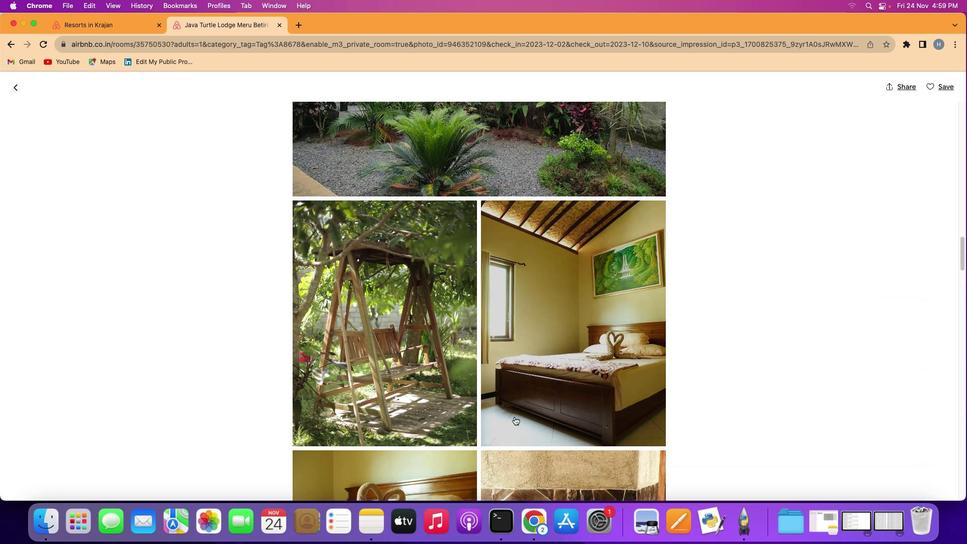 
Action: Mouse scrolled (514, 417) with delta (0, 0)
Screenshot: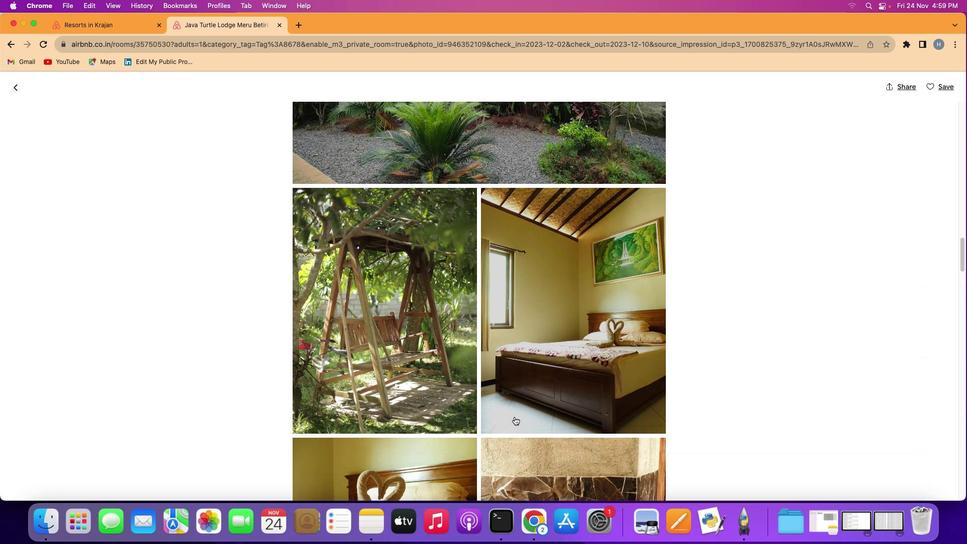 
Action: Mouse scrolled (514, 417) with delta (0, -1)
Screenshot: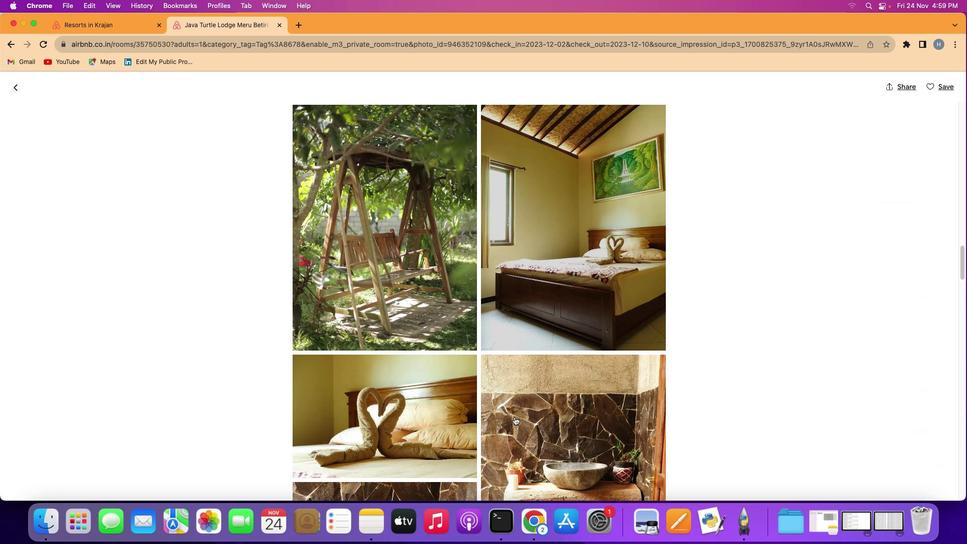 
Action: Mouse scrolled (514, 417) with delta (0, -2)
Screenshot: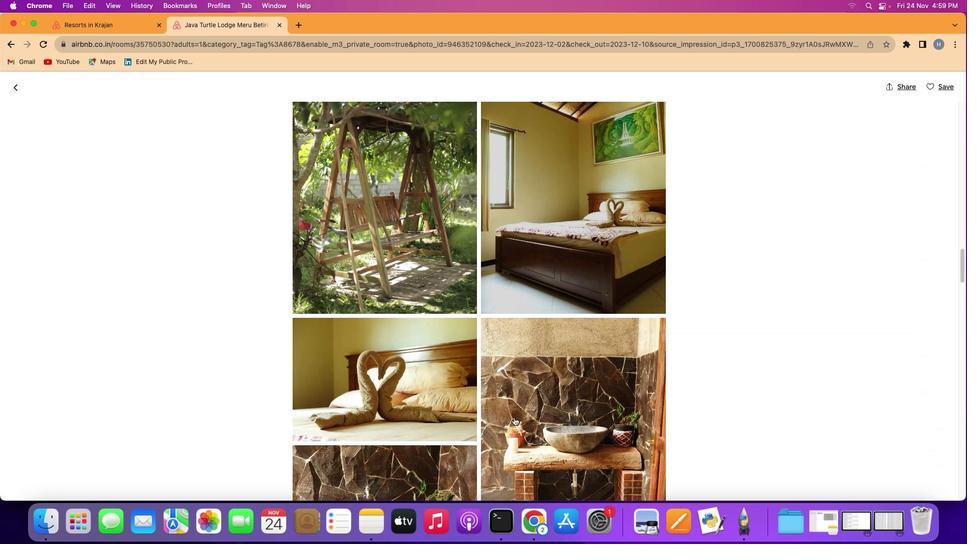 
Action: Mouse moved to (513, 417)
Screenshot: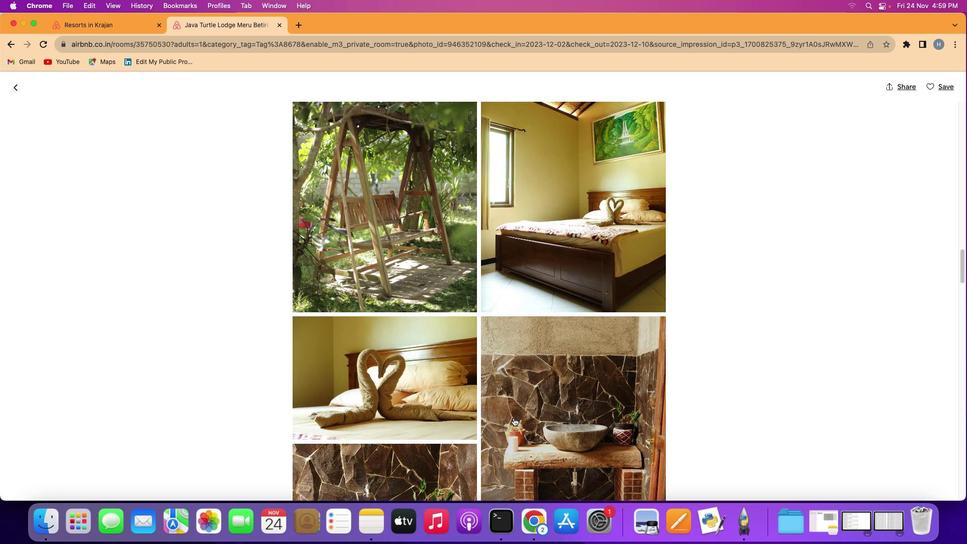 
Action: Mouse scrolled (513, 417) with delta (0, 0)
Screenshot: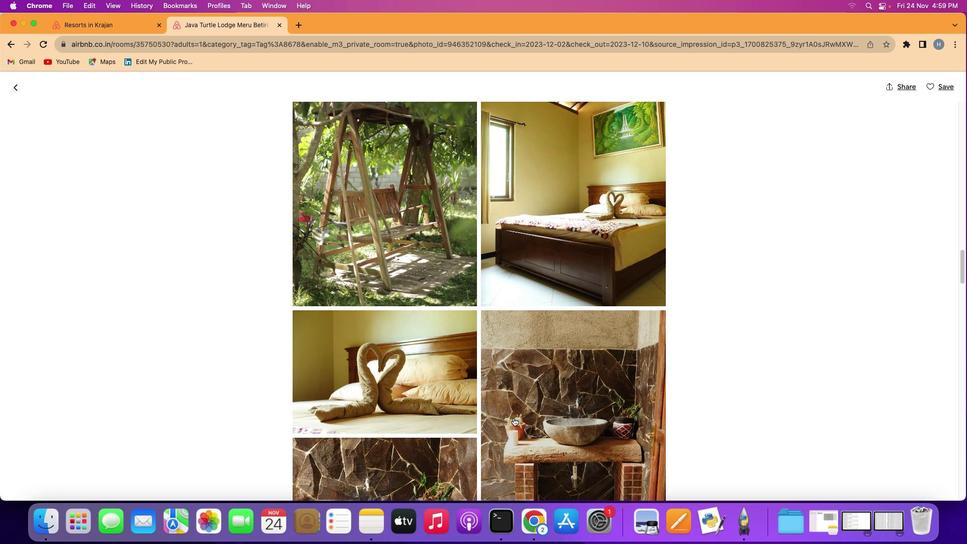 
Action: Mouse scrolled (513, 417) with delta (0, 0)
Screenshot: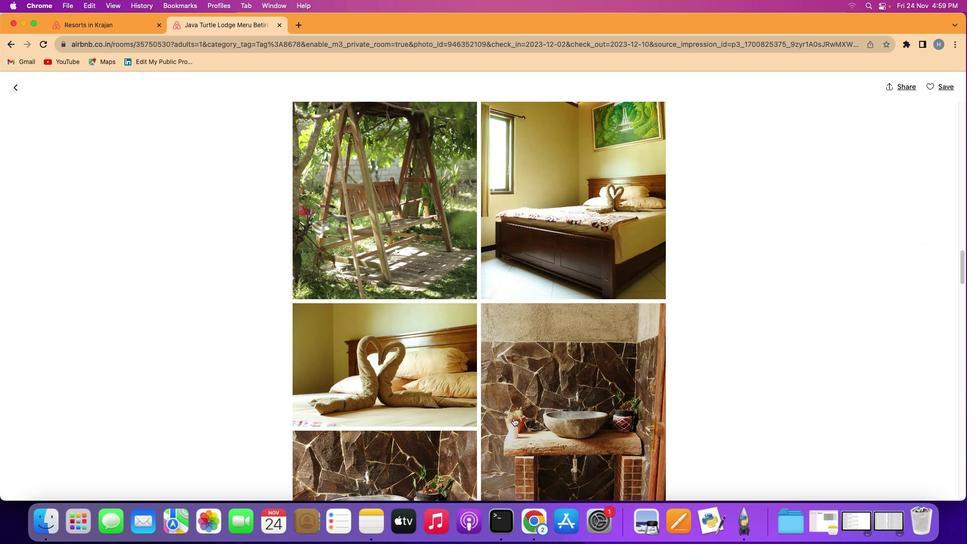 
Action: Mouse scrolled (513, 417) with delta (0, 0)
Screenshot: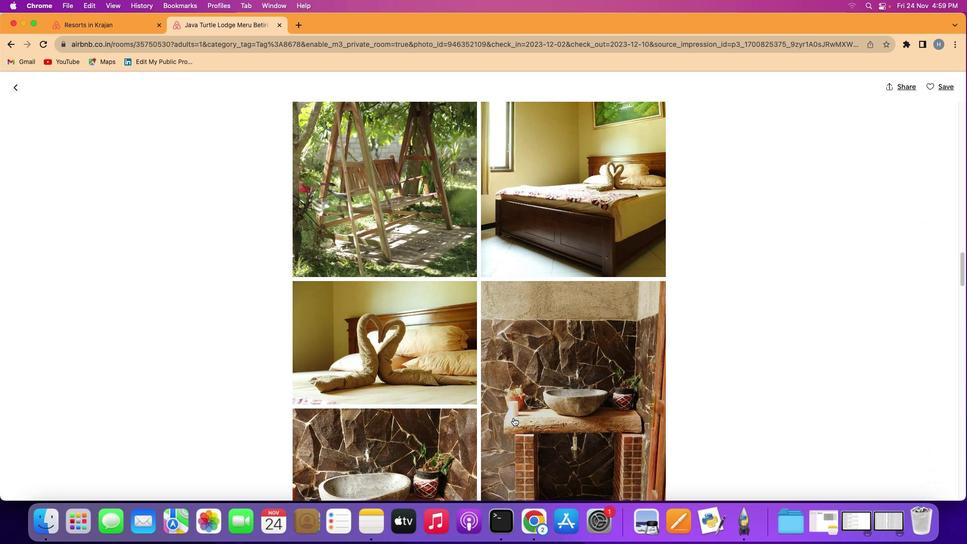 
Action: Mouse scrolled (513, 417) with delta (0, 0)
Screenshot: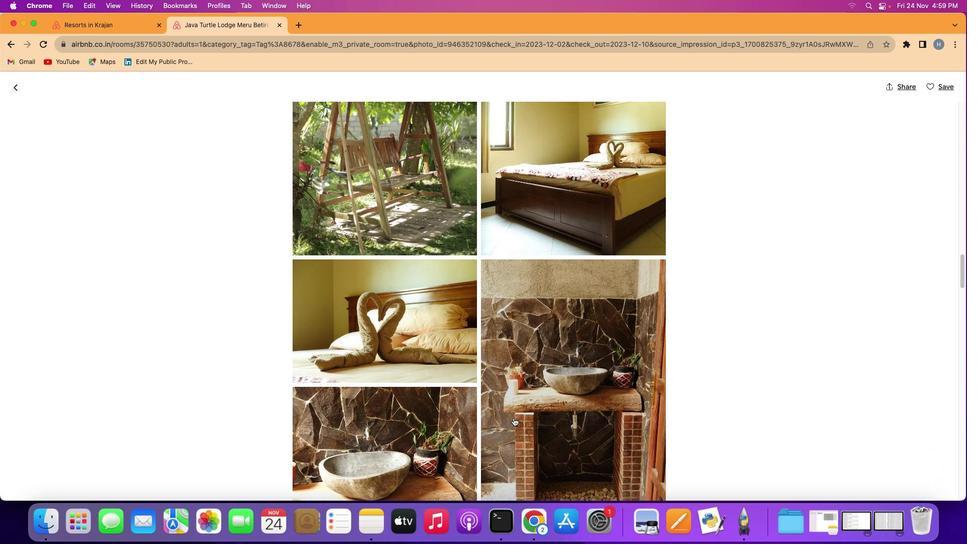
Action: Mouse scrolled (513, 417) with delta (0, 0)
Screenshot: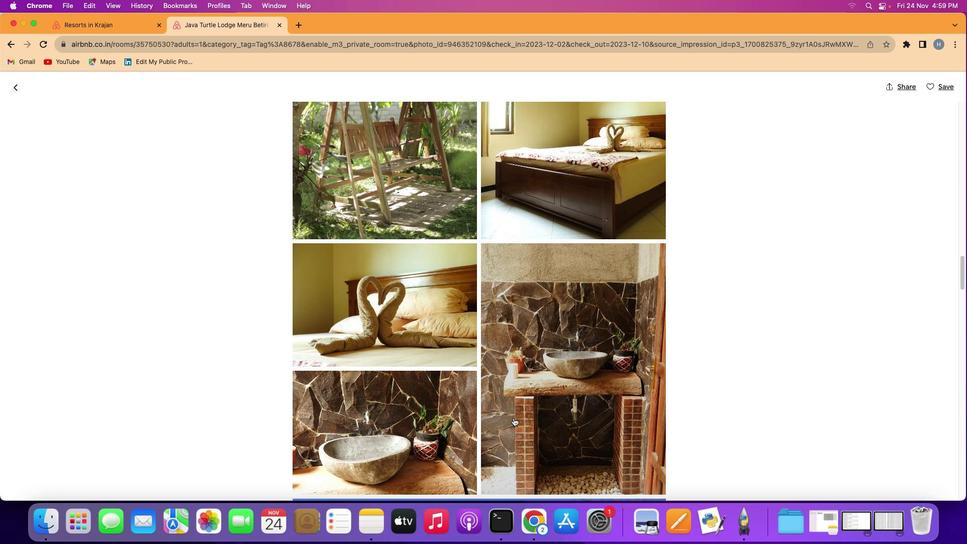
Action: Mouse scrolled (513, 417) with delta (0, 0)
Screenshot: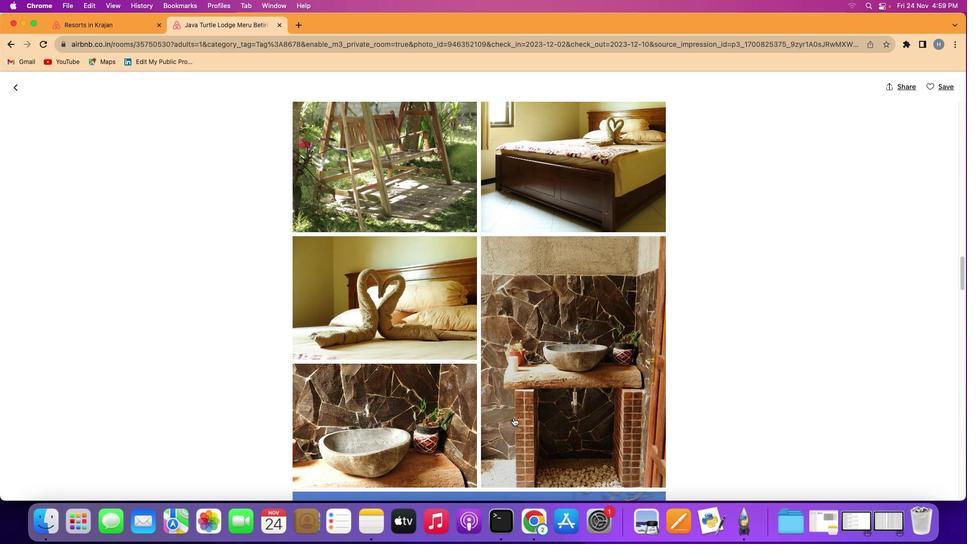 
Action: Mouse scrolled (513, 417) with delta (0, -1)
Screenshot: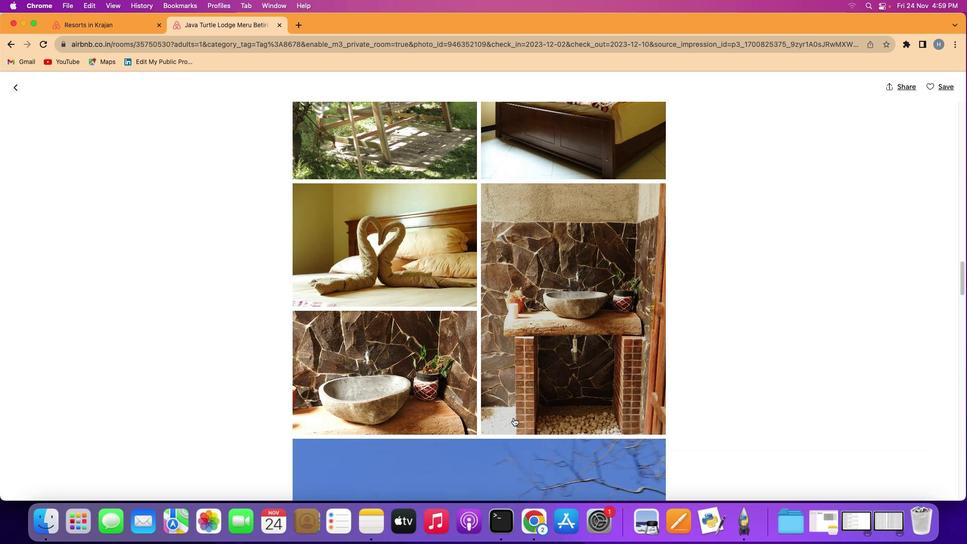 
Action: Mouse scrolled (513, 417) with delta (0, 0)
Screenshot: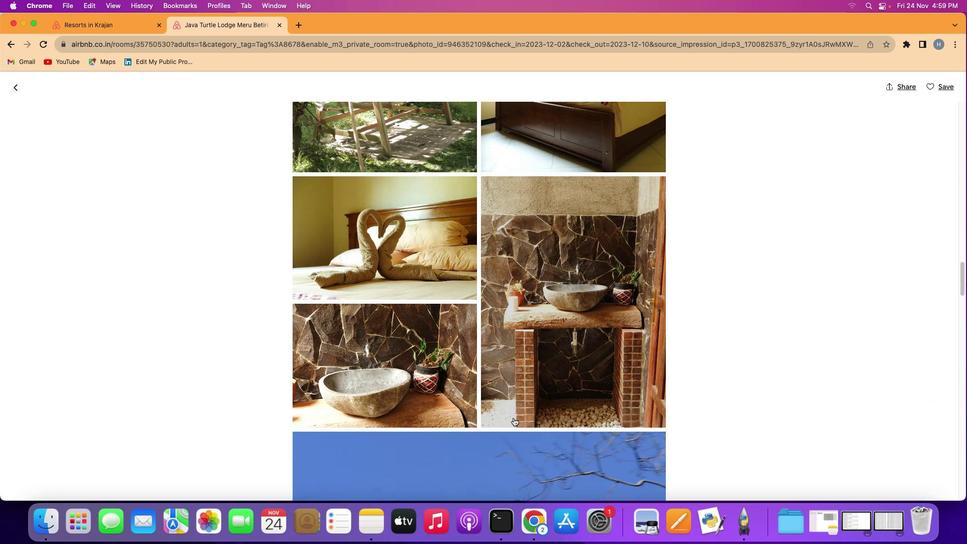 
Action: Mouse scrolled (513, 417) with delta (0, 0)
Screenshot: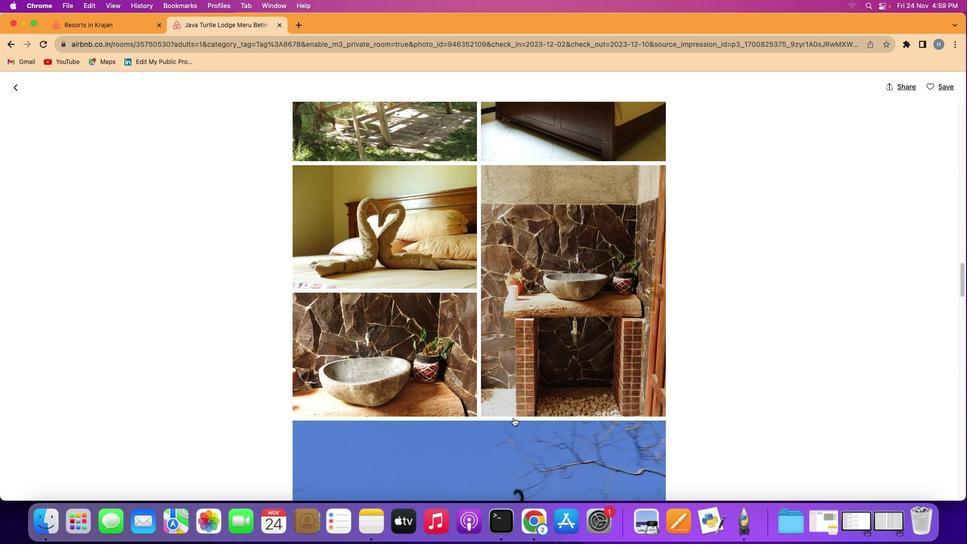 
Action: Mouse scrolled (513, 417) with delta (0, 0)
Screenshot: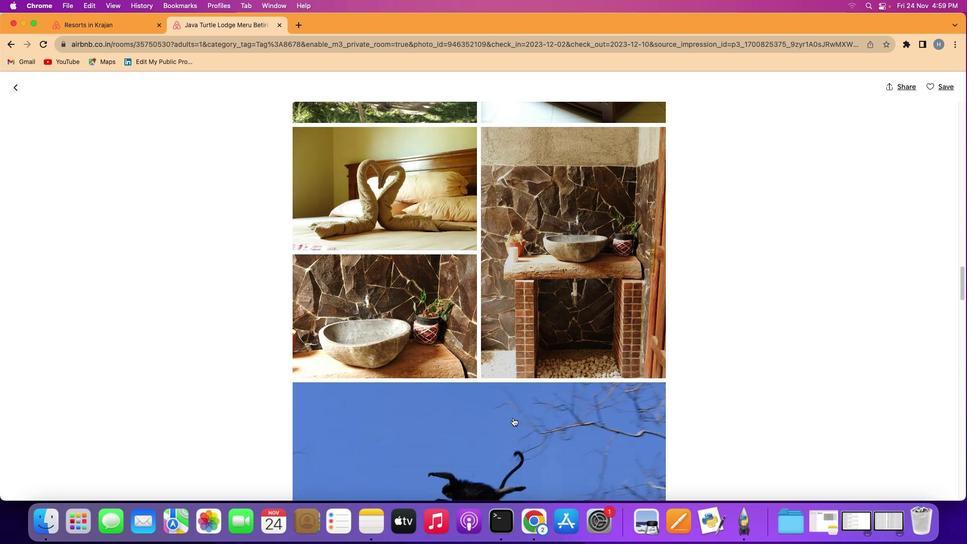 
Action: Mouse scrolled (513, 417) with delta (0, -1)
Screenshot: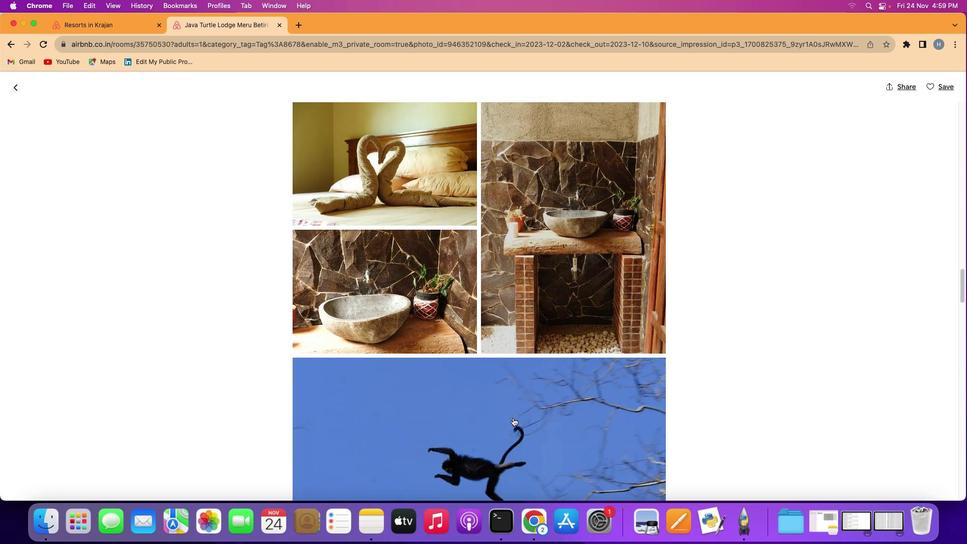 
Action: Mouse scrolled (513, 417) with delta (0, -1)
Screenshot: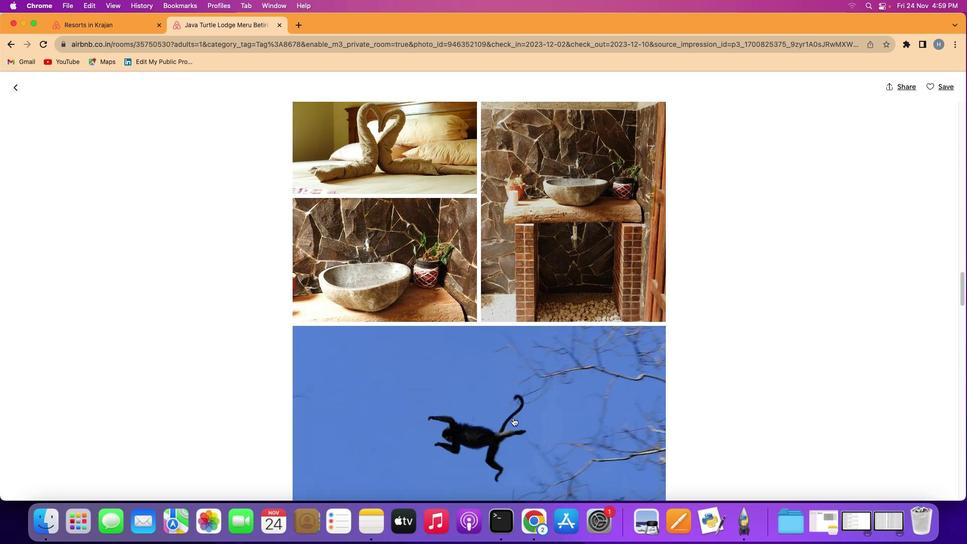 
Action: Mouse moved to (513, 417)
Screenshot: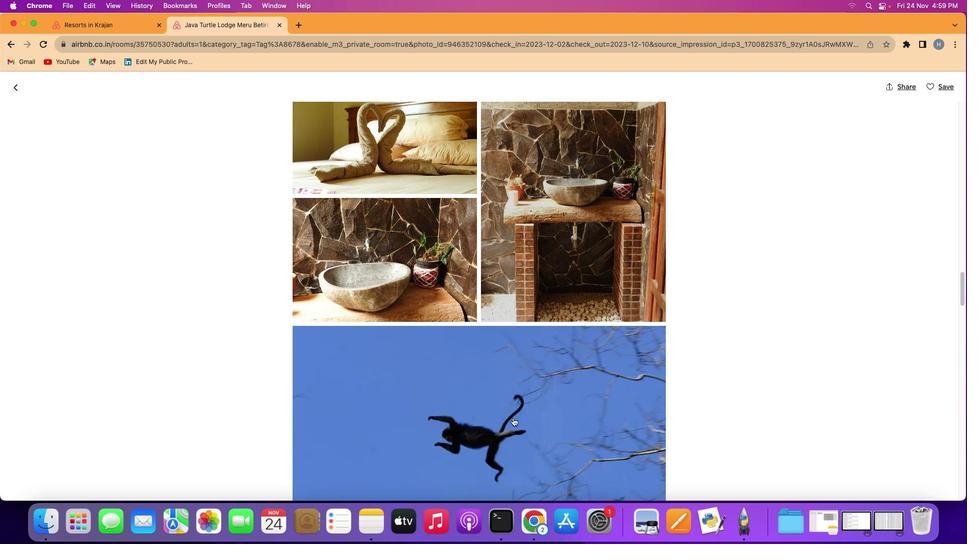 
Action: Mouse scrolled (513, 417) with delta (0, 0)
Screenshot: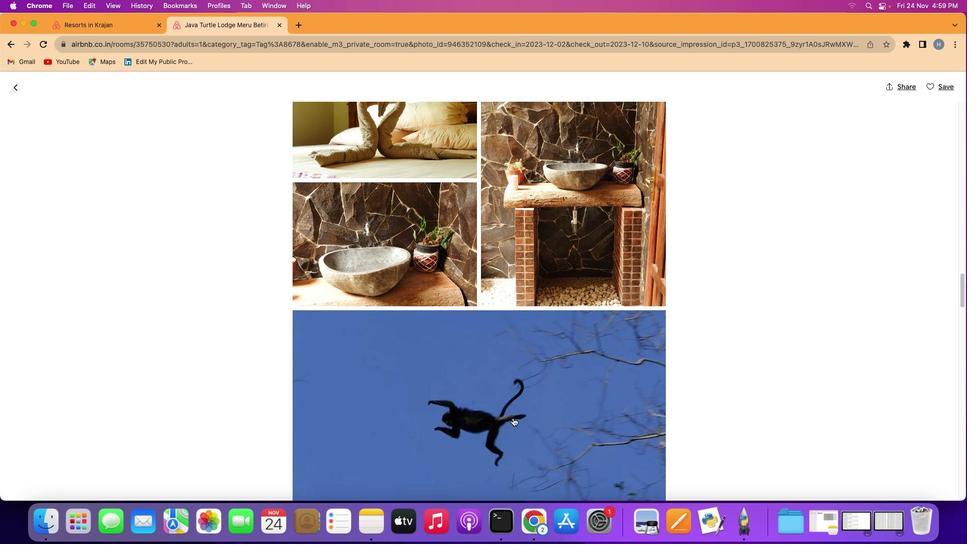 
Action: Mouse scrolled (513, 417) with delta (0, 0)
Screenshot: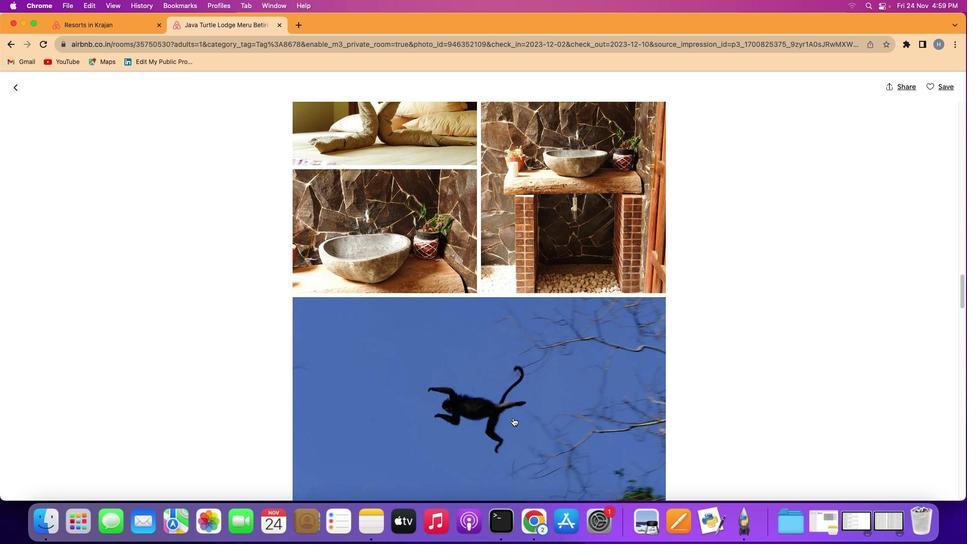 
Action: Mouse scrolled (513, 417) with delta (0, -1)
Screenshot: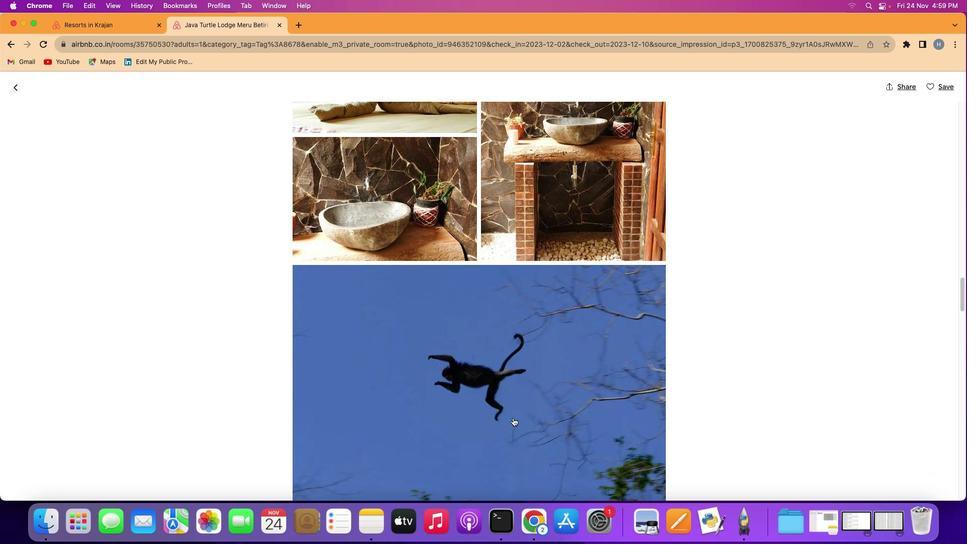 
Action: Mouse scrolled (513, 417) with delta (0, 0)
Screenshot: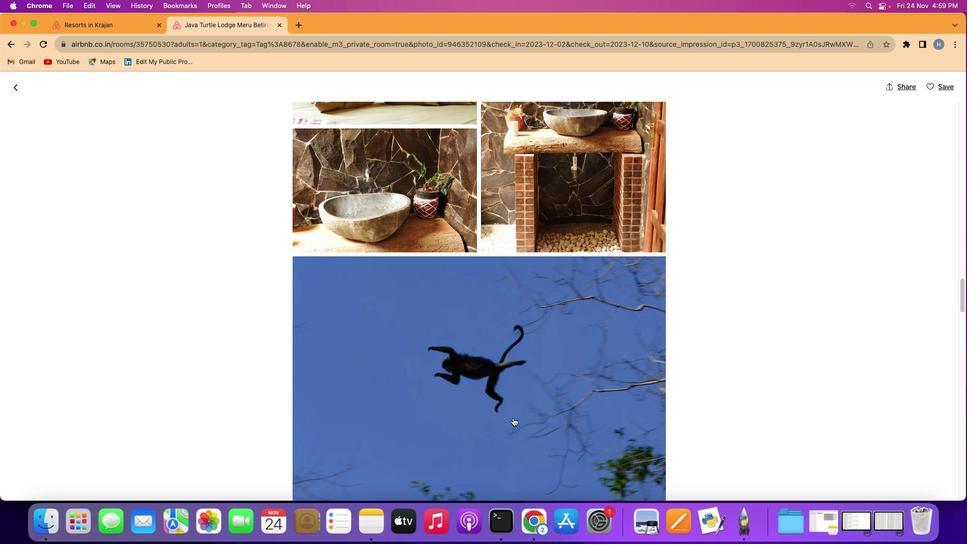 
Action: Mouse scrolled (513, 417) with delta (0, 0)
Screenshot: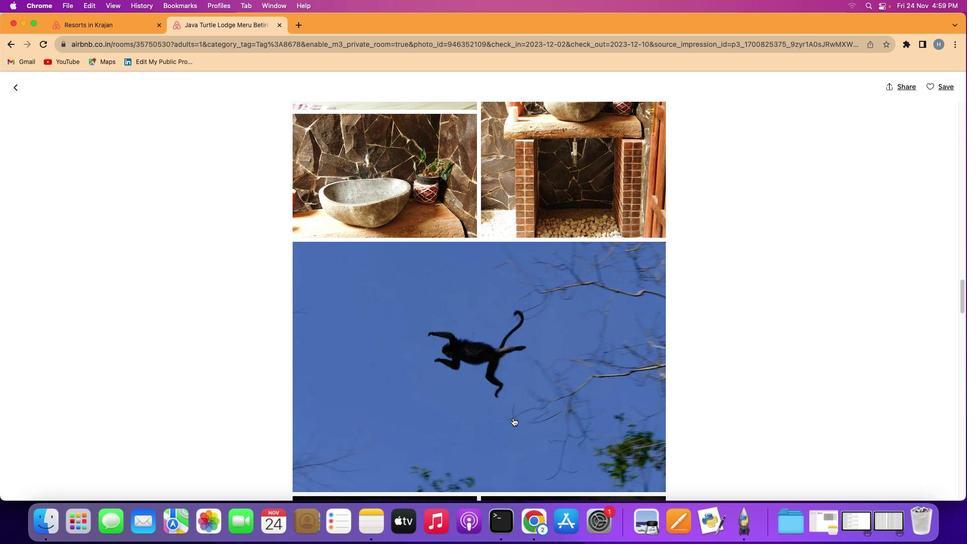 
Action: Mouse scrolled (513, 417) with delta (0, 0)
Screenshot: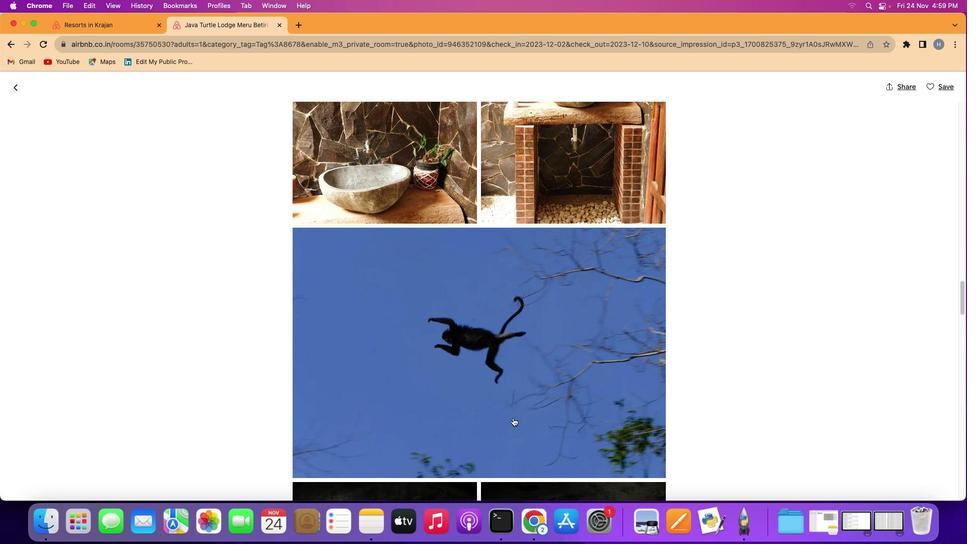 
Action: Mouse scrolled (513, 417) with delta (0, -1)
Screenshot: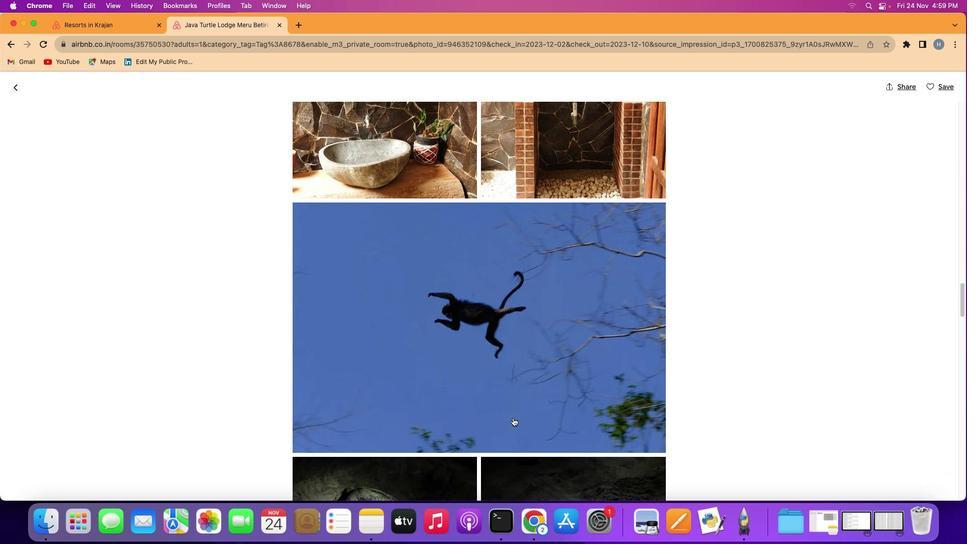 
Action: Mouse scrolled (513, 417) with delta (0, -1)
Screenshot: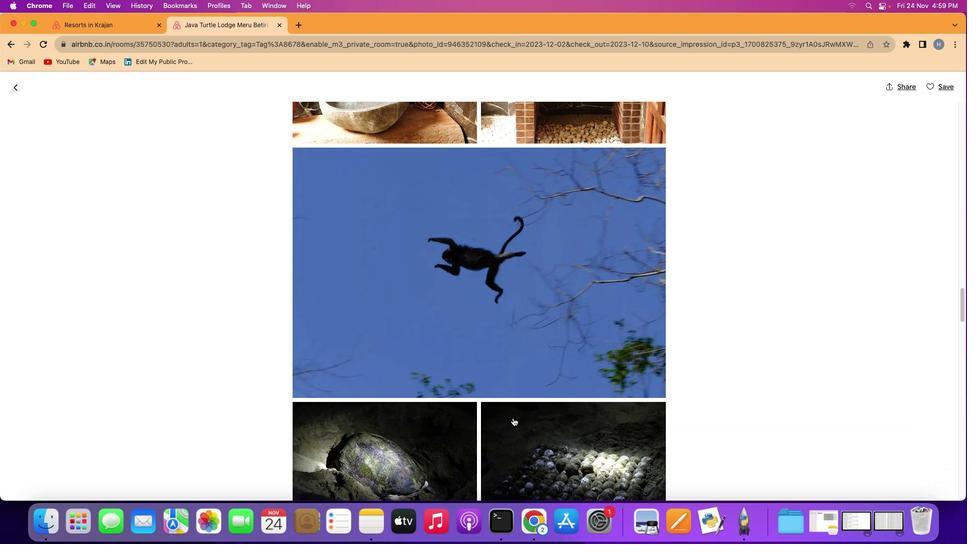 
Action: Mouse scrolled (513, 417) with delta (0, 0)
Screenshot: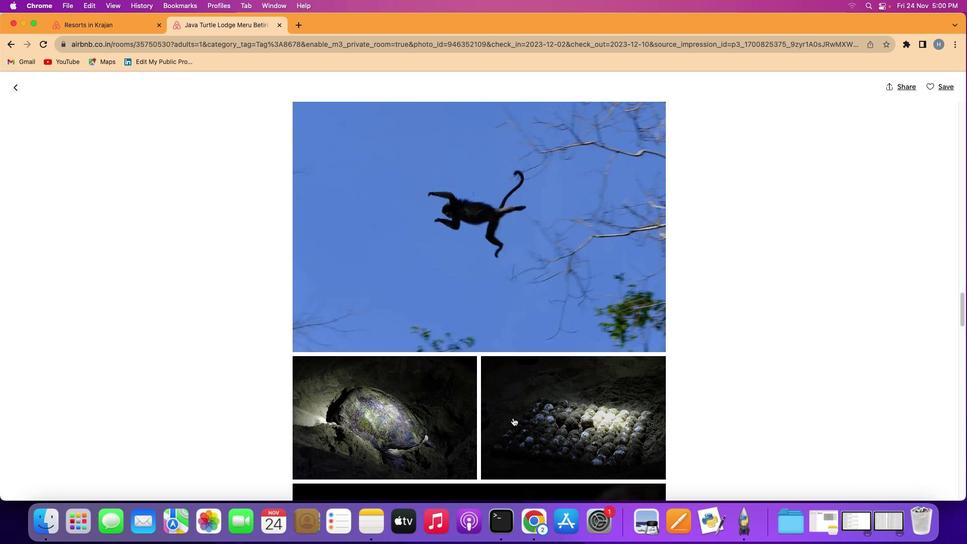 
Action: Mouse scrolled (513, 417) with delta (0, 0)
Screenshot: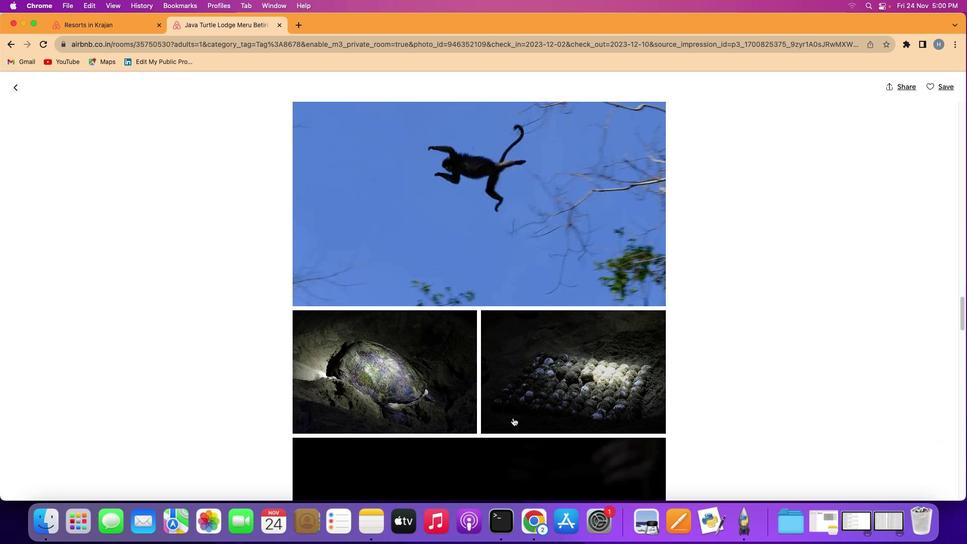 
Action: Mouse scrolled (513, 417) with delta (0, -1)
Screenshot: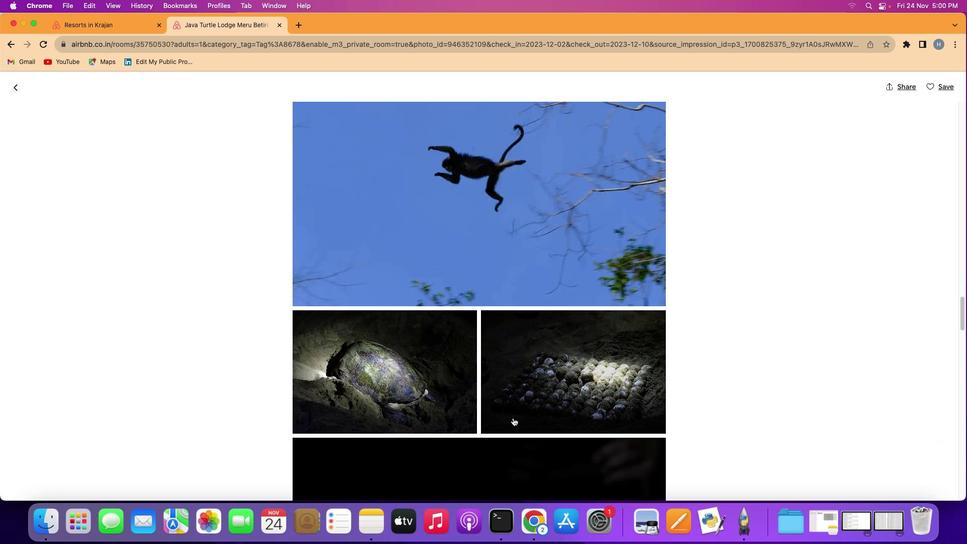 
Action: Mouse scrolled (513, 417) with delta (0, -2)
Screenshot: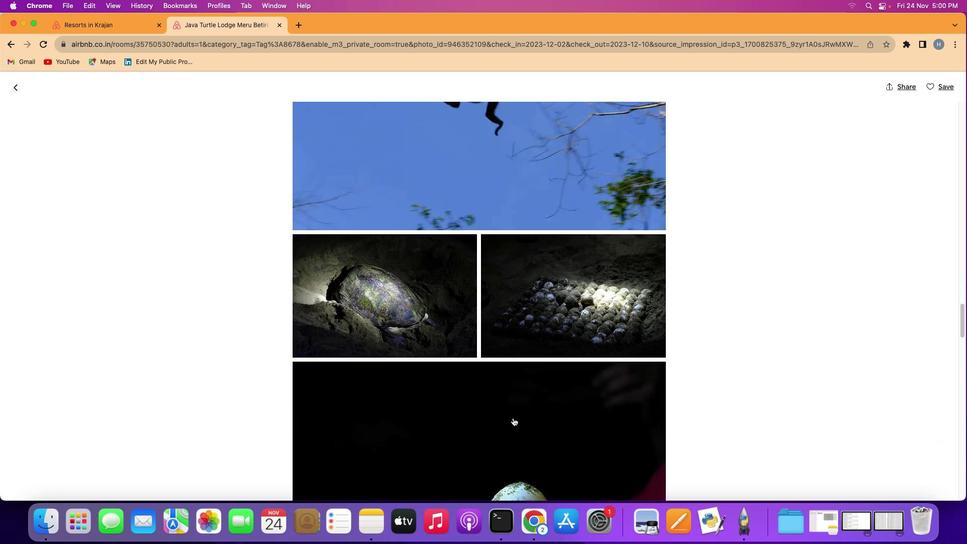 
Action: Mouse scrolled (513, 417) with delta (0, 0)
Screenshot: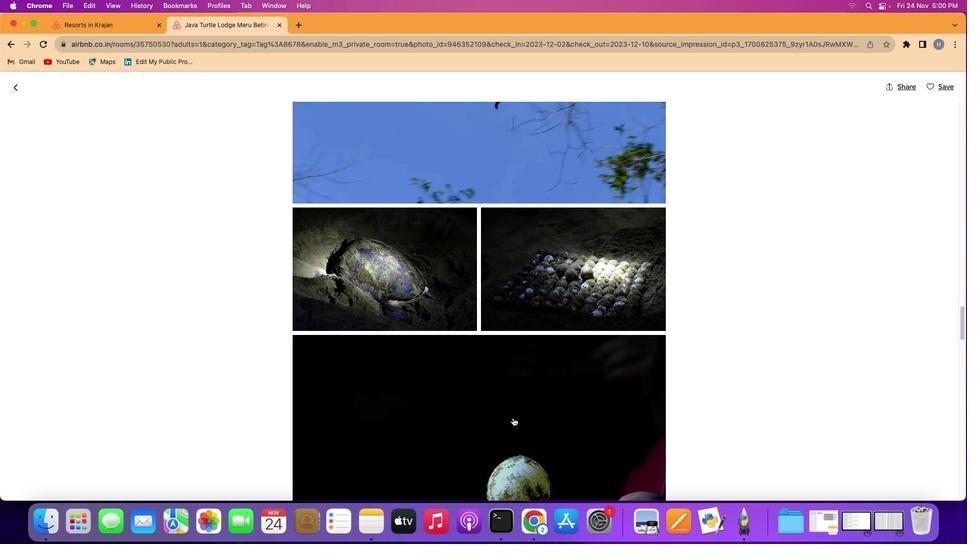 
Action: Mouse scrolled (513, 417) with delta (0, 0)
Screenshot: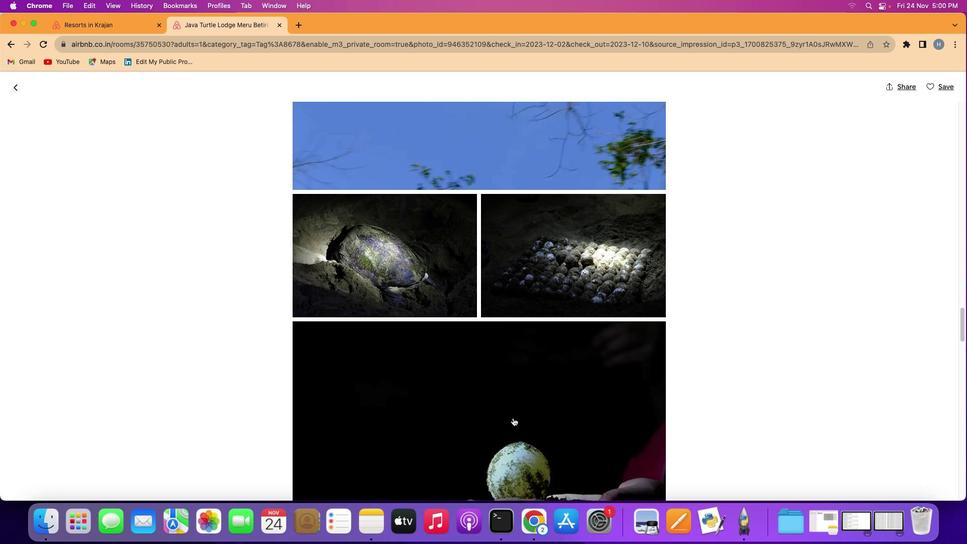 
Action: Mouse scrolled (513, 417) with delta (0, -1)
Screenshot: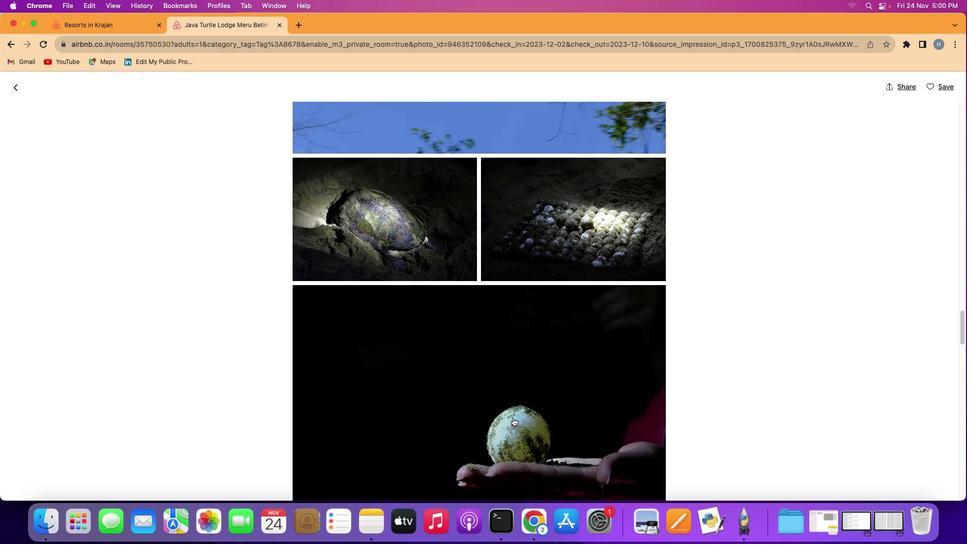 
Action: Mouse scrolled (513, 417) with delta (0, -1)
Screenshot: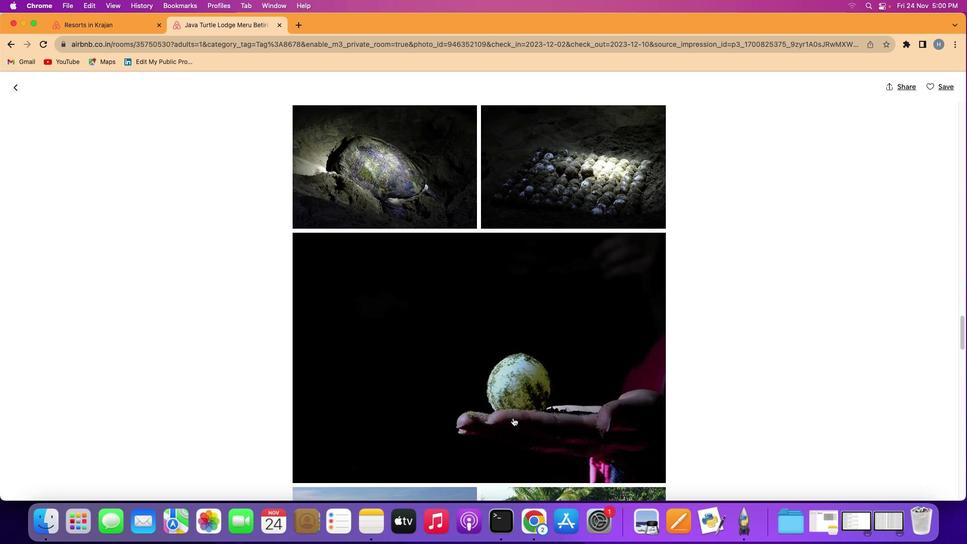 
Action: Mouse scrolled (513, 417) with delta (0, 0)
Screenshot: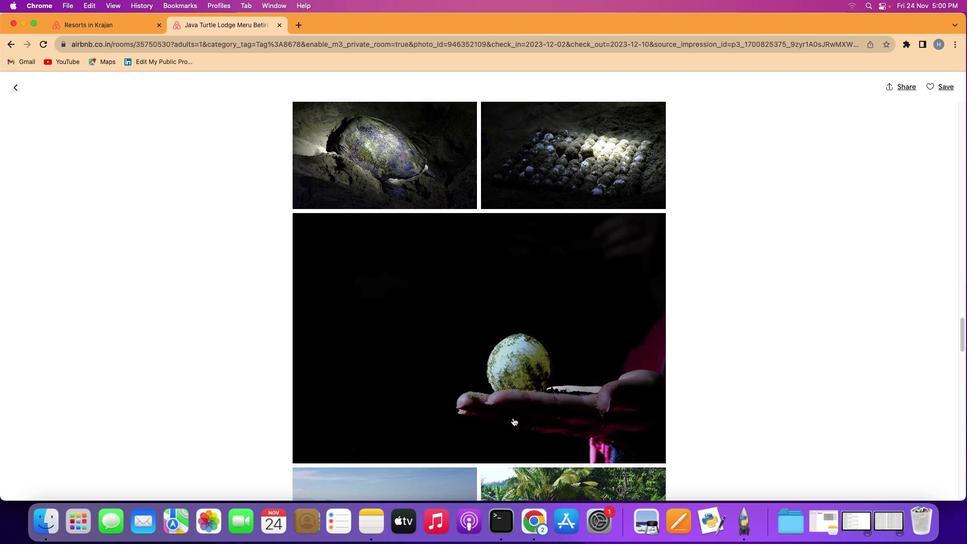 
Action: Mouse scrolled (513, 417) with delta (0, 0)
Screenshot: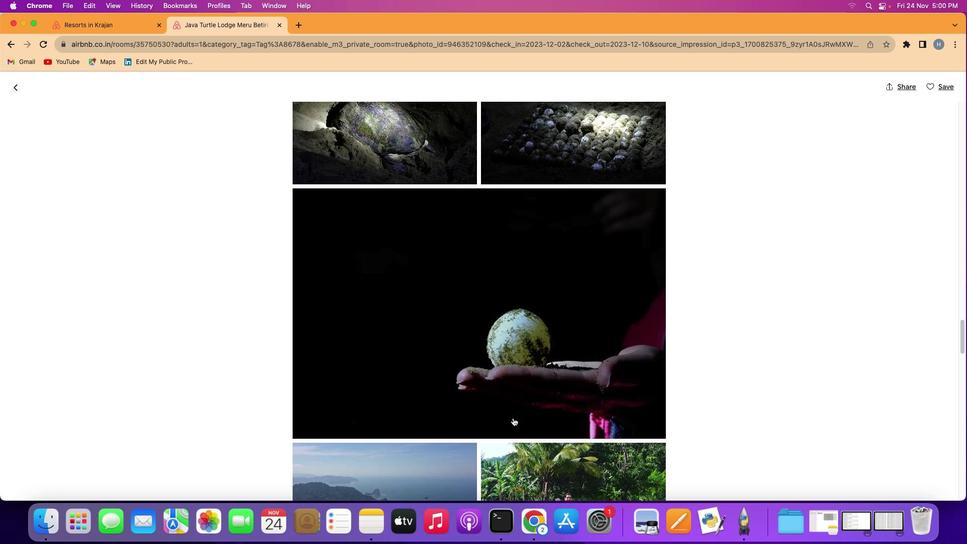 
Action: Mouse scrolled (513, 417) with delta (0, -1)
Screenshot: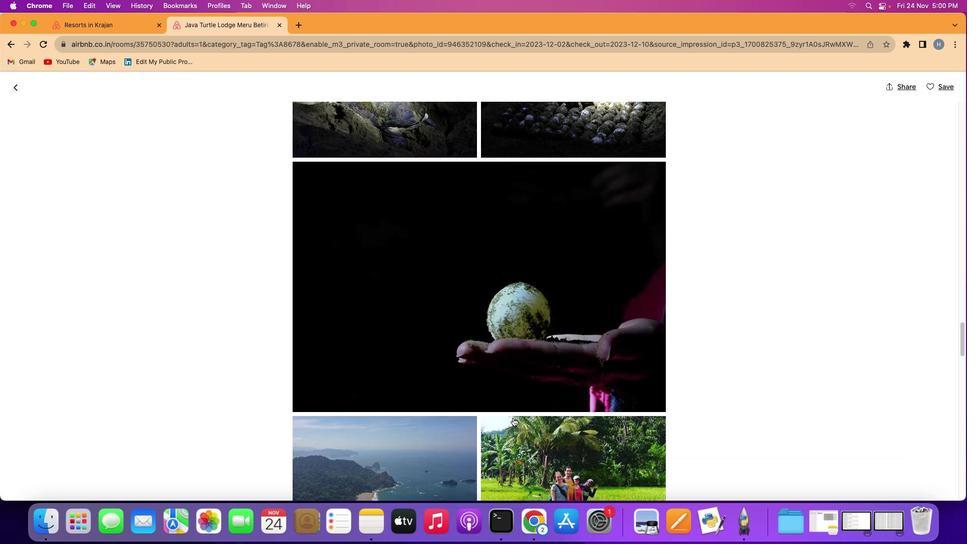 
Action: Mouse scrolled (513, 417) with delta (0, -1)
Screenshot: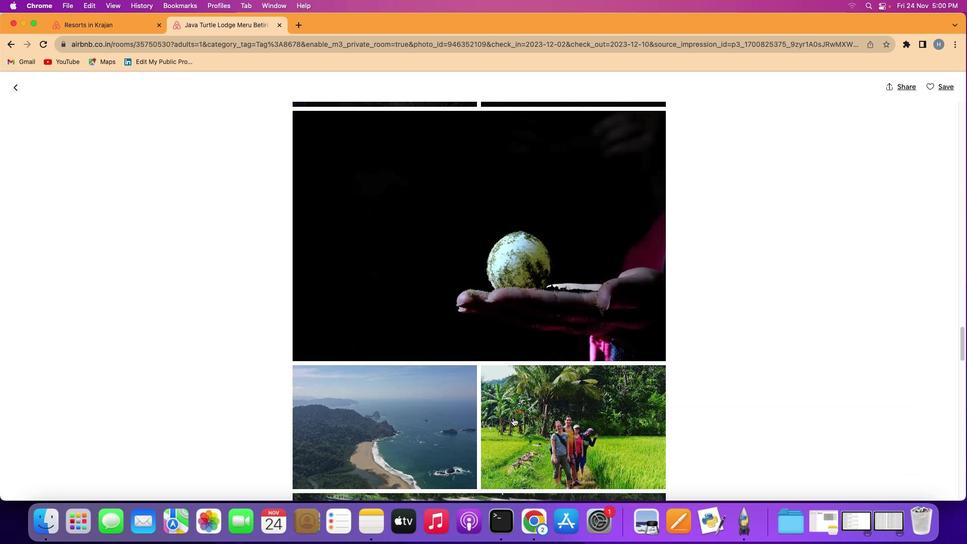 
Action: Mouse scrolled (513, 417) with delta (0, 0)
Screenshot: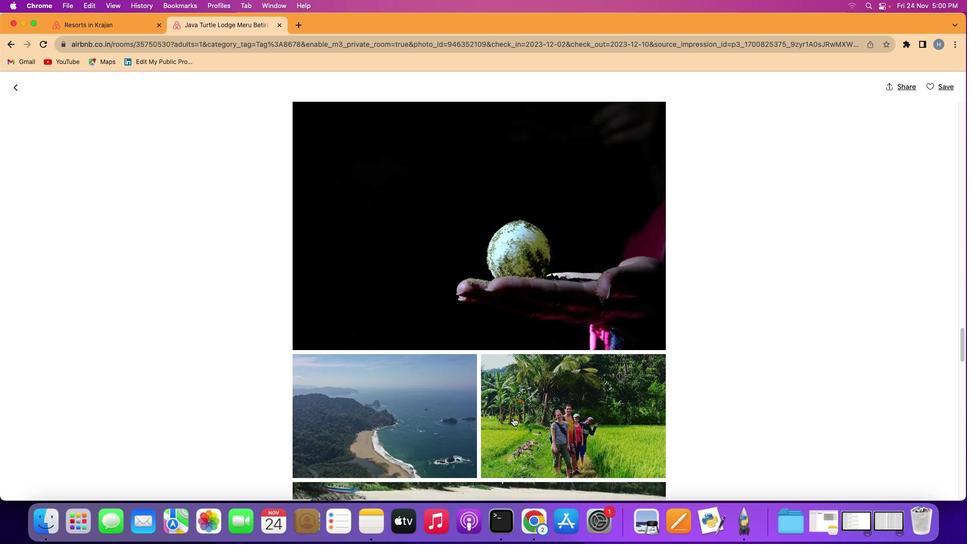 
Action: Mouse scrolled (513, 417) with delta (0, 0)
Screenshot: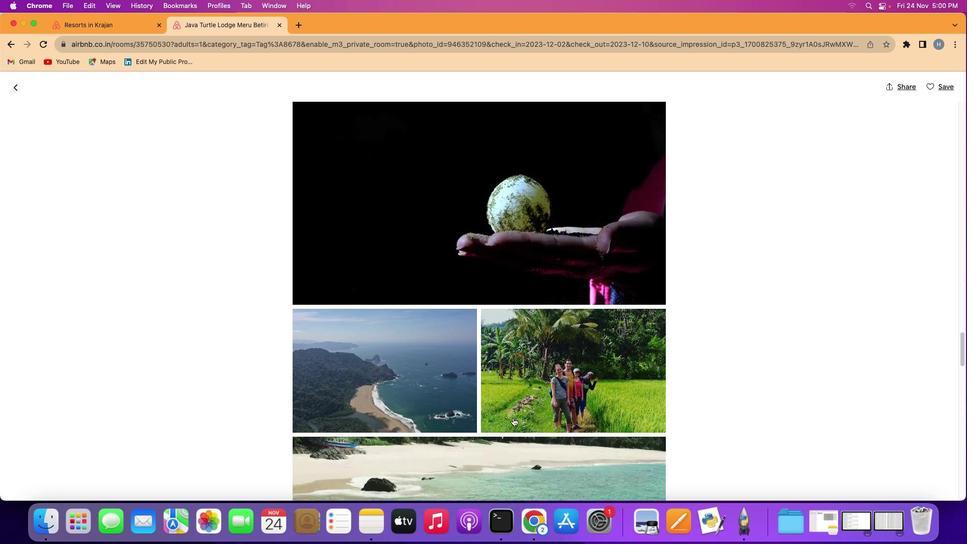 
Action: Mouse scrolled (513, 417) with delta (0, -1)
Screenshot: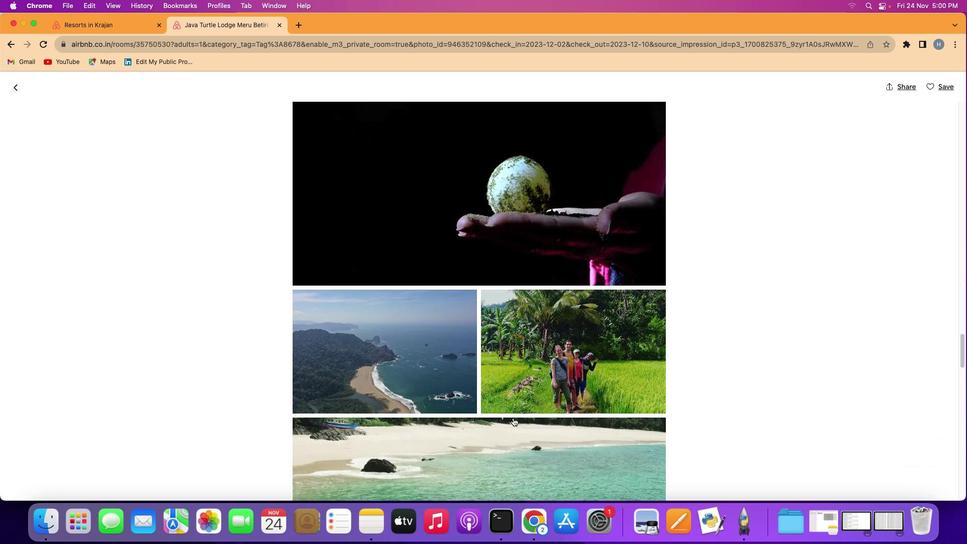 
Action: Mouse scrolled (513, 417) with delta (0, -1)
Screenshot: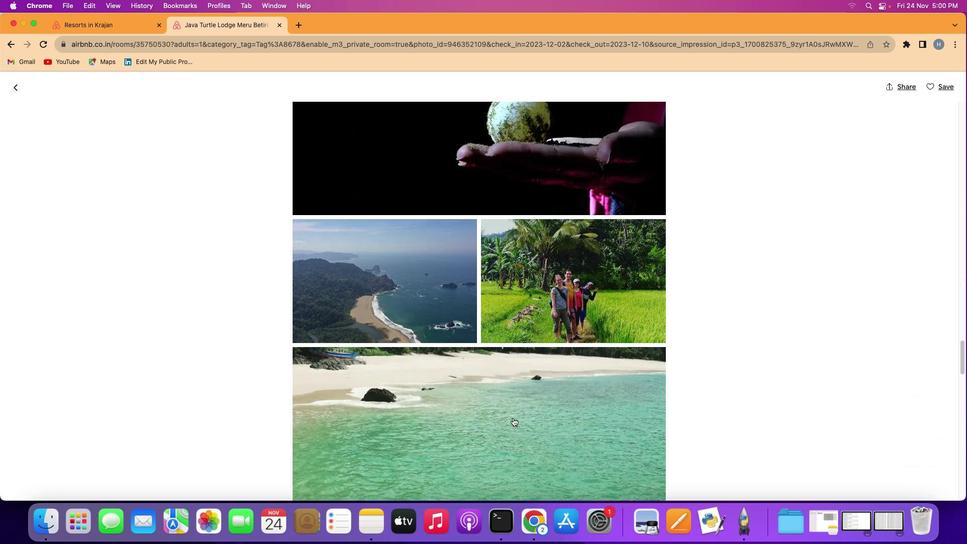 
Action: Mouse scrolled (513, 417) with delta (0, 0)
Screenshot: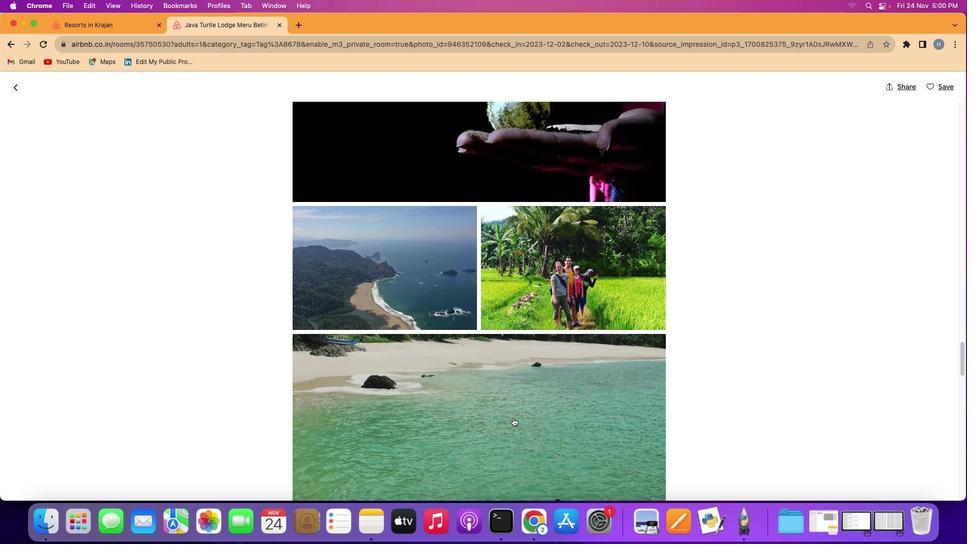 
Action: Mouse scrolled (513, 417) with delta (0, 0)
Screenshot: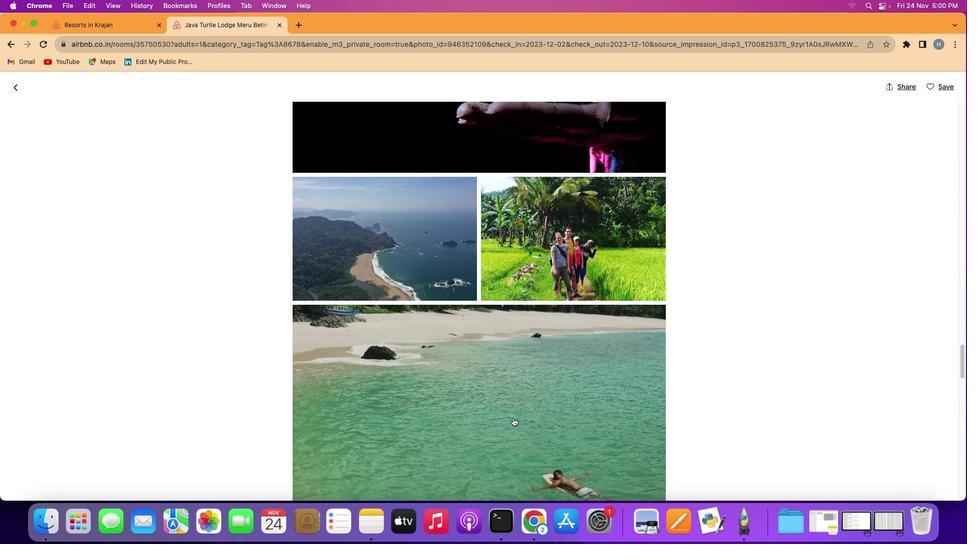 
Action: Mouse scrolled (513, 417) with delta (0, 0)
Screenshot: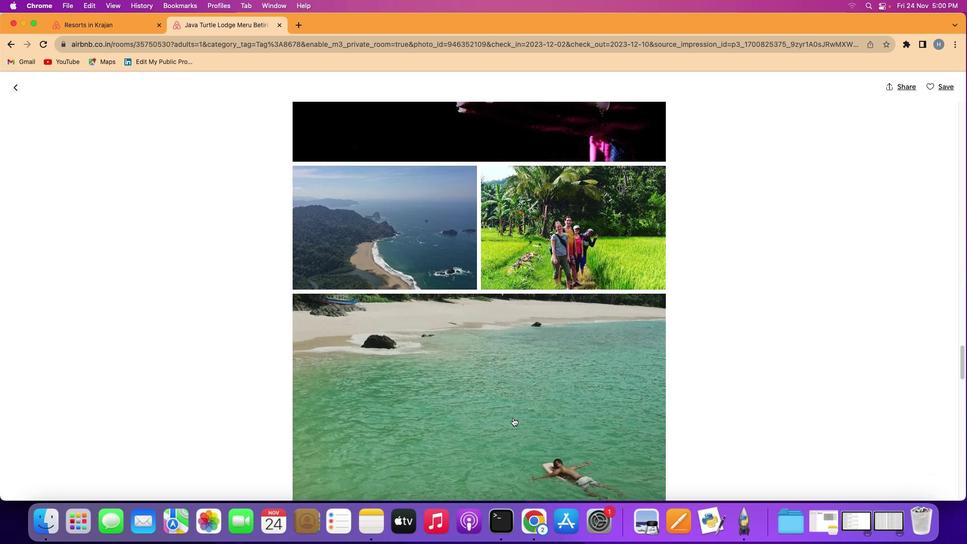 
Action: Mouse scrolled (513, 417) with delta (0, -1)
Screenshot: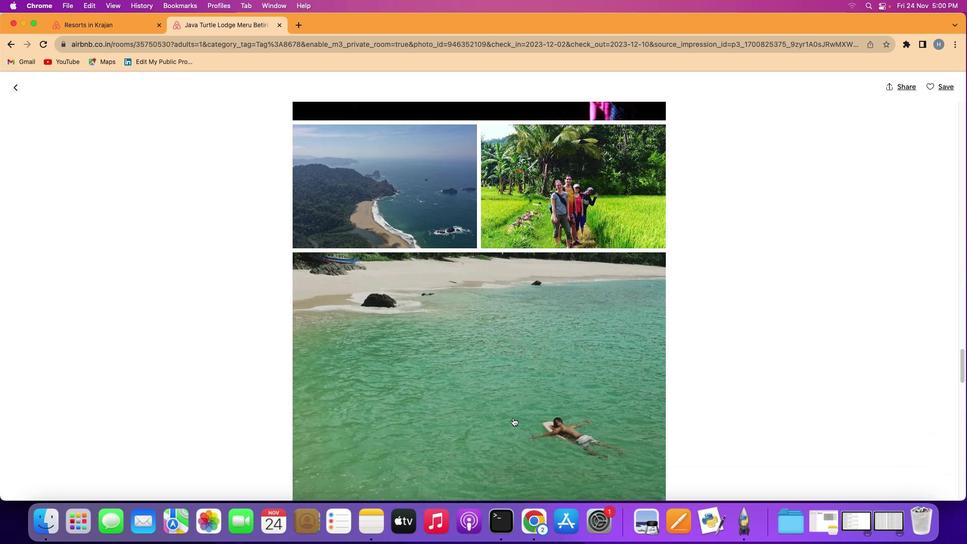 
Action: Mouse scrolled (513, 417) with delta (0, 0)
Screenshot: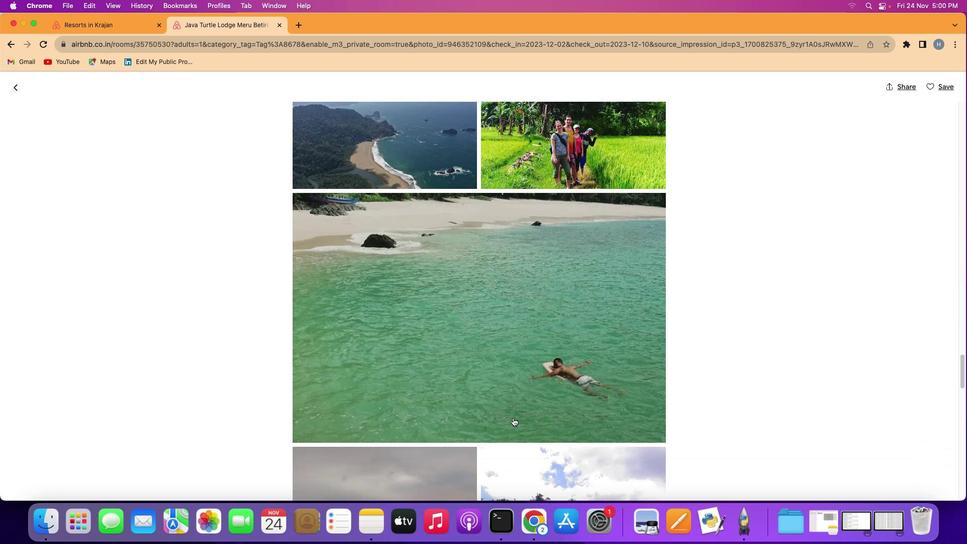 
Action: Mouse scrolled (513, 417) with delta (0, 0)
Screenshot: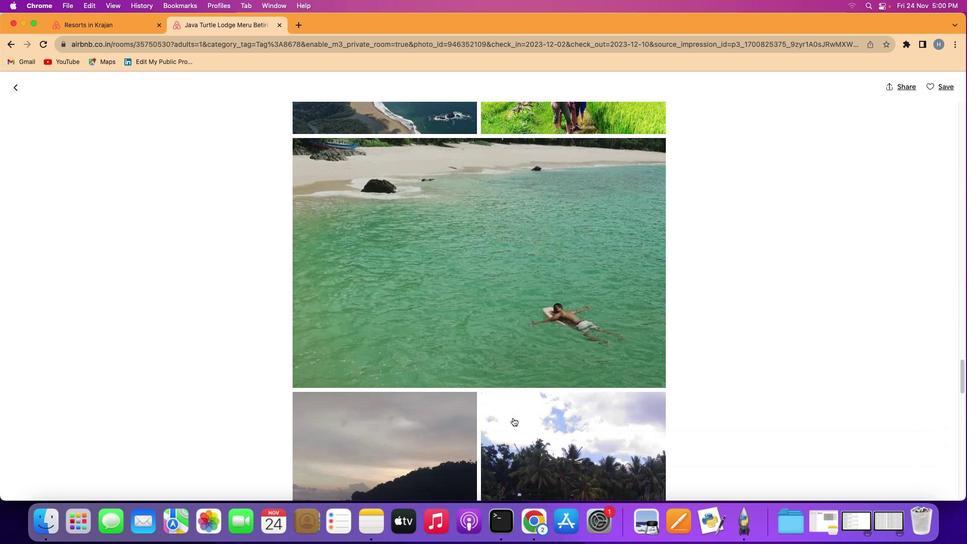 
Action: Mouse scrolled (513, 417) with delta (0, -1)
Screenshot: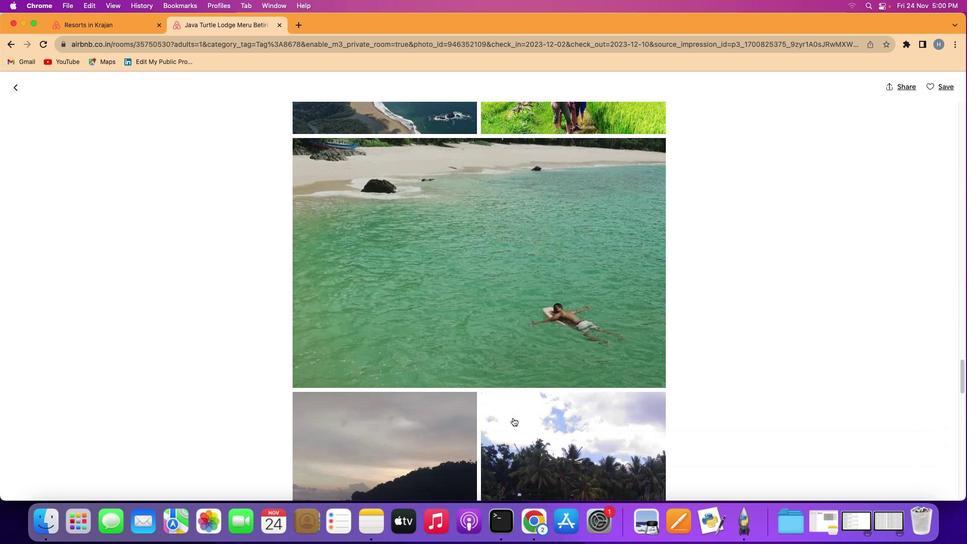 
Action: Mouse scrolled (513, 417) with delta (0, -1)
Screenshot: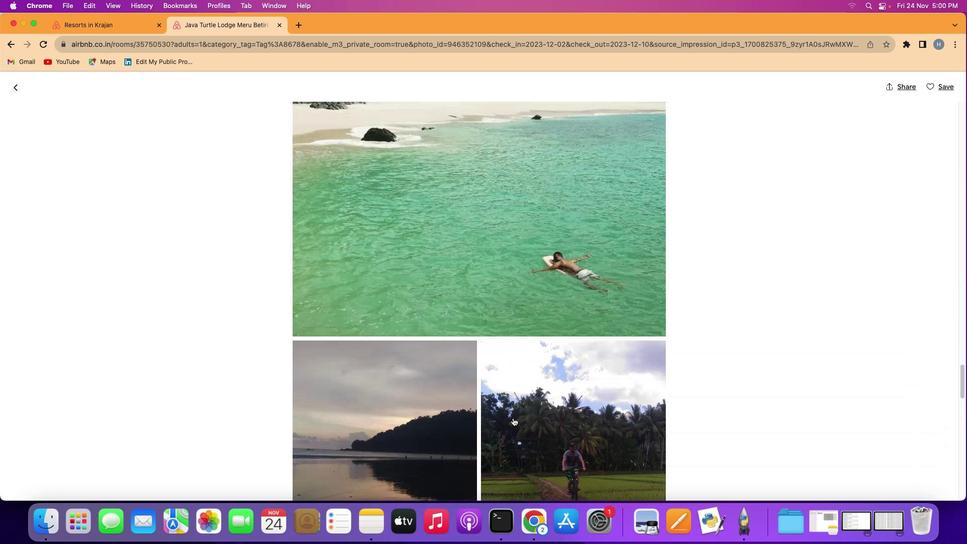 
Action: Mouse scrolled (513, 417) with delta (0, 0)
Screenshot: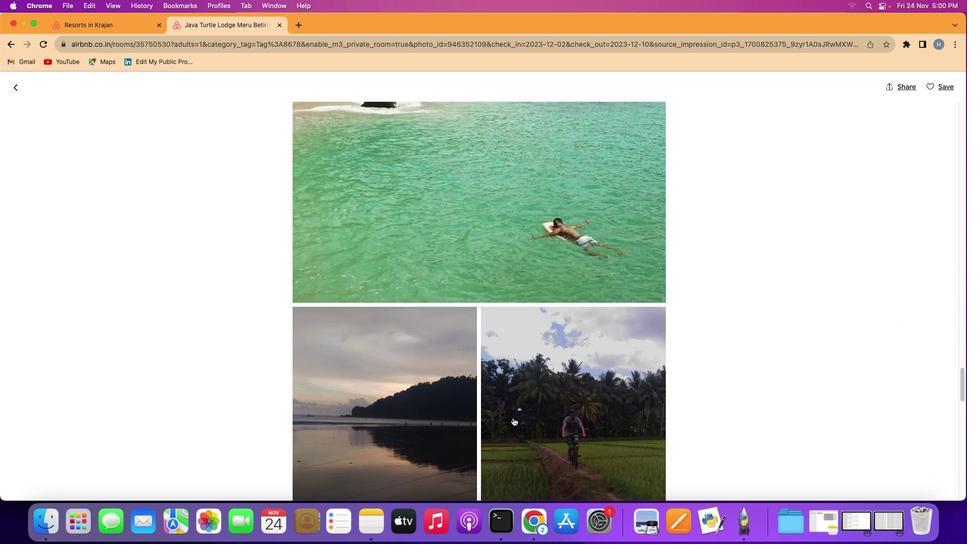 
Action: Mouse scrolled (513, 417) with delta (0, 0)
Screenshot: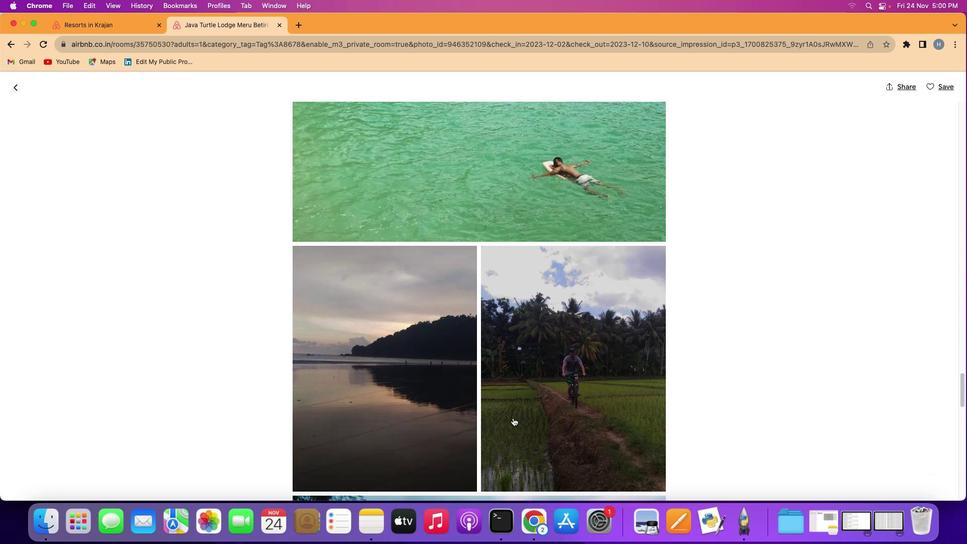 
Action: Mouse scrolled (513, 417) with delta (0, -1)
Screenshot: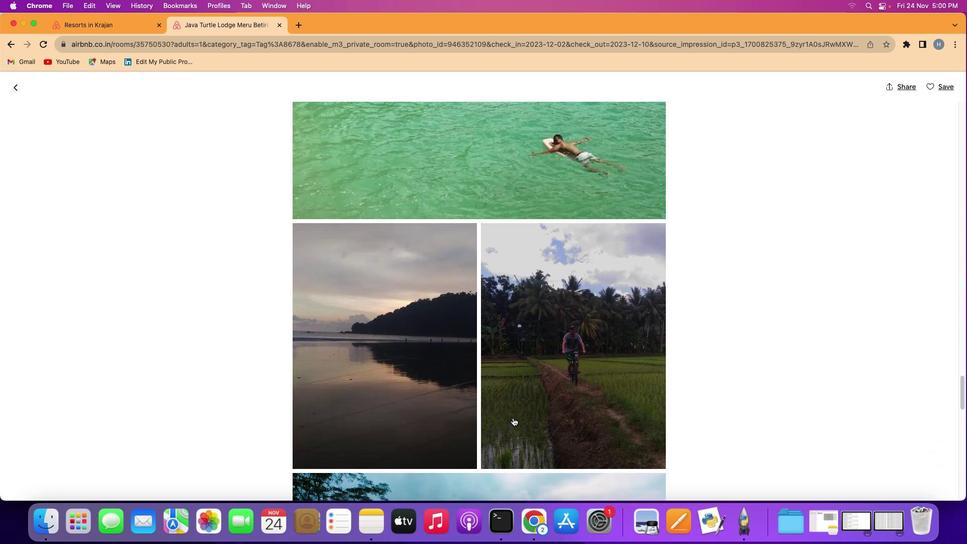 
Action: Mouse scrolled (513, 417) with delta (0, -2)
Screenshot: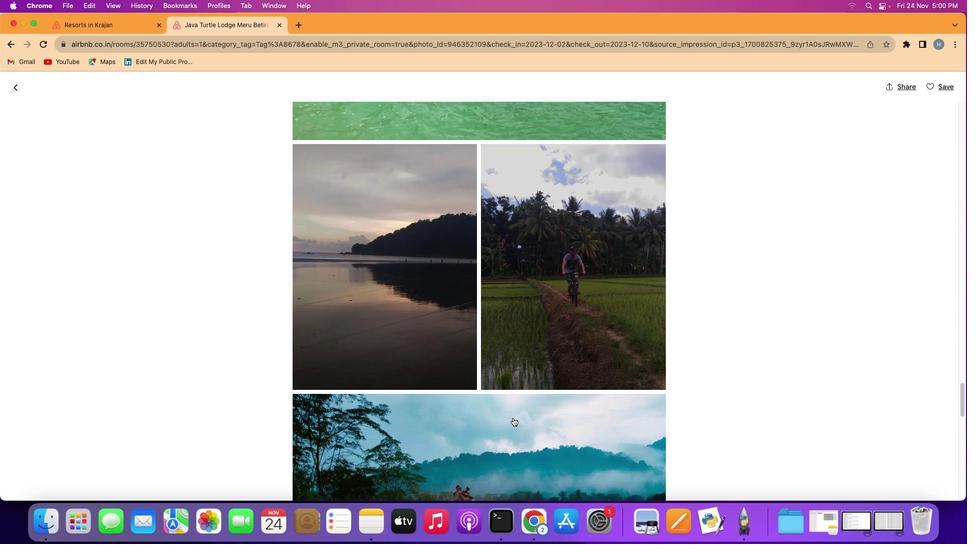 
Action: Mouse scrolled (513, 417) with delta (0, -2)
Screenshot: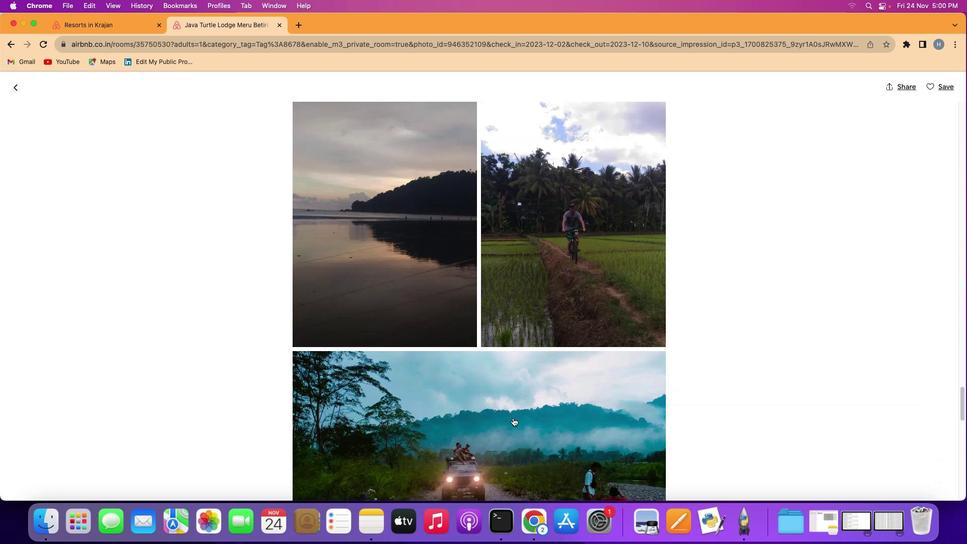 
Action: Mouse scrolled (513, 417) with delta (0, 0)
Screenshot: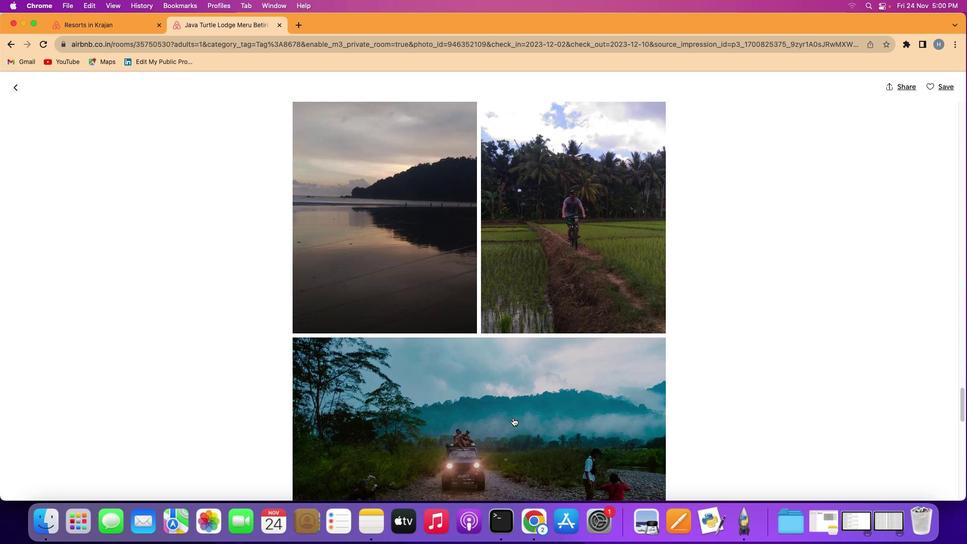
Action: Mouse scrolled (513, 417) with delta (0, 0)
Screenshot: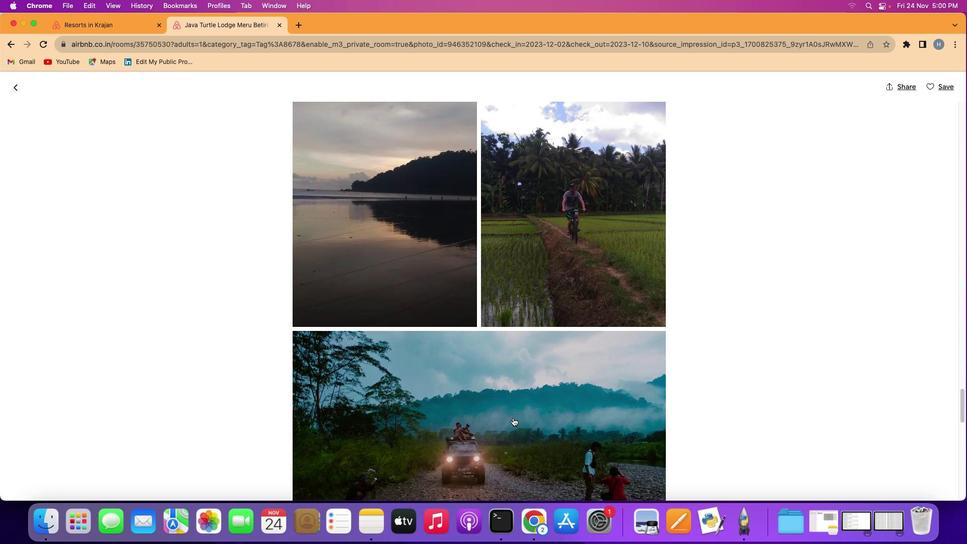 
Action: Mouse scrolled (513, 417) with delta (0, -1)
Screenshot: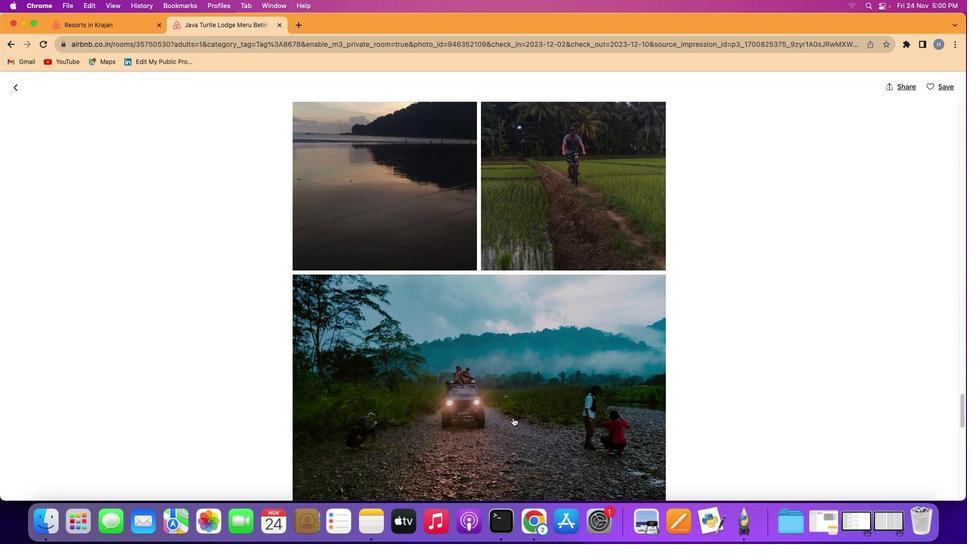 
Action: Mouse scrolled (513, 417) with delta (0, 0)
Screenshot: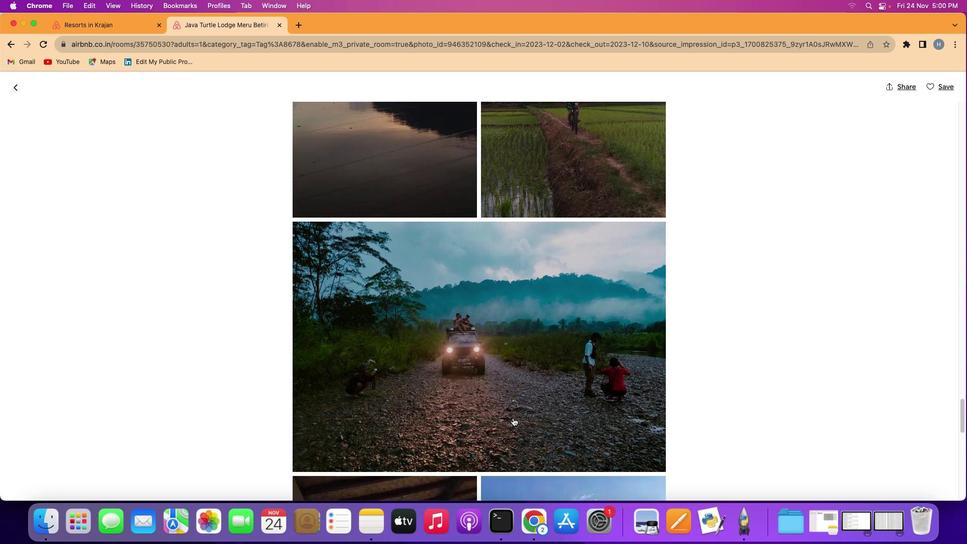 
Action: Mouse scrolled (513, 417) with delta (0, 0)
Screenshot: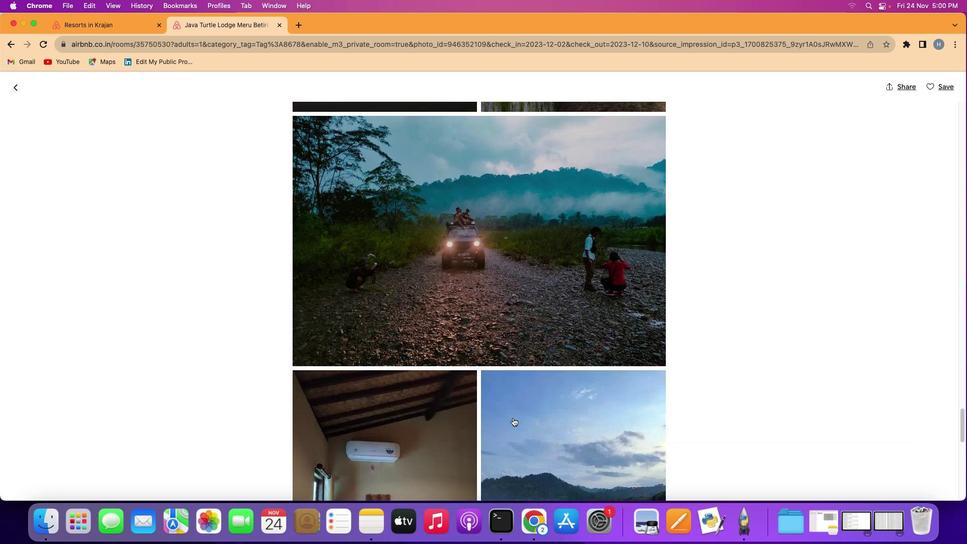 
Action: Mouse scrolled (513, 417) with delta (0, -1)
Screenshot: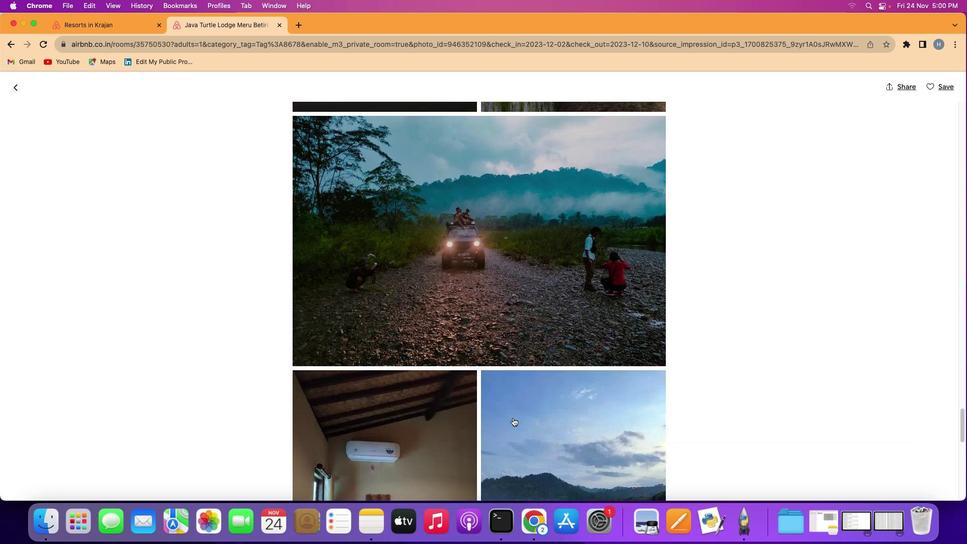 
Action: Mouse scrolled (513, 417) with delta (0, -2)
Screenshot: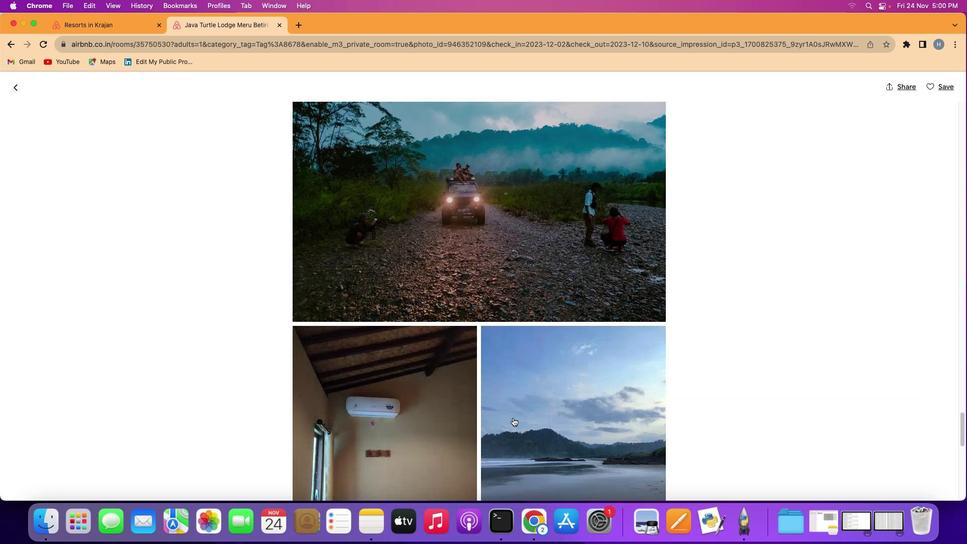 
Action: Mouse scrolled (513, 417) with delta (0, -2)
Screenshot: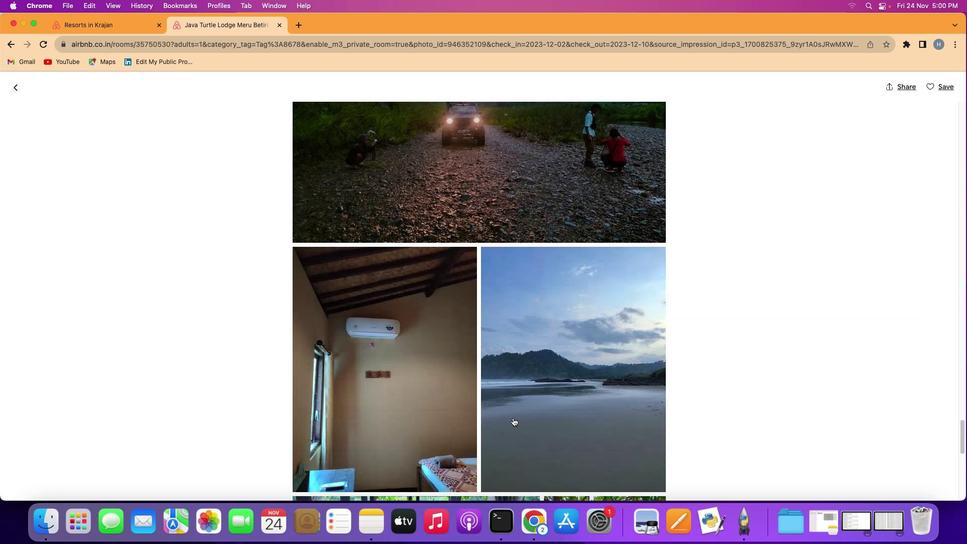 
Action: Mouse scrolled (513, 417) with delta (0, 0)
Screenshot: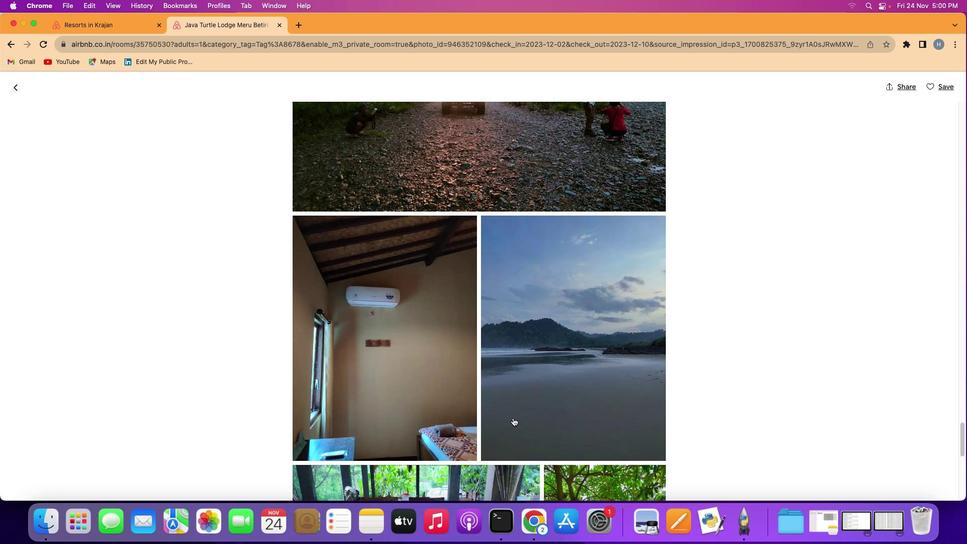 
Action: Mouse scrolled (513, 417) with delta (0, 0)
Screenshot: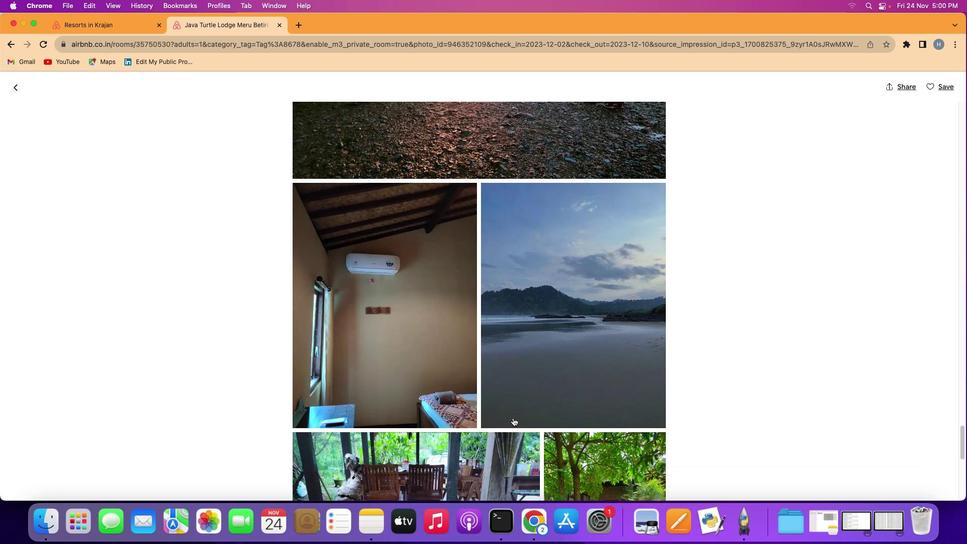 
Action: Mouse scrolled (513, 417) with delta (0, -1)
Screenshot: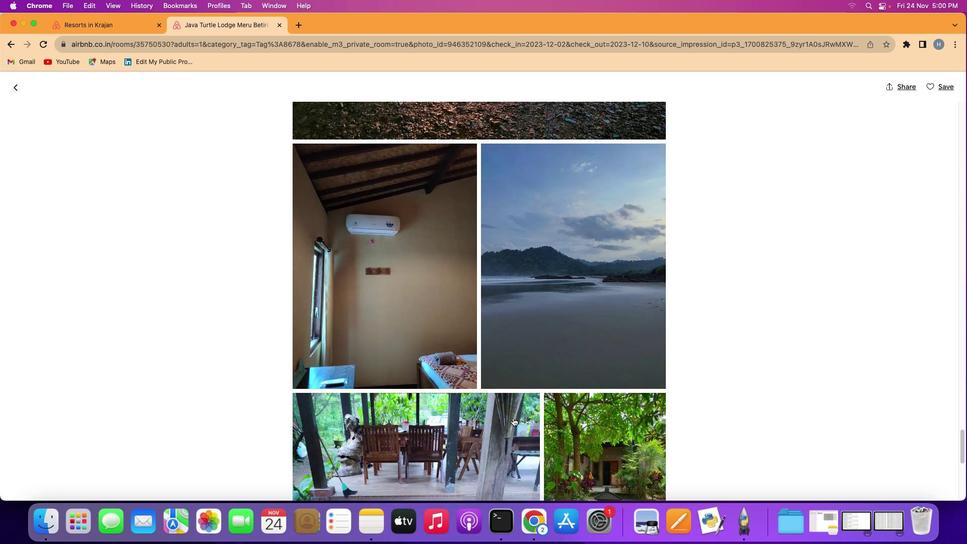 
Action: Mouse scrolled (513, 417) with delta (0, -1)
Screenshot: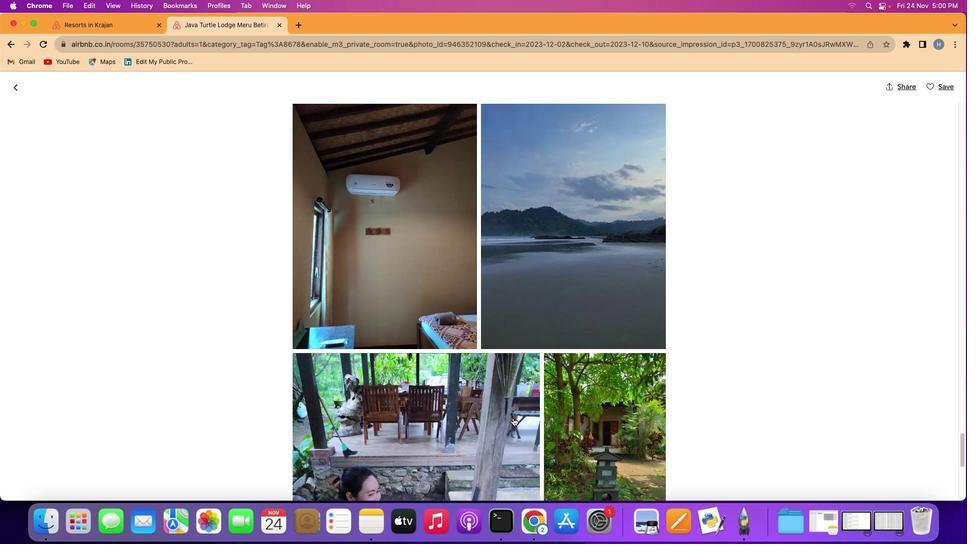 
Action: Mouse scrolled (513, 417) with delta (0, 0)
Screenshot: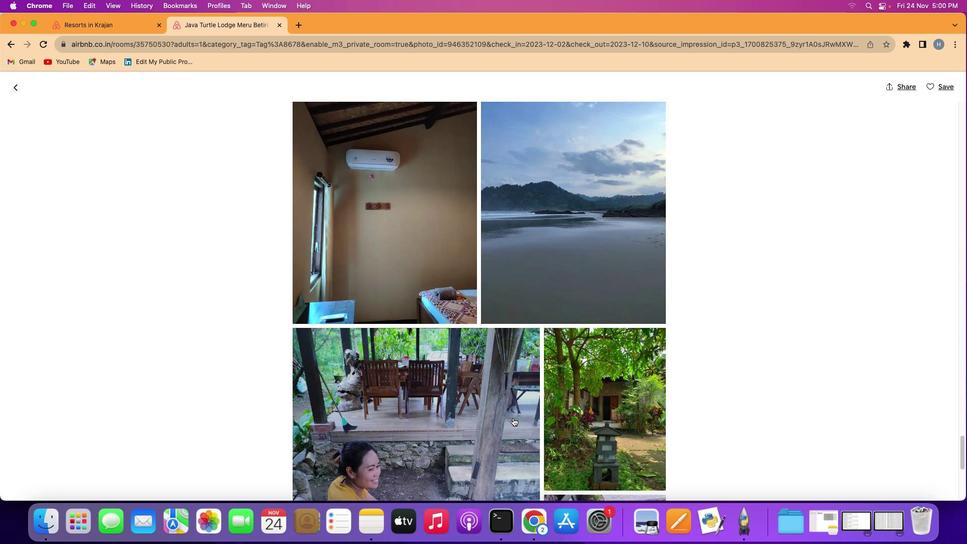
Action: Mouse scrolled (513, 417) with delta (0, 0)
Screenshot: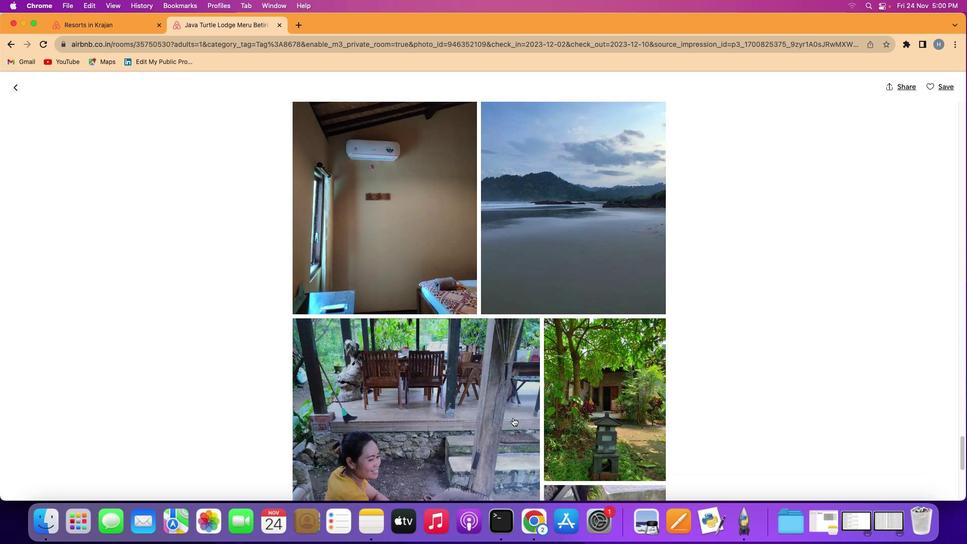 
Action: Mouse scrolled (513, 417) with delta (0, -1)
Screenshot: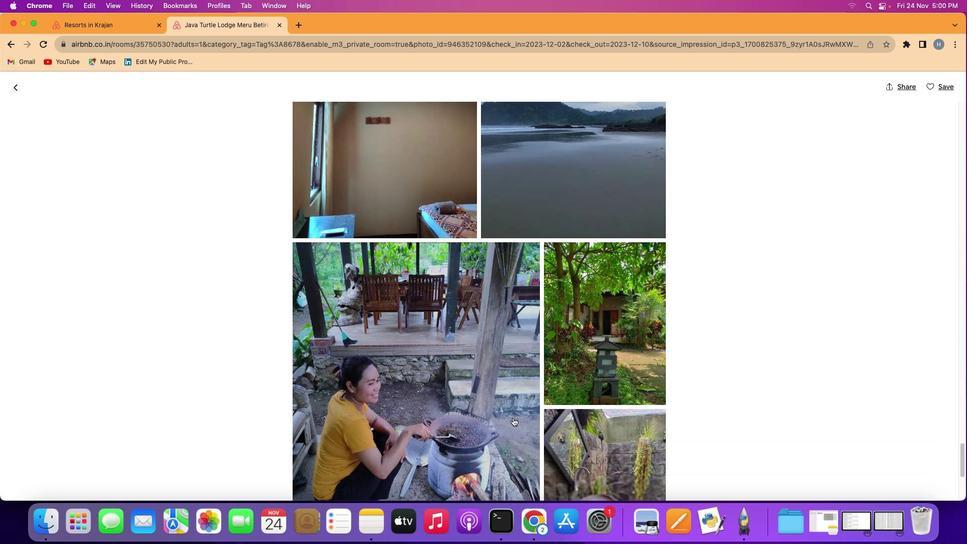 
Action: Mouse scrolled (513, 417) with delta (0, -1)
Screenshot: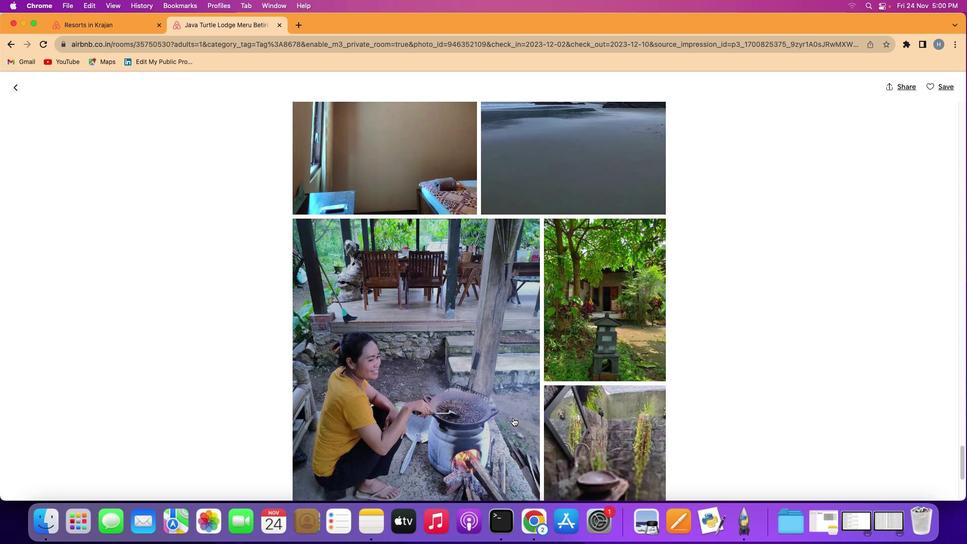
Action: Mouse scrolled (513, 417) with delta (0, 0)
Screenshot: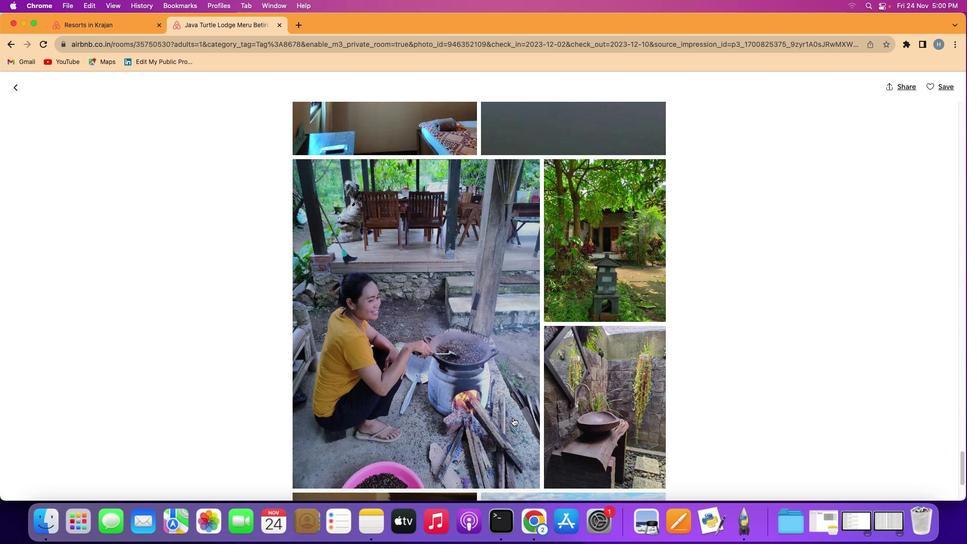 
Action: Mouse scrolled (513, 417) with delta (0, 0)
Screenshot: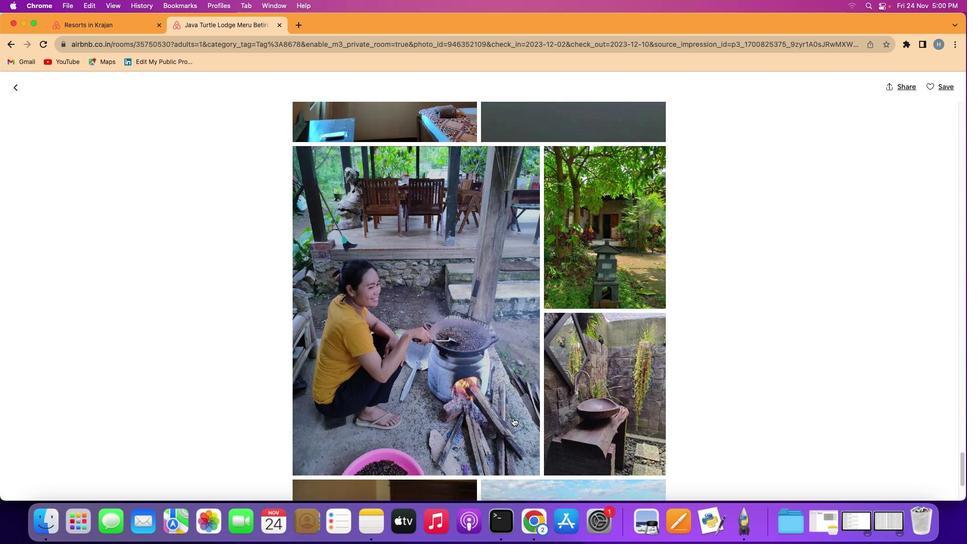 
Action: Mouse scrolled (513, 417) with delta (0, -1)
Screenshot: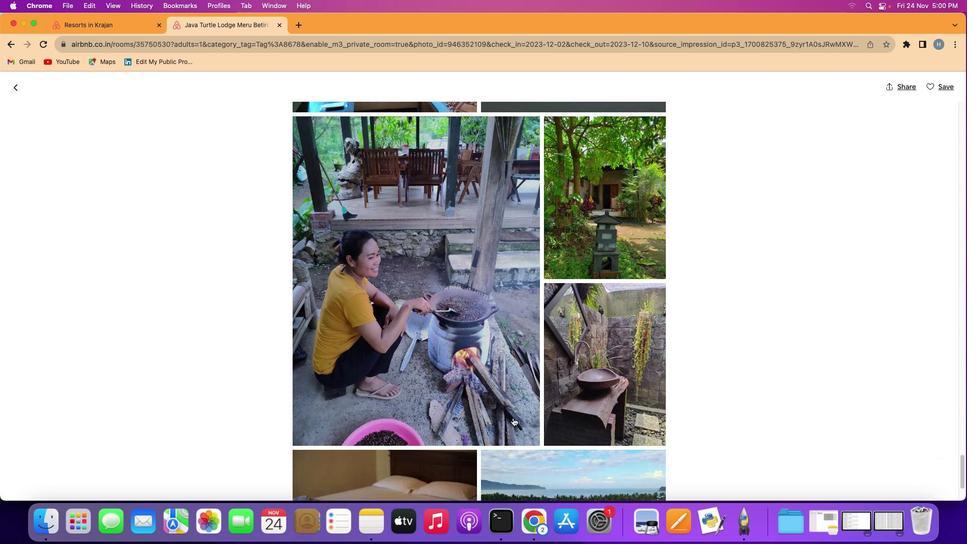 
Action: Mouse scrolled (513, 417) with delta (0, -1)
Screenshot: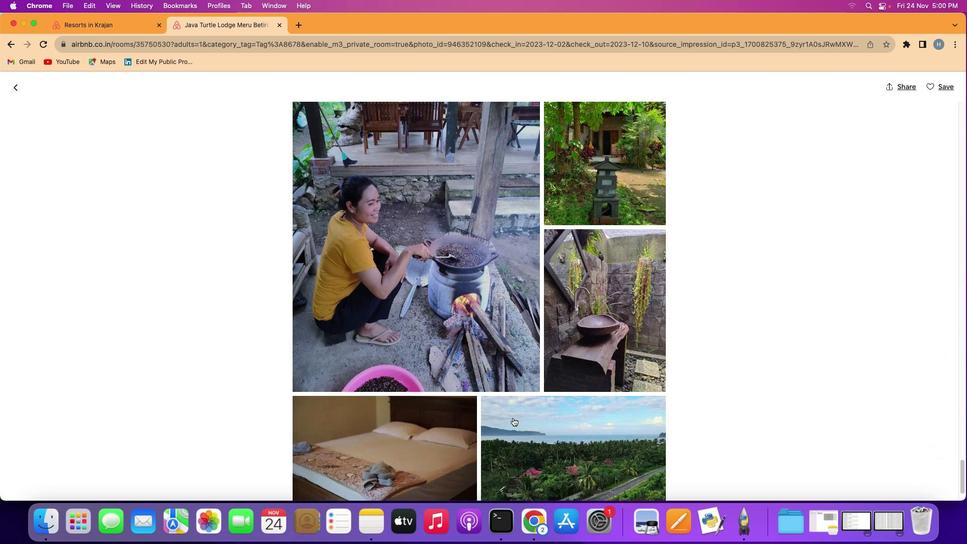 
Action: Mouse scrolled (513, 417) with delta (0, 0)
Screenshot: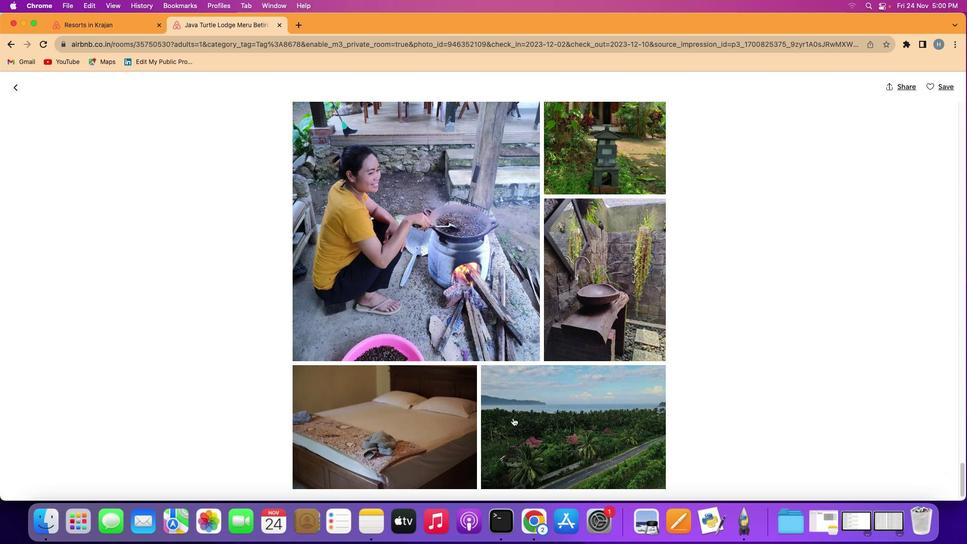 
Action: Mouse scrolled (513, 417) with delta (0, 0)
Screenshot: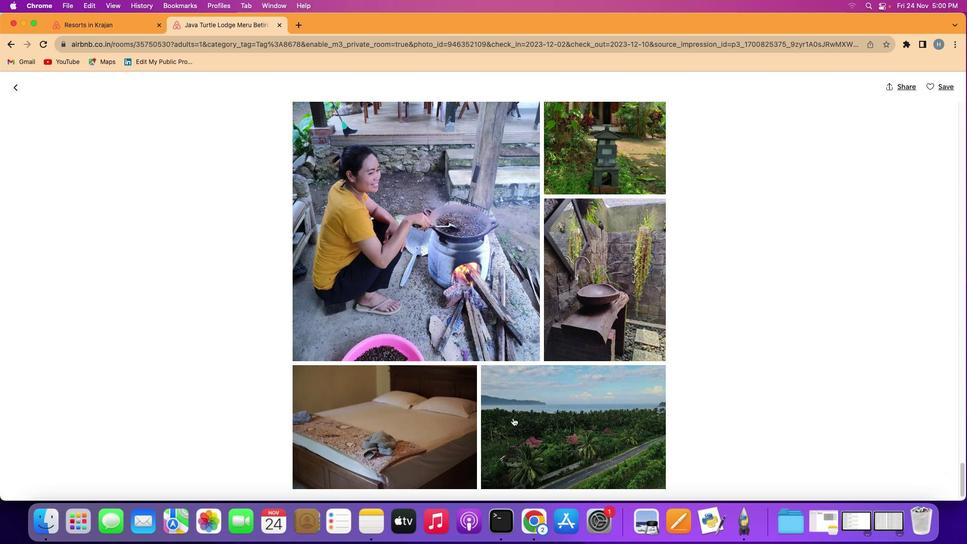 
Action: Mouse scrolled (513, 417) with delta (0, -1)
Screenshot: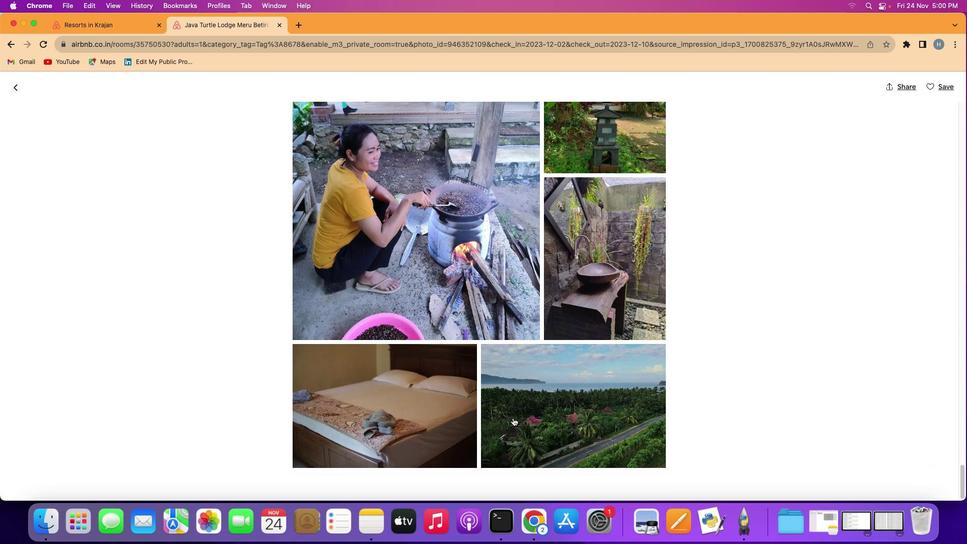 
Action: Mouse scrolled (513, 417) with delta (0, -1)
Screenshot: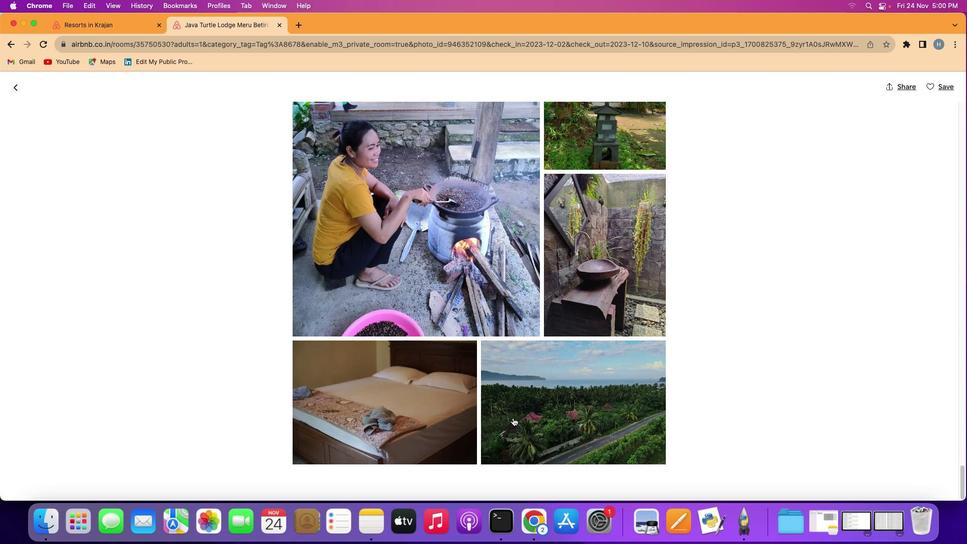 
Action: Mouse scrolled (513, 417) with delta (0, 0)
Screenshot: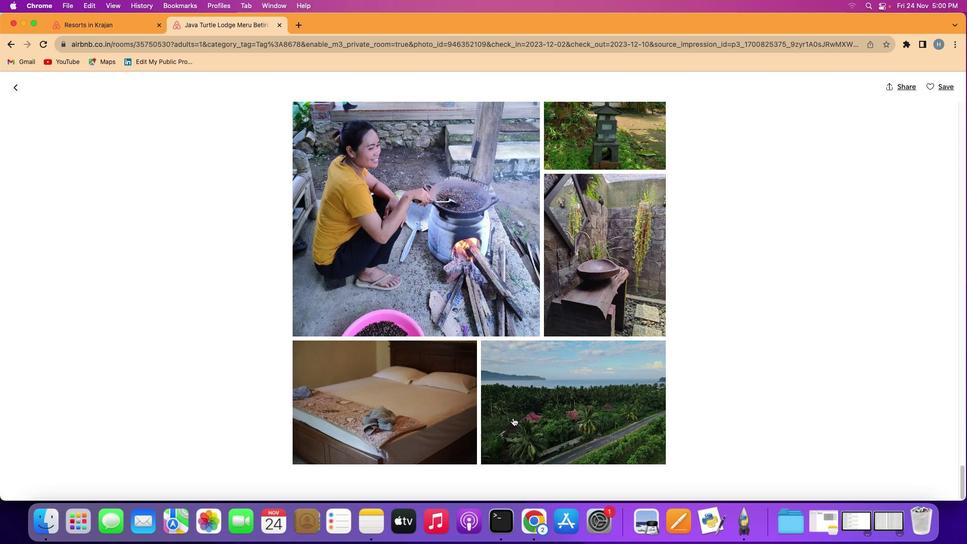 
Action: Mouse scrolled (513, 417) with delta (0, 0)
Screenshot: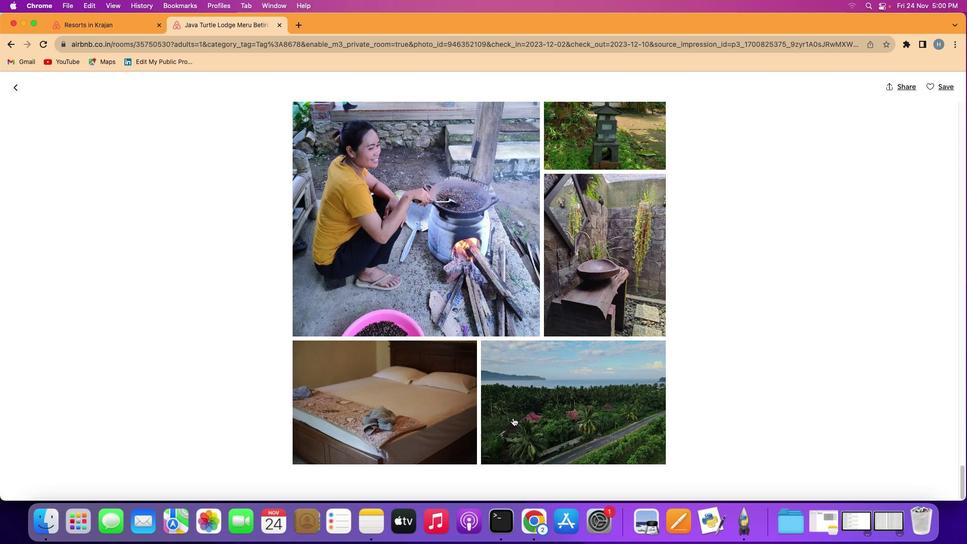 
Action: Mouse scrolled (513, 417) with delta (0, -1)
Screenshot: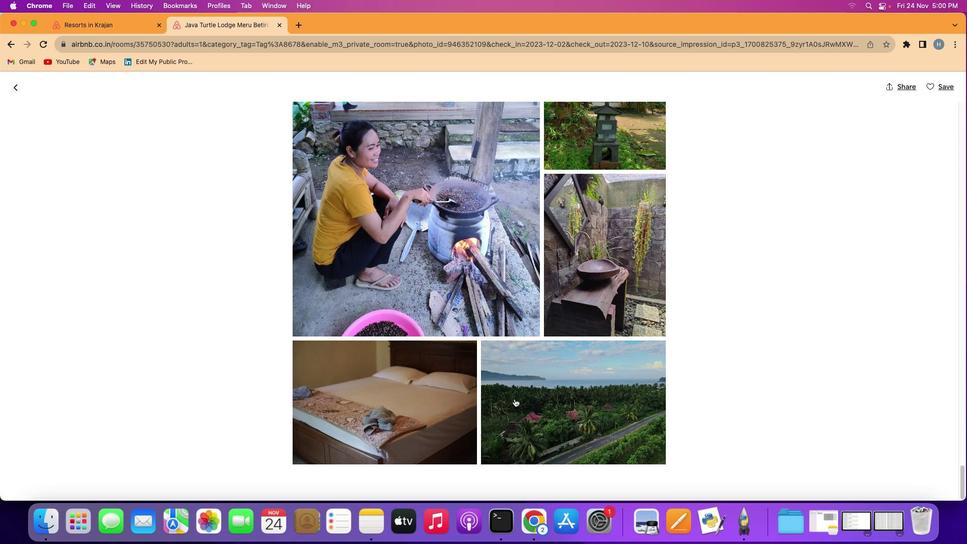 
Action: Mouse moved to (18, 90)
Screenshot: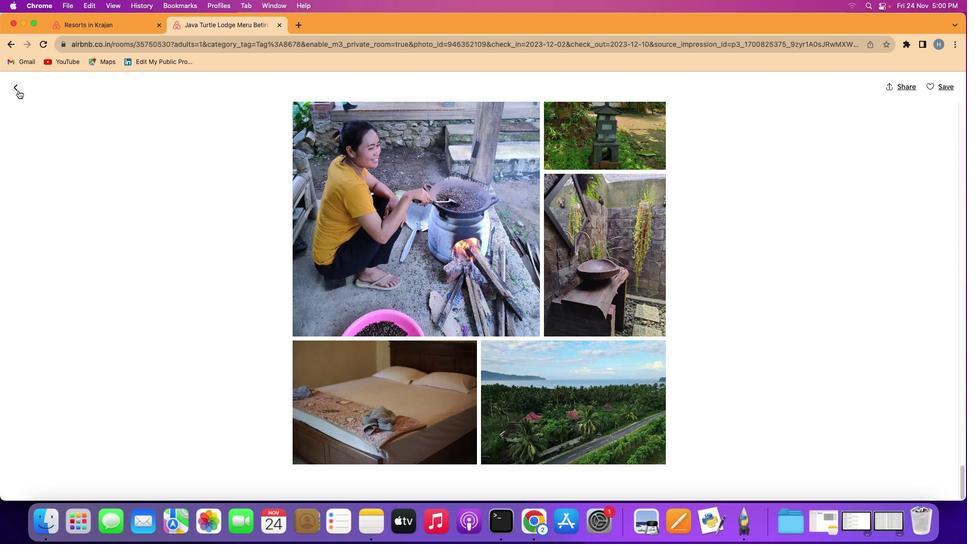 
Action: Mouse pressed left at (18, 90)
Screenshot: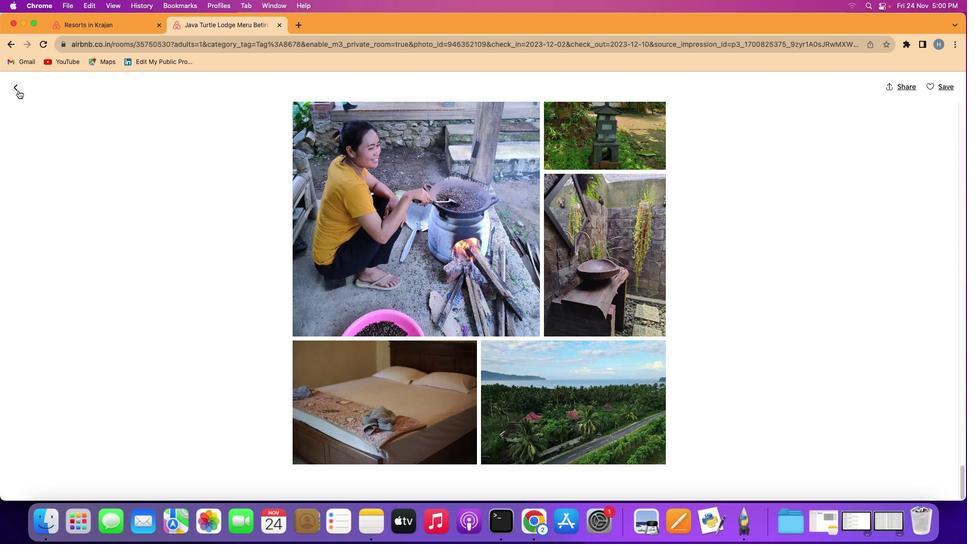 
Action: Mouse moved to (516, 368)
Screenshot: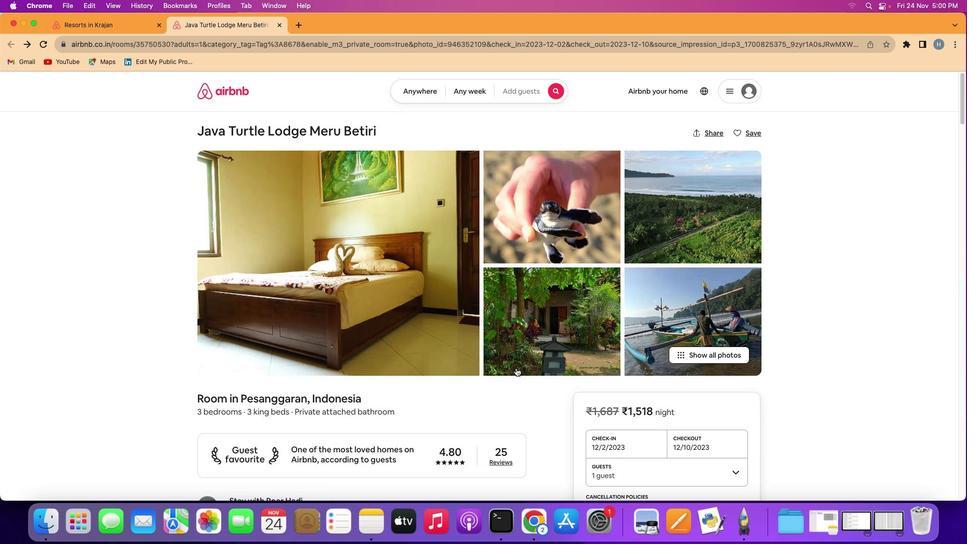 
Action: Mouse scrolled (516, 368) with delta (0, 0)
Screenshot: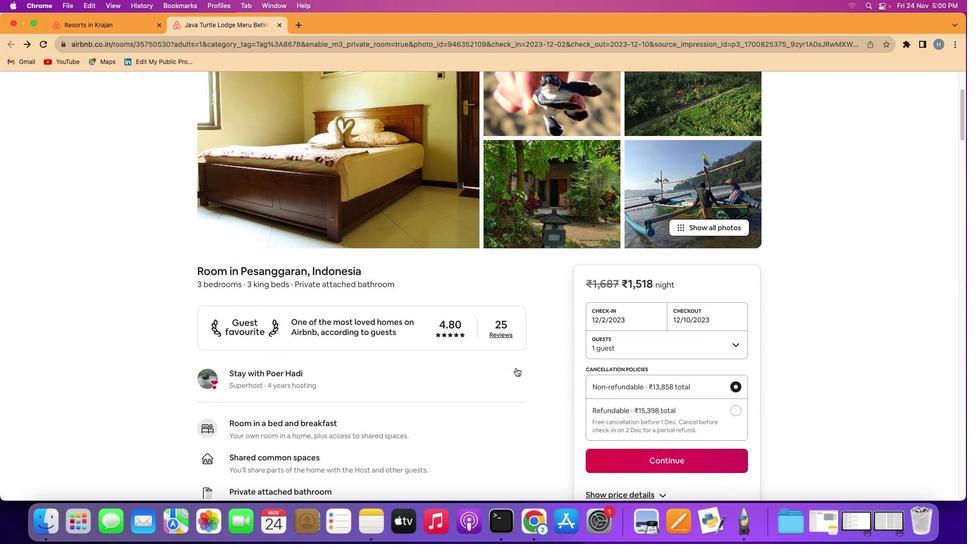 
Action: Mouse scrolled (516, 368) with delta (0, 0)
Screenshot: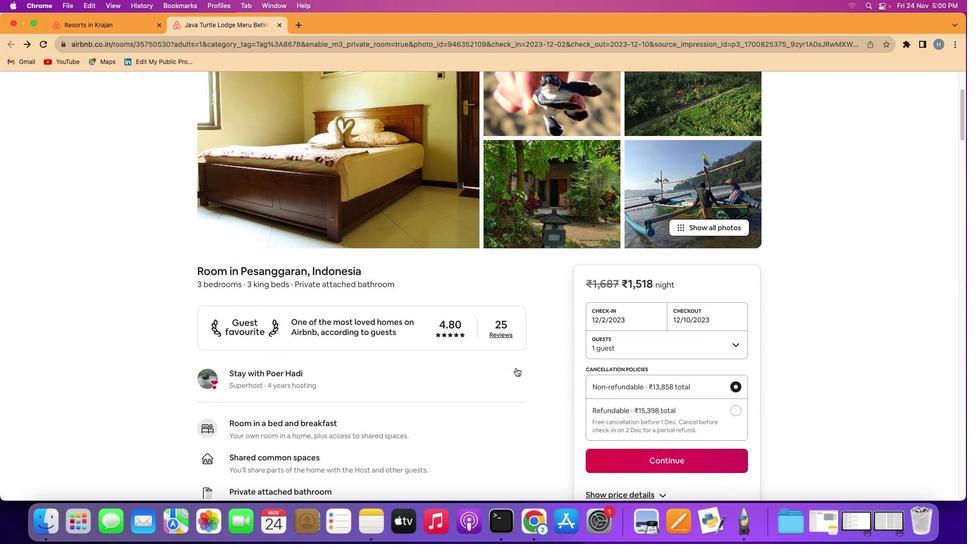 
Action: Mouse scrolled (516, 368) with delta (0, -1)
Screenshot: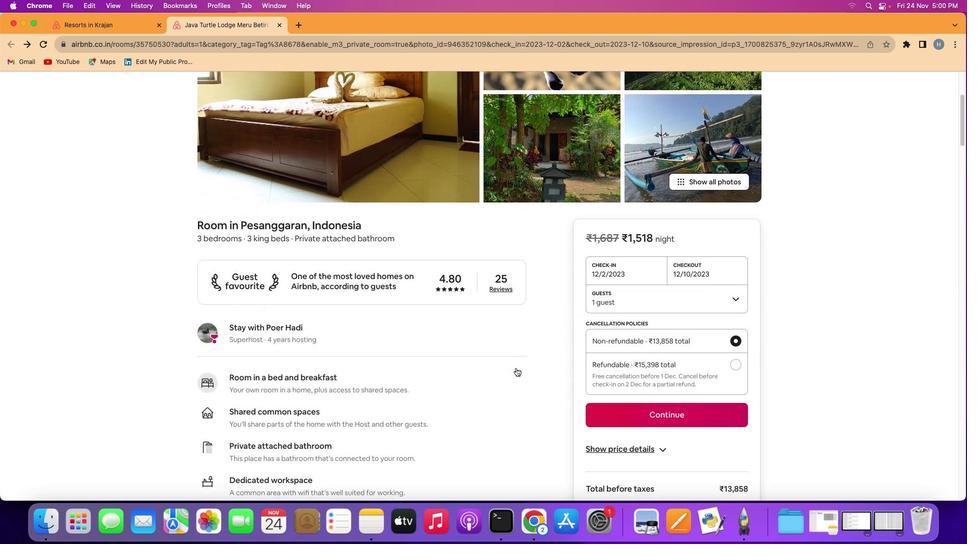 
Action: Mouse scrolled (516, 368) with delta (0, -2)
Screenshot: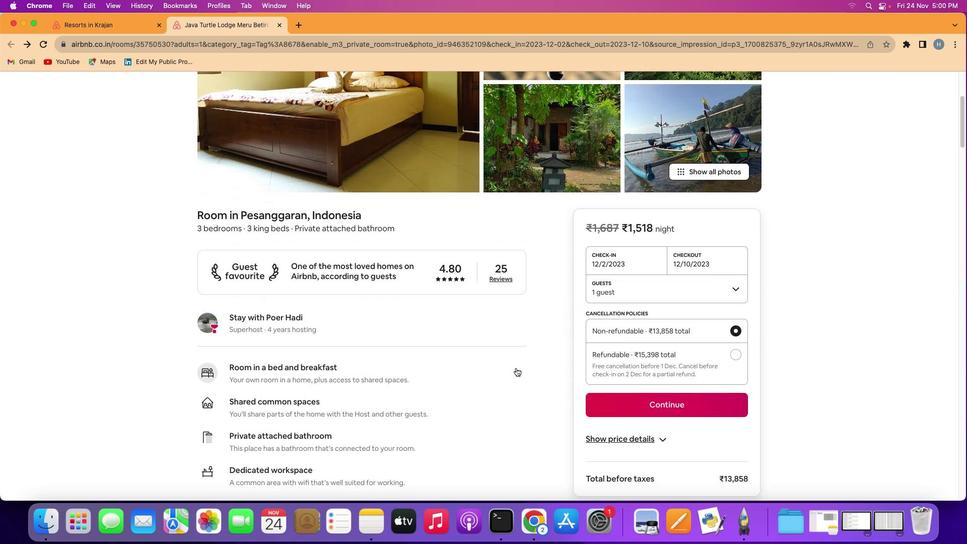 
Action: Mouse moved to (509, 370)
Screenshot: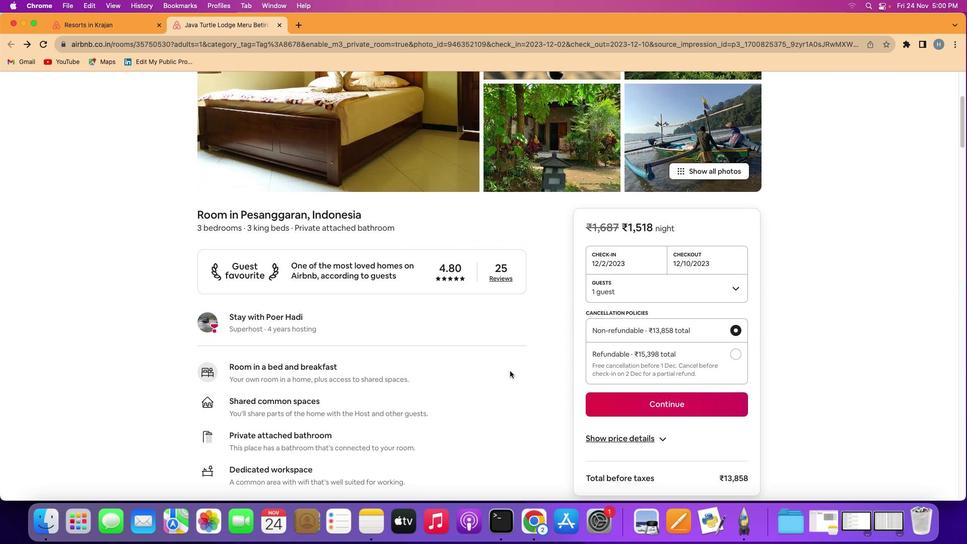 
Action: Mouse scrolled (509, 370) with delta (0, 0)
Screenshot: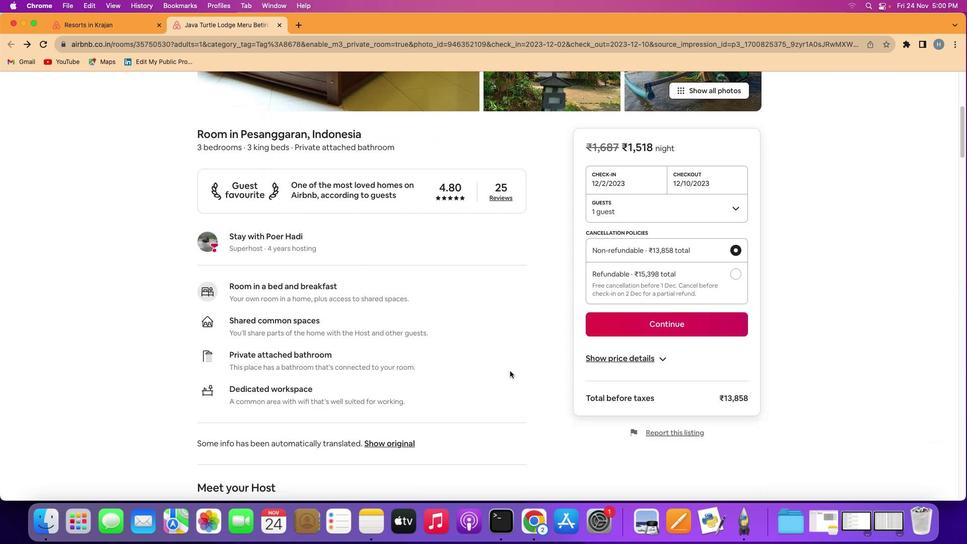 
Action: Mouse scrolled (509, 370) with delta (0, 0)
Screenshot: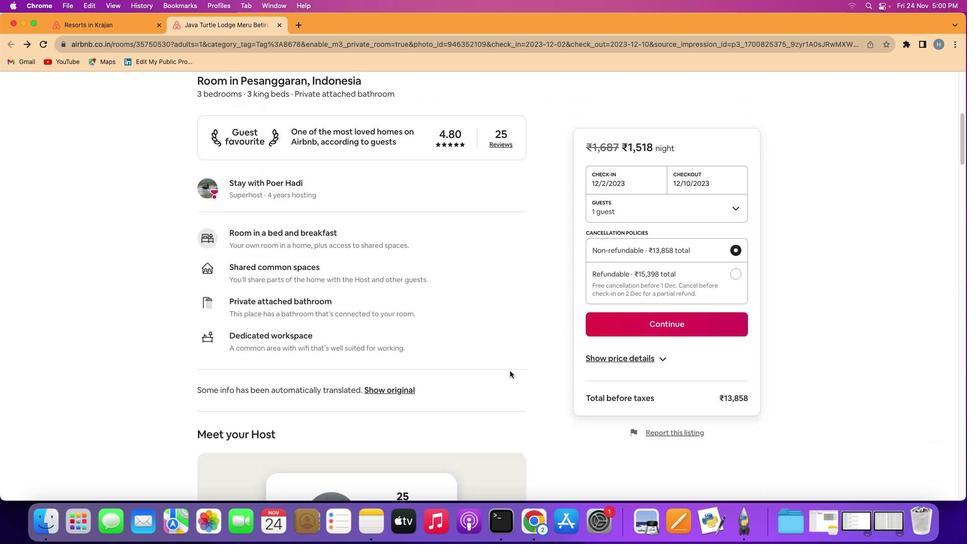 
Action: Mouse scrolled (509, 370) with delta (0, -1)
Screenshot: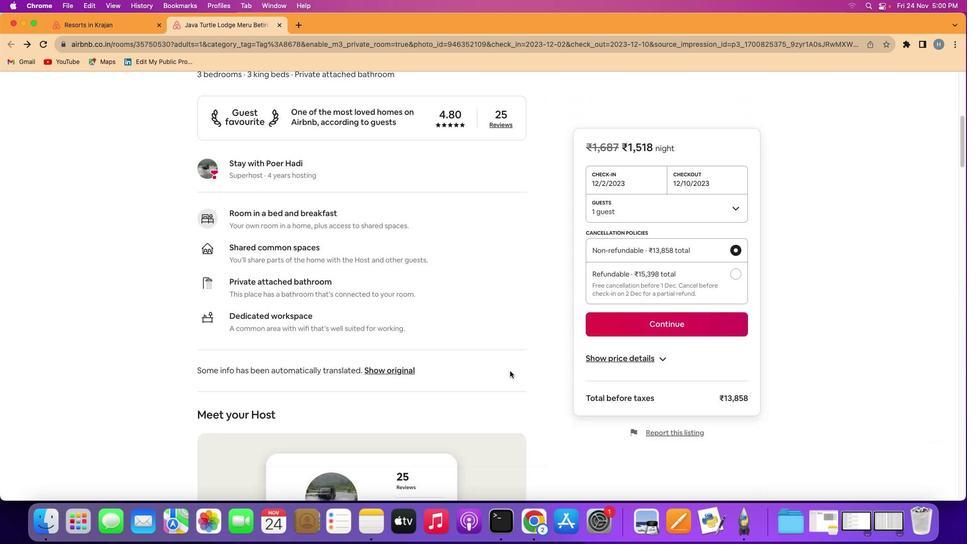 
Action: Mouse scrolled (509, 370) with delta (0, -2)
Screenshot: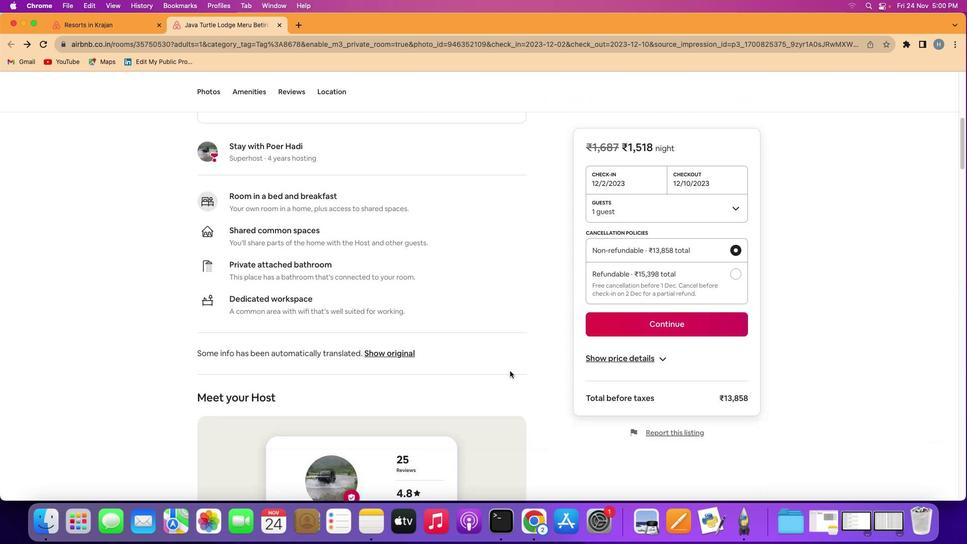 
Action: Mouse scrolled (509, 370) with delta (0, 0)
Screenshot: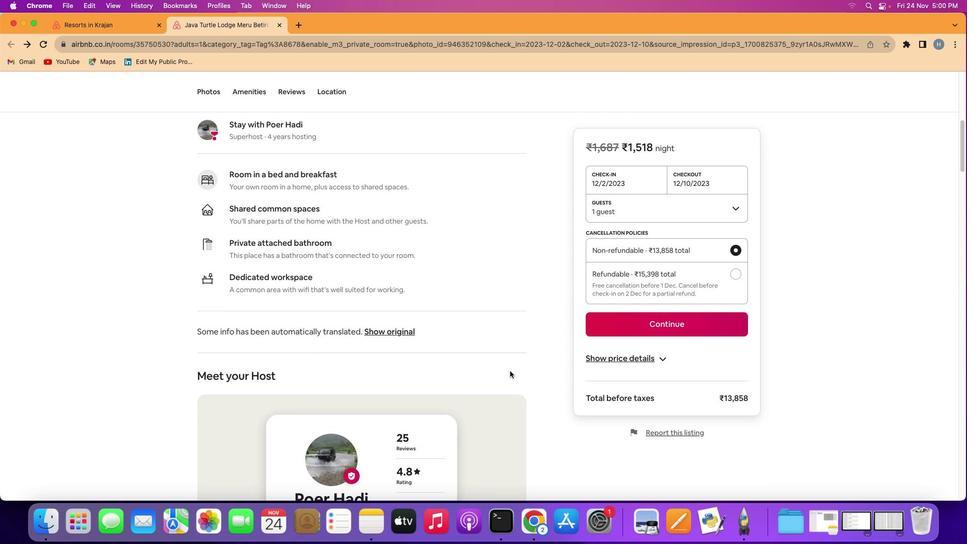 
Action: Mouse scrolled (509, 370) with delta (0, 0)
Screenshot: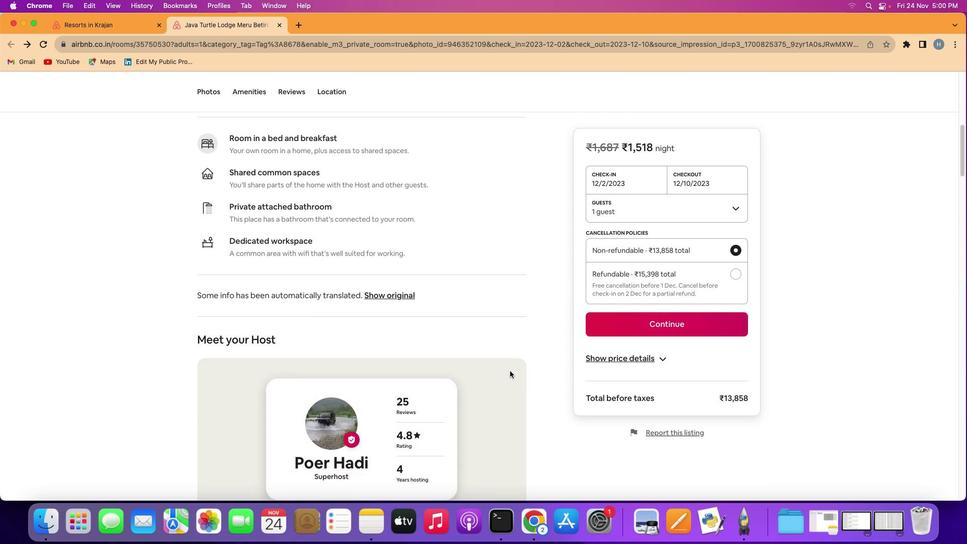 
Action: Mouse scrolled (509, 370) with delta (0, -1)
Screenshot: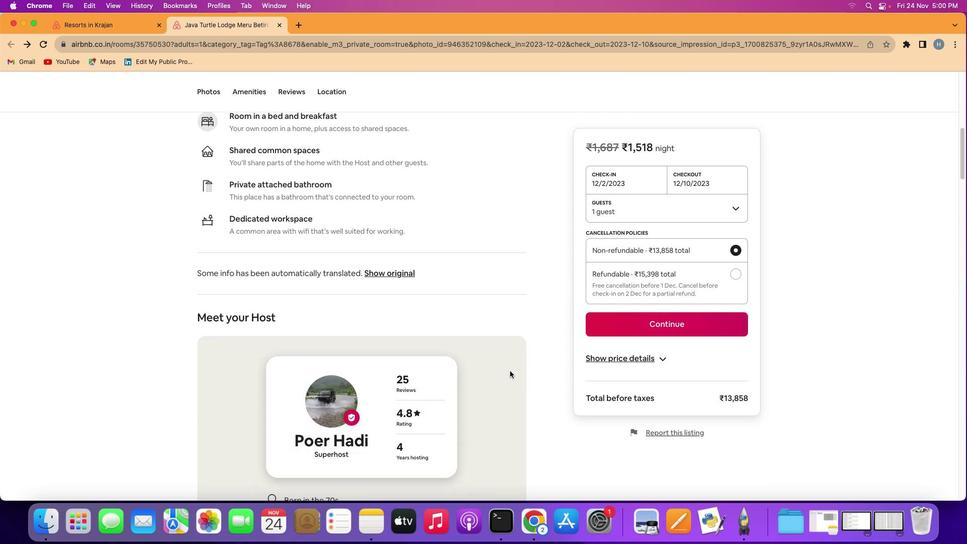 
Action: Mouse scrolled (509, 370) with delta (0, -1)
Screenshot: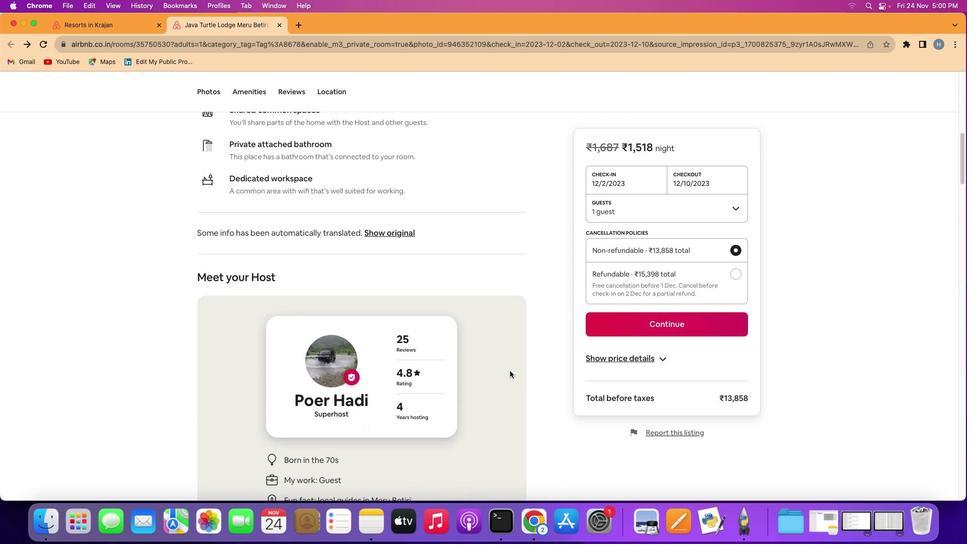 
Action: Mouse scrolled (509, 370) with delta (0, 0)
Screenshot: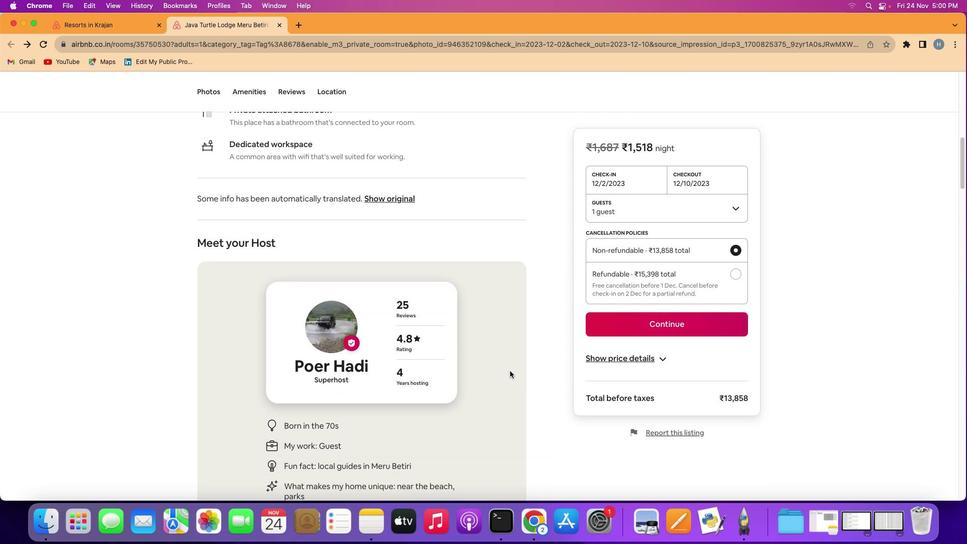 
Action: Mouse scrolled (509, 370) with delta (0, 0)
Screenshot: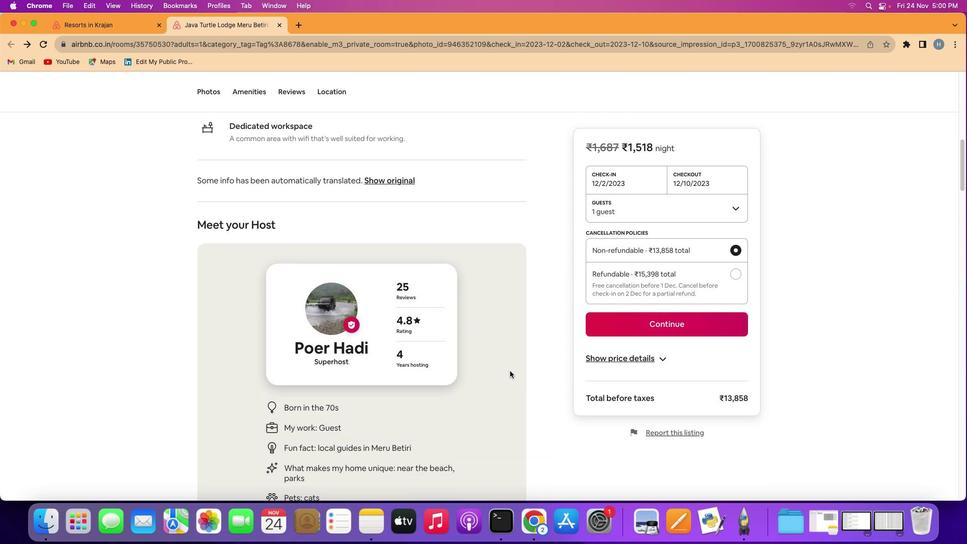 
Action: Mouse scrolled (509, 370) with delta (0, -1)
Screenshot: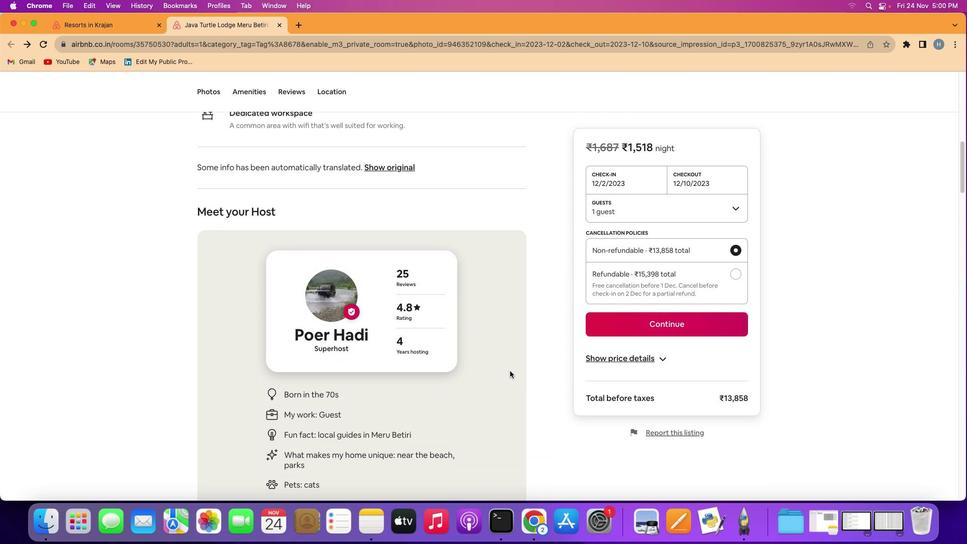 
Action: Mouse scrolled (509, 370) with delta (0, 0)
Screenshot: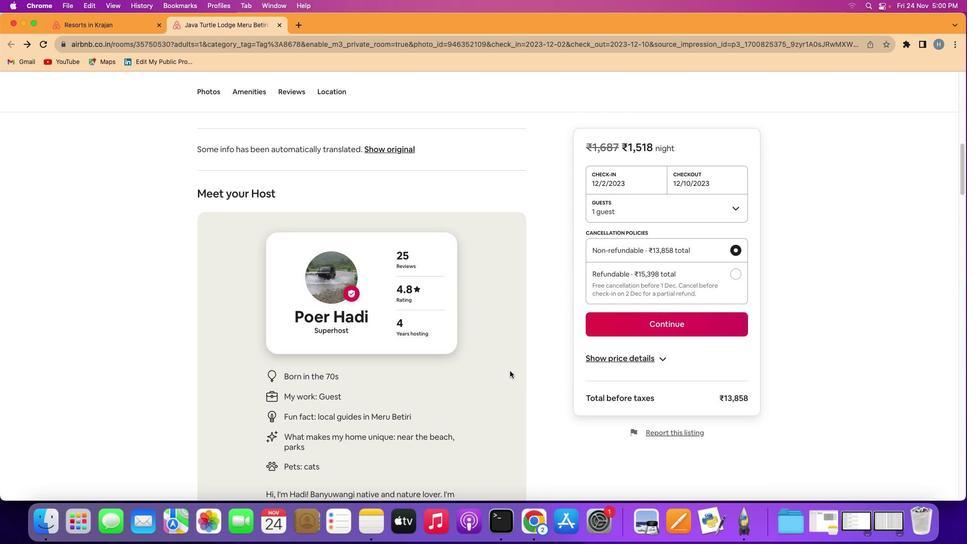 
Action: Mouse scrolled (509, 370) with delta (0, 0)
Screenshot: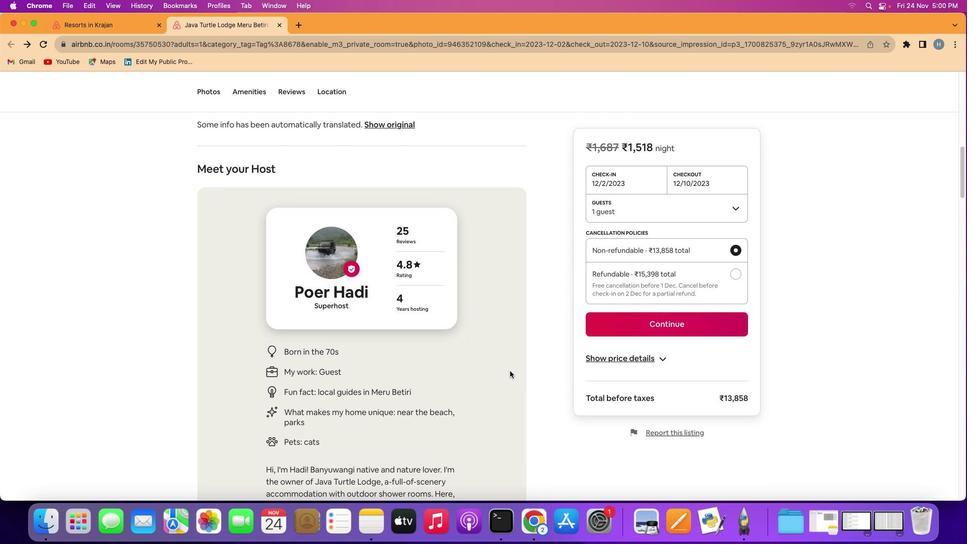 
Action: Mouse scrolled (509, 370) with delta (0, 0)
Screenshot: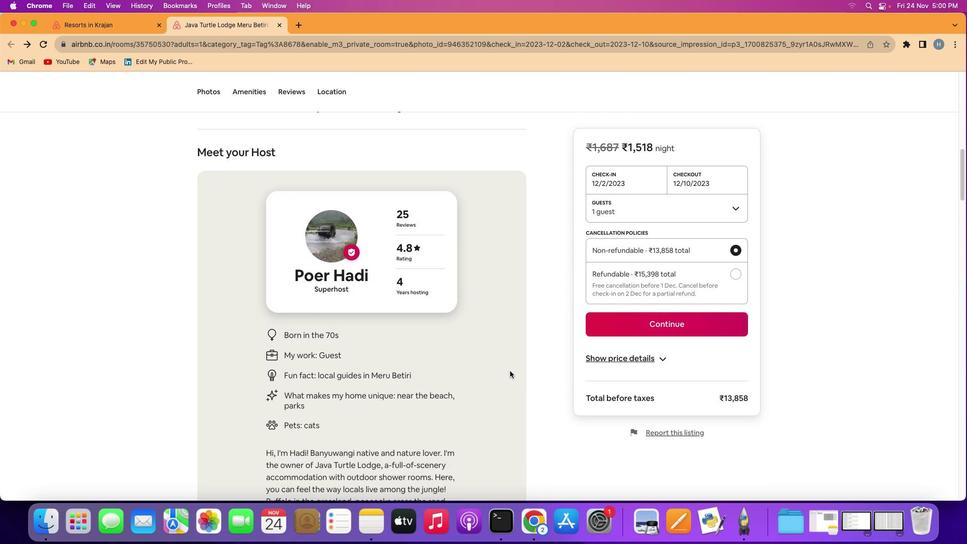 
Action: Mouse scrolled (509, 370) with delta (0, -1)
Screenshot: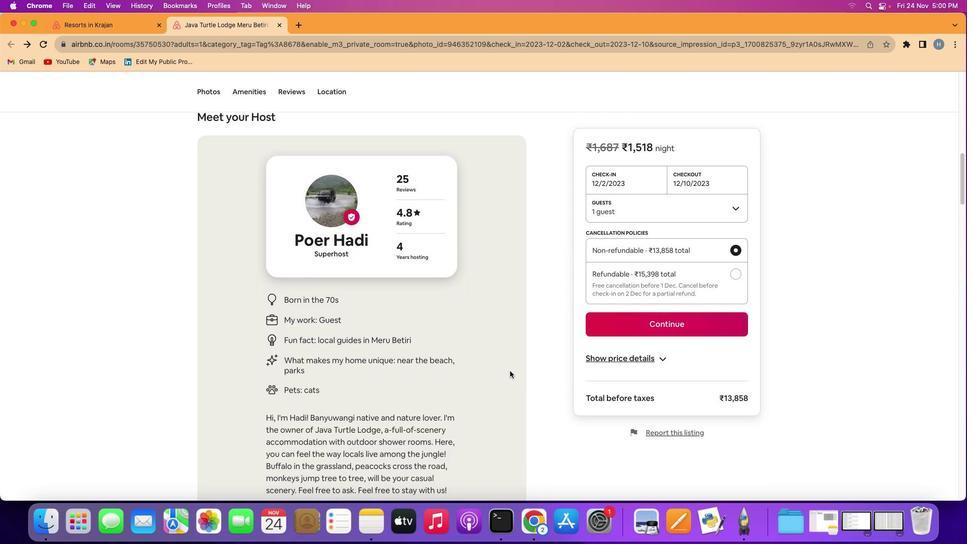 
Action: Mouse scrolled (509, 370) with delta (0, 0)
Screenshot: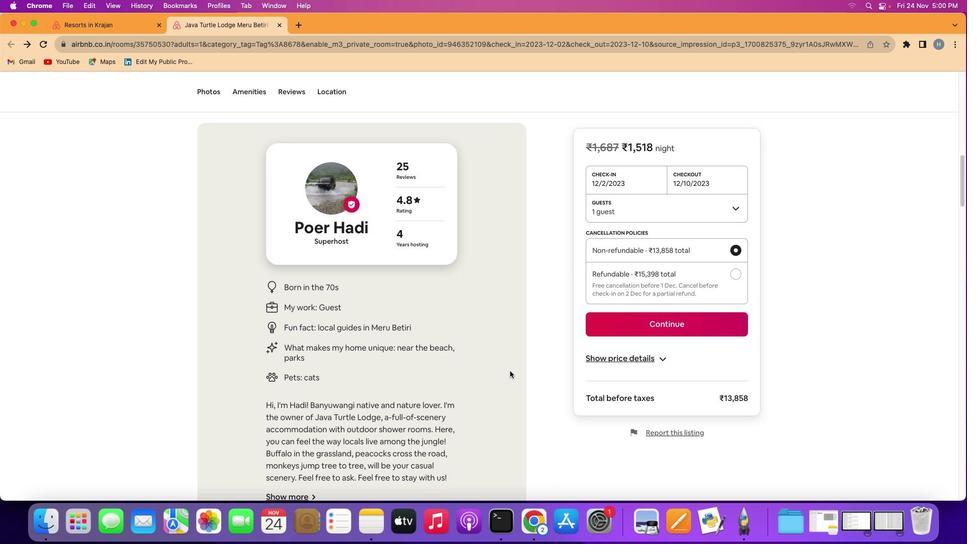 
Action: Mouse scrolled (509, 370) with delta (0, 0)
Screenshot: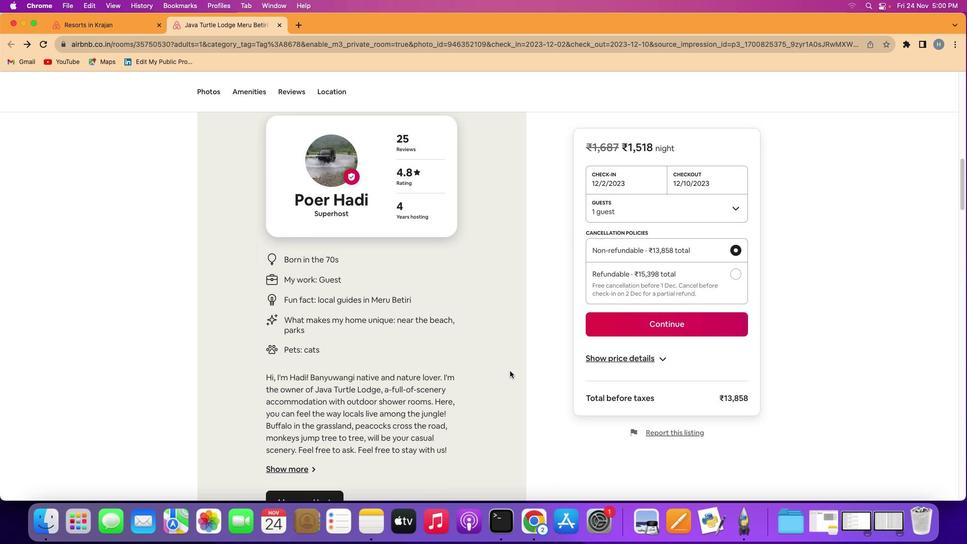
Action: Mouse scrolled (509, 370) with delta (0, 0)
Screenshot: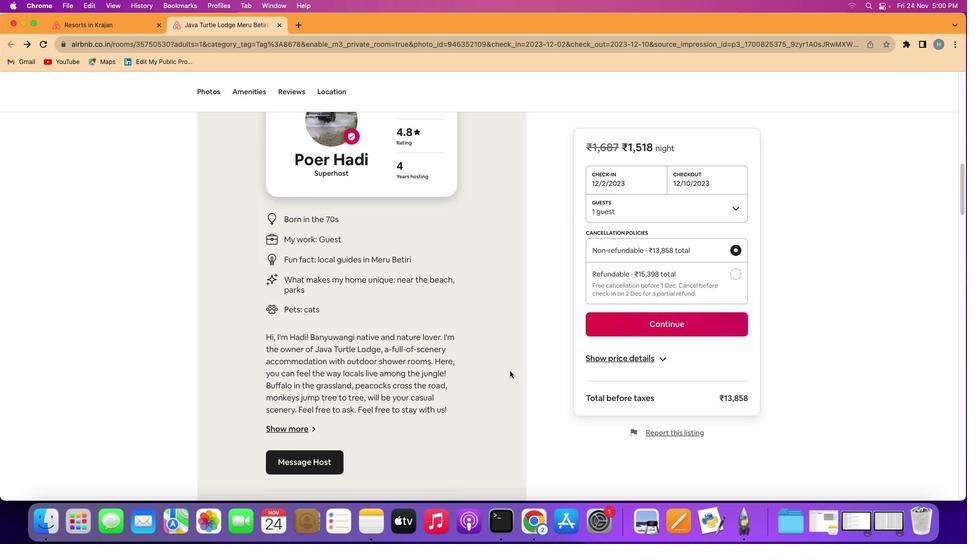 
Action: Mouse scrolled (509, 370) with delta (0, -1)
Screenshot: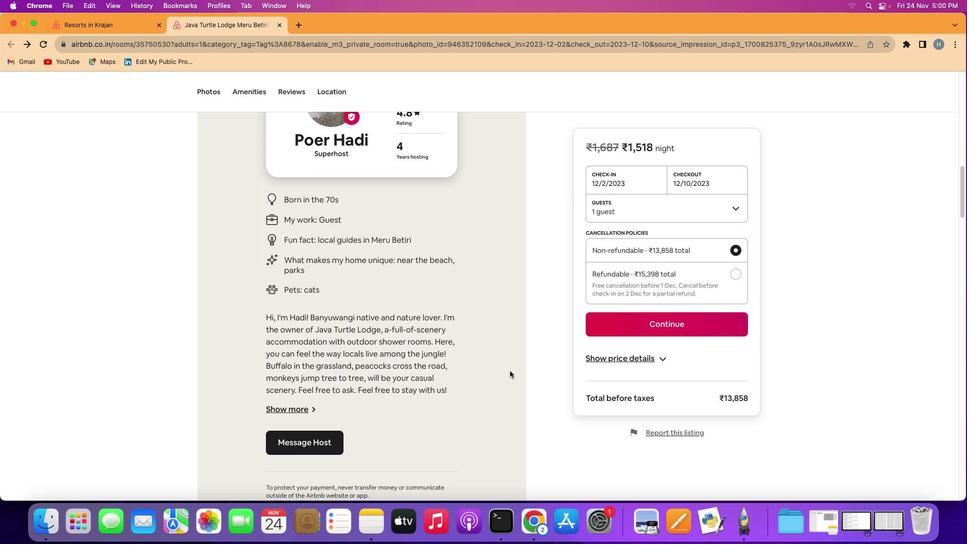 
Action: Mouse scrolled (509, 370) with delta (0, 0)
Screenshot: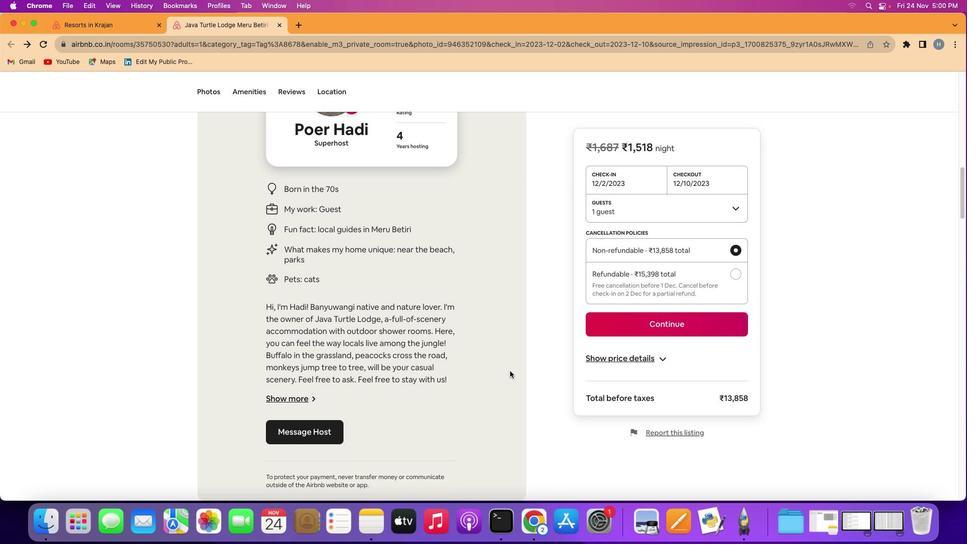 
Action: Mouse scrolled (509, 370) with delta (0, 0)
Screenshot: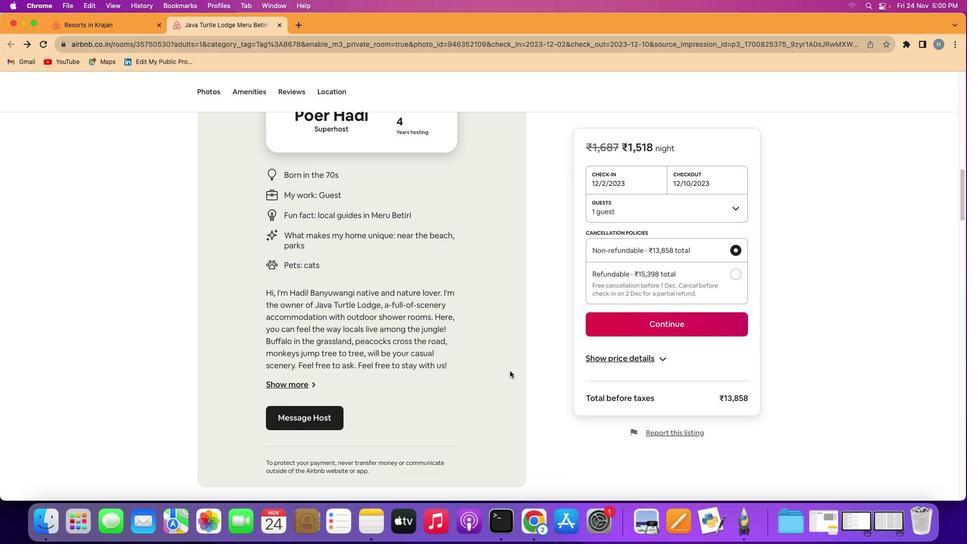 
Action: Mouse scrolled (509, 370) with delta (0, 0)
Screenshot: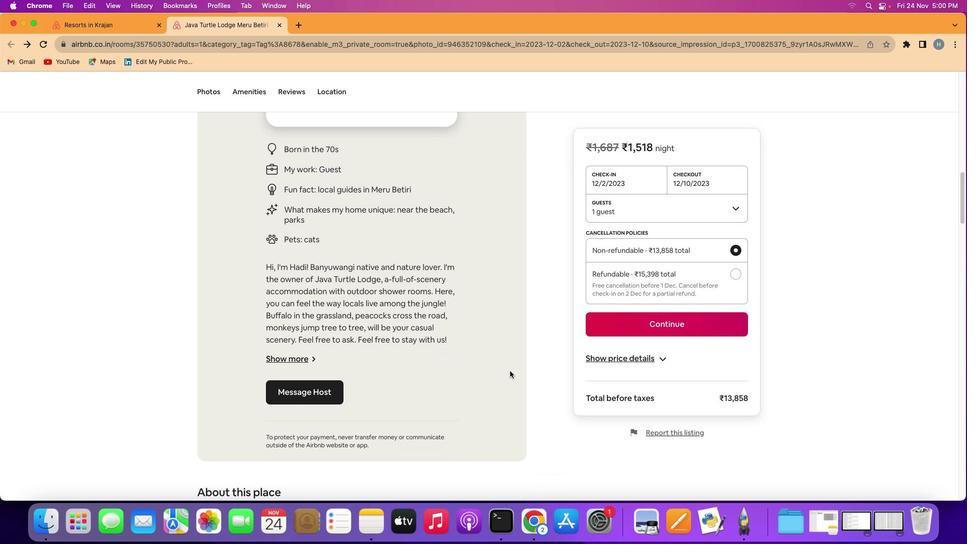 
Action: Mouse scrolled (509, 370) with delta (0, 0)
Screenshot: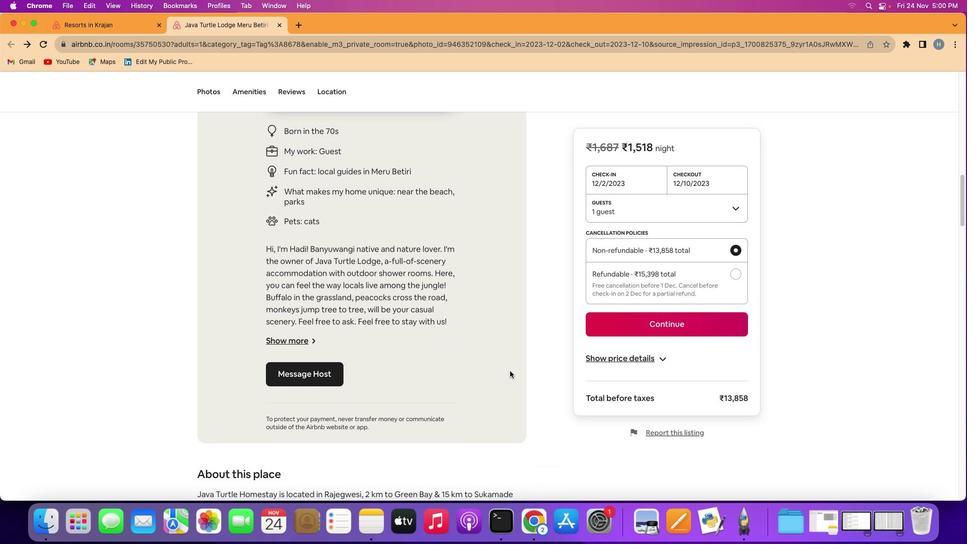 
Action: Mouse scrolled (509, 370) with delta (0, 0)
Screenshot: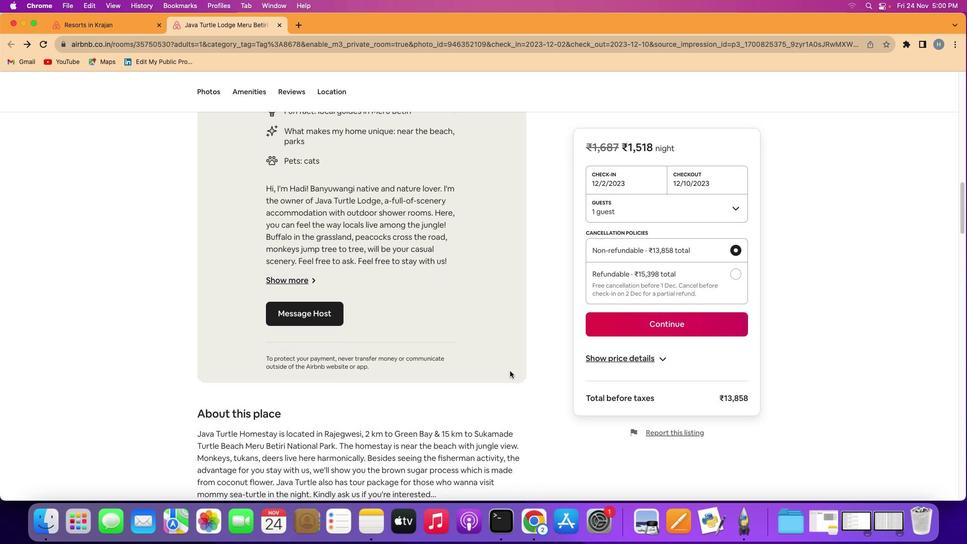 
Action: Mouse scrolled (509, 370) with delta (0, 0)
Screenshot: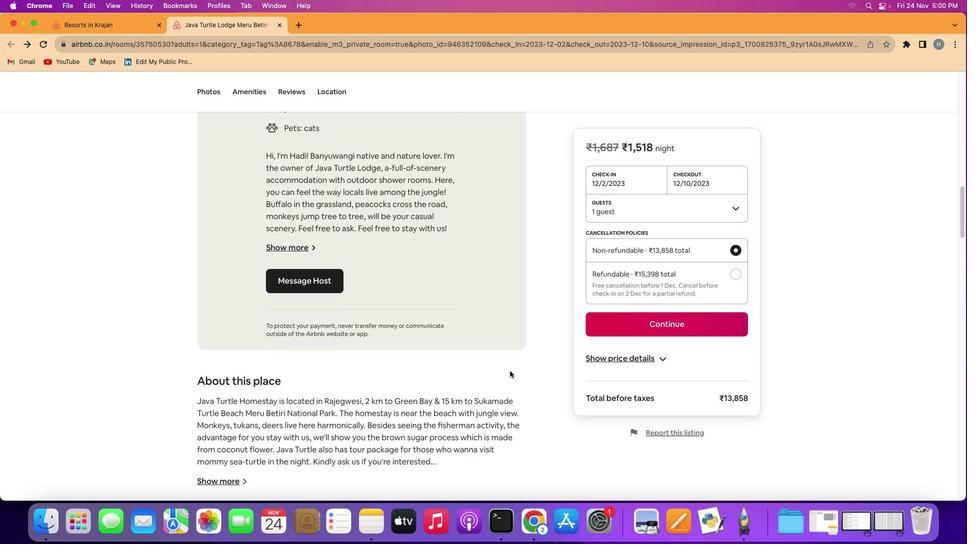 
Action: Mouse scrolled (509, 370) with delta (0, -1)
Screenshot: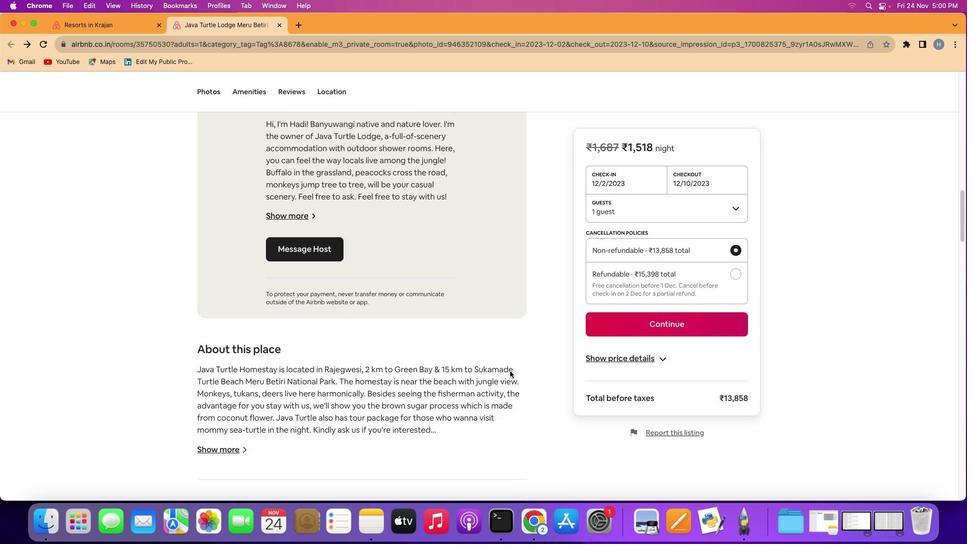 
Action: Mouse scrolled (509, 370) with delta (0, -1)
Screenshot: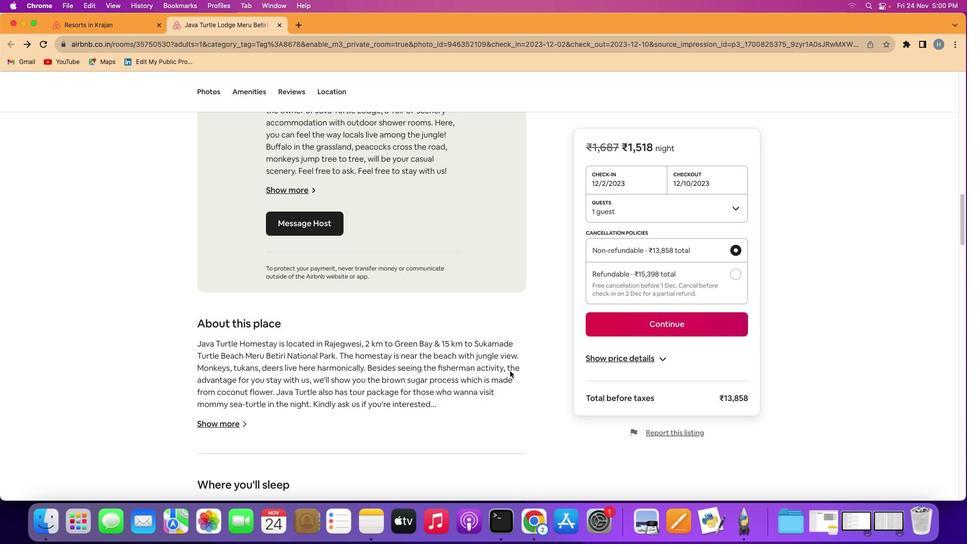 
Action: Mouse scrolled (509, 370) with delta (0, 0)
Screenshot: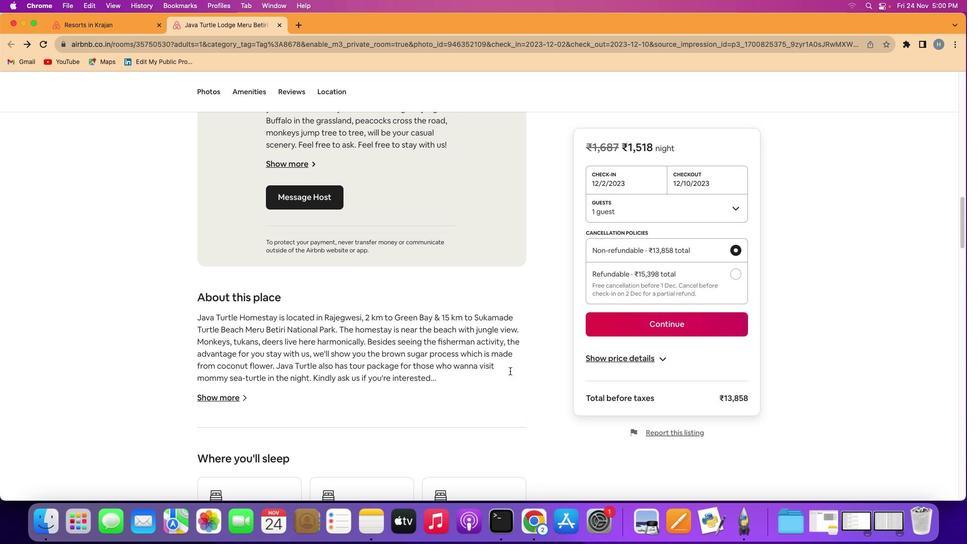 
Action: Mouse scrolled (509, 370) with delta (0, 0)
Screenshot: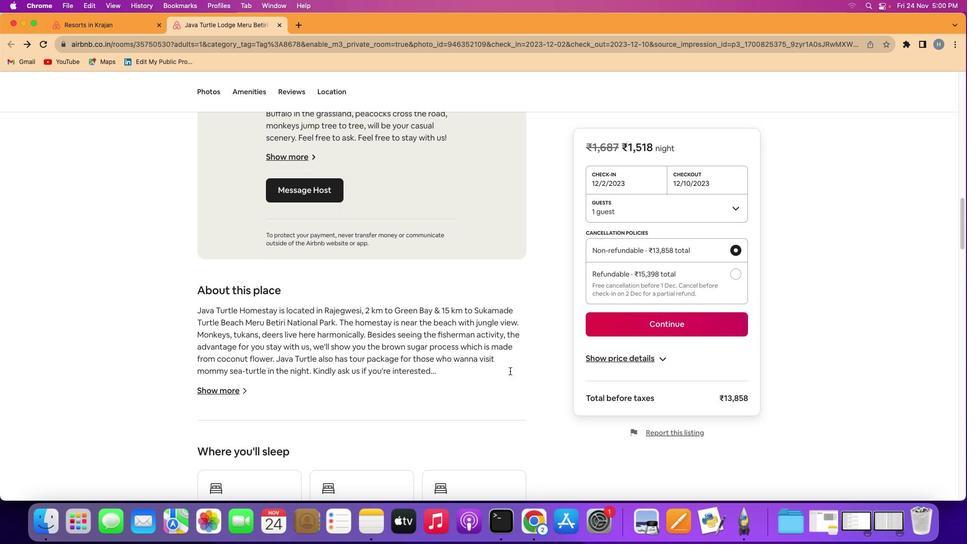 
Action: Mouse scrolled (509, 370) with delta (0, -1)
Screenshot: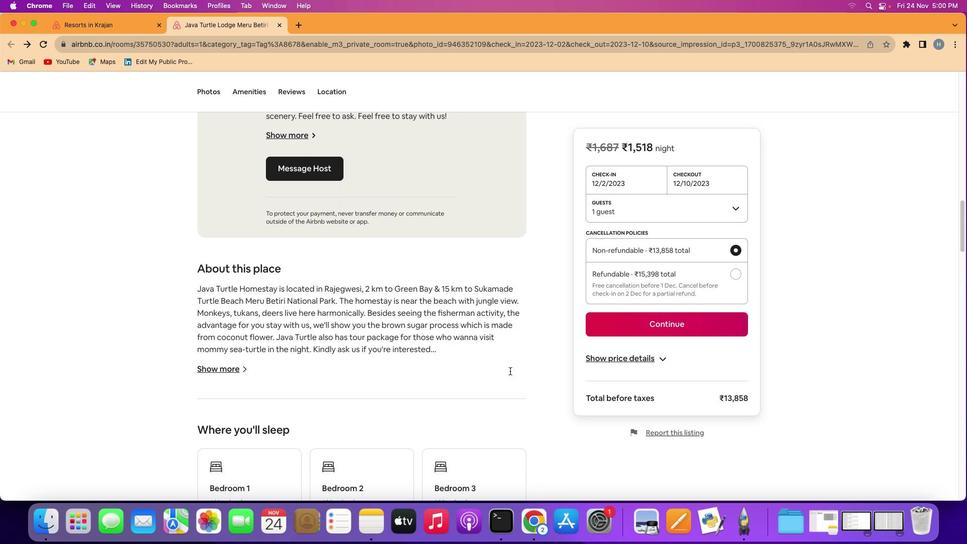 
Action: Mouse moved to (225, 362)
Screenshot: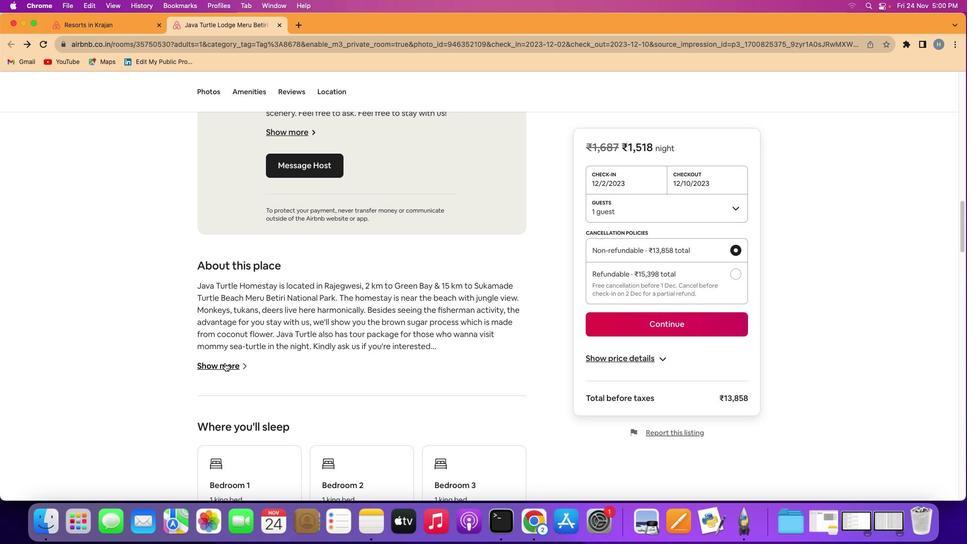 
Action: Mouse pressed left at (225, 362)
Screenshot: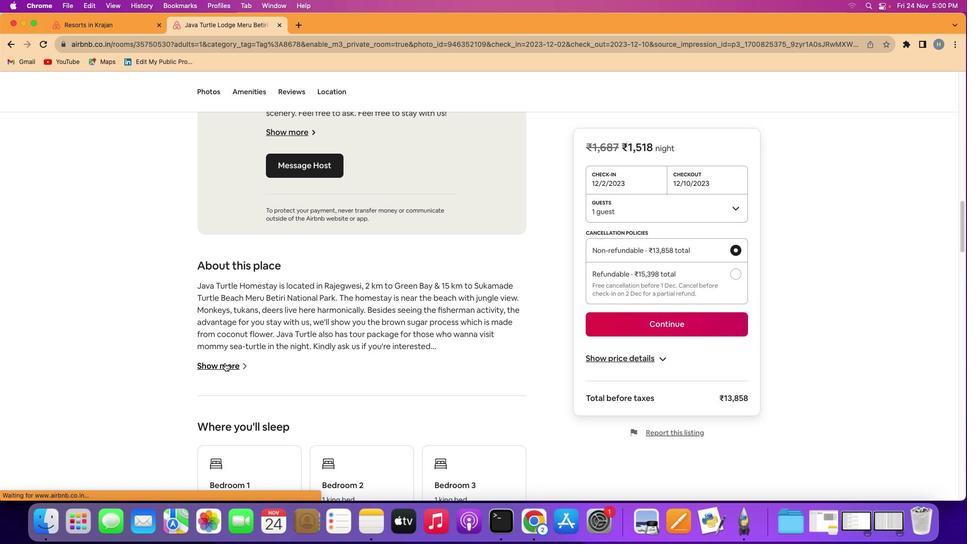 
Action: Mouse moved to (531, 368)
